 Task: Research Airbnb options in Dandenong, Australia from 2nd December, 2023 to 12th December, 2023 for 2 adults. Place can be private room with 1  bedroom having 1 bed and 1 bathroom. Property type can be hotel. Amenities needed are: washing machine, kitchen.
Action: Mouse moved to (420, 251)
Screenshot: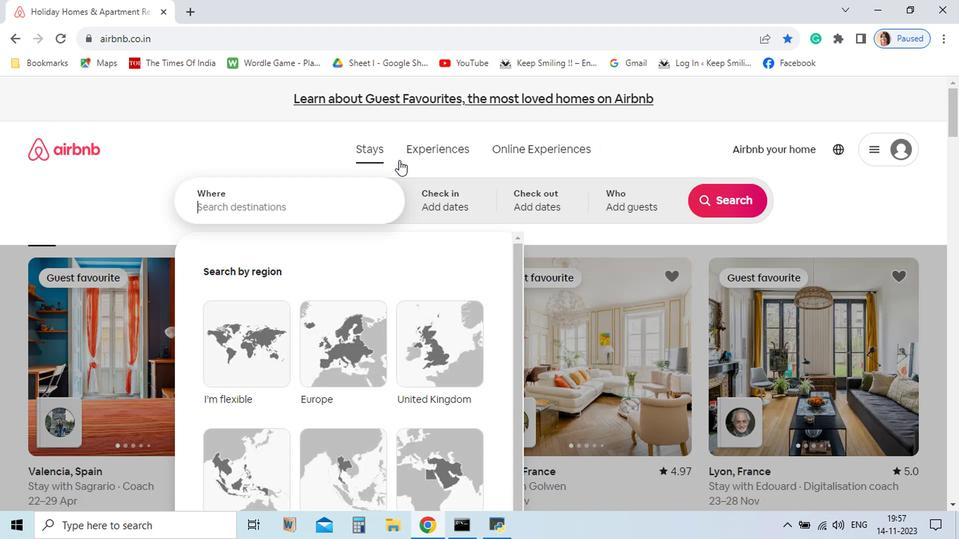 
Action: Mouse pressed left at (420, 251)
Screenshot: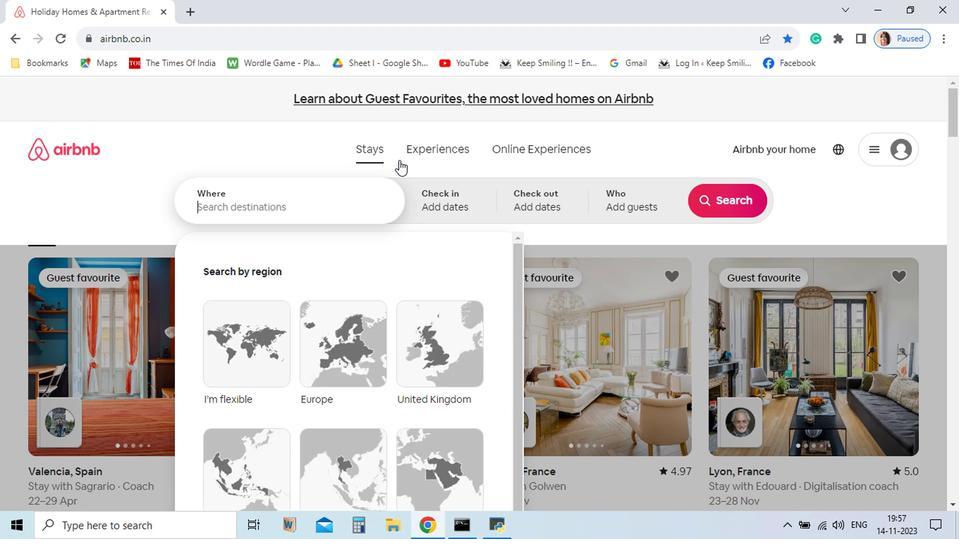 
Action: Mouse moved to (420, 251)
Screenshot: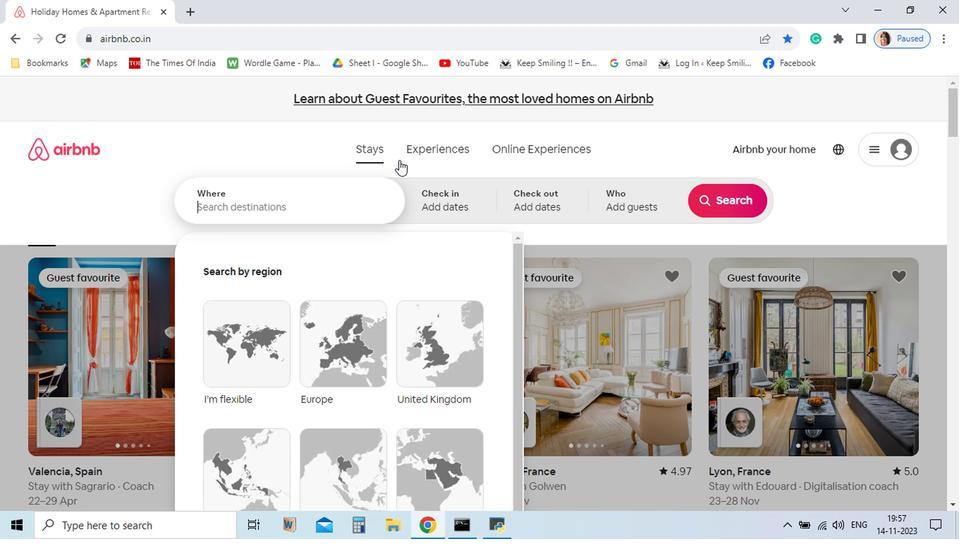 
Action: Key pressed <Key.shift>Dande
Screenshot: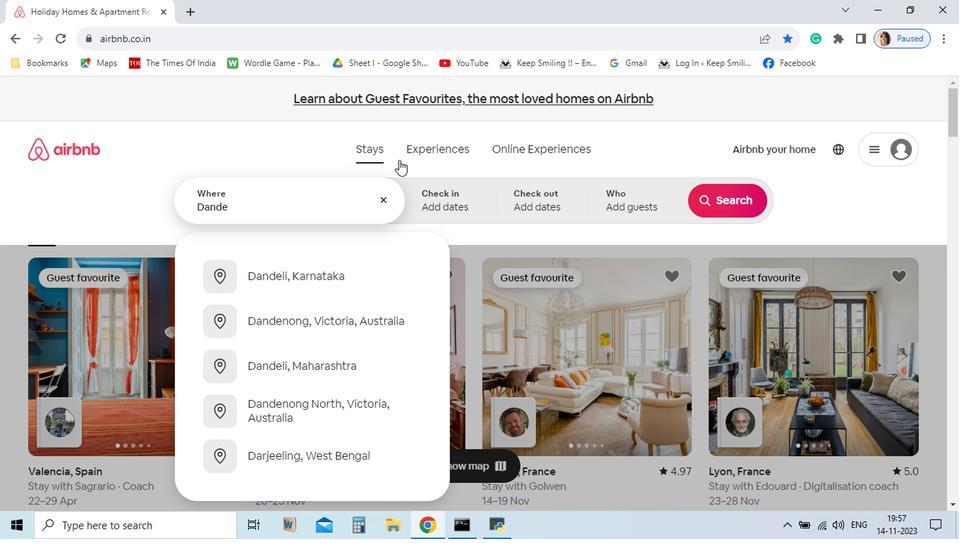 
Action: Mouse moved to (360, 367)
Screenshot: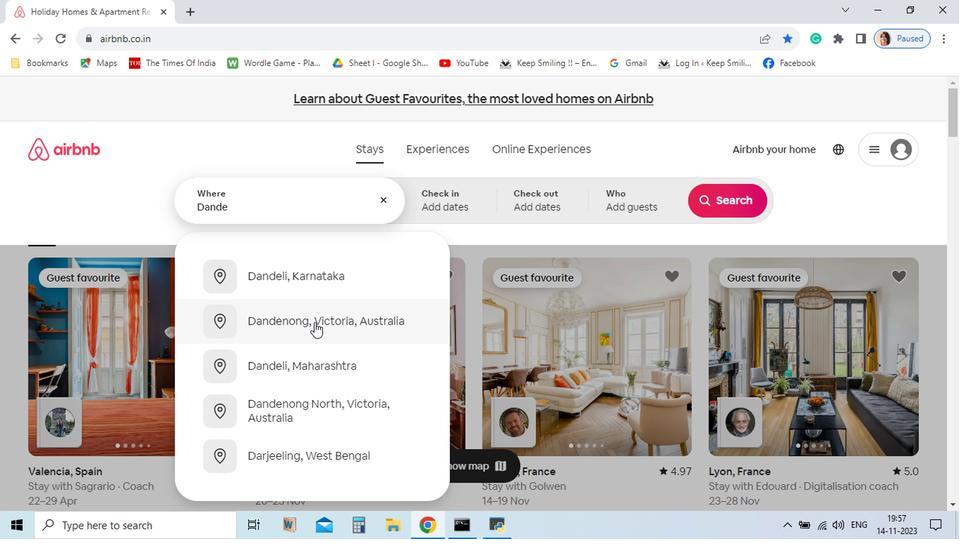 
Action: Mouse pressed left at (360, 367)
Screenshot: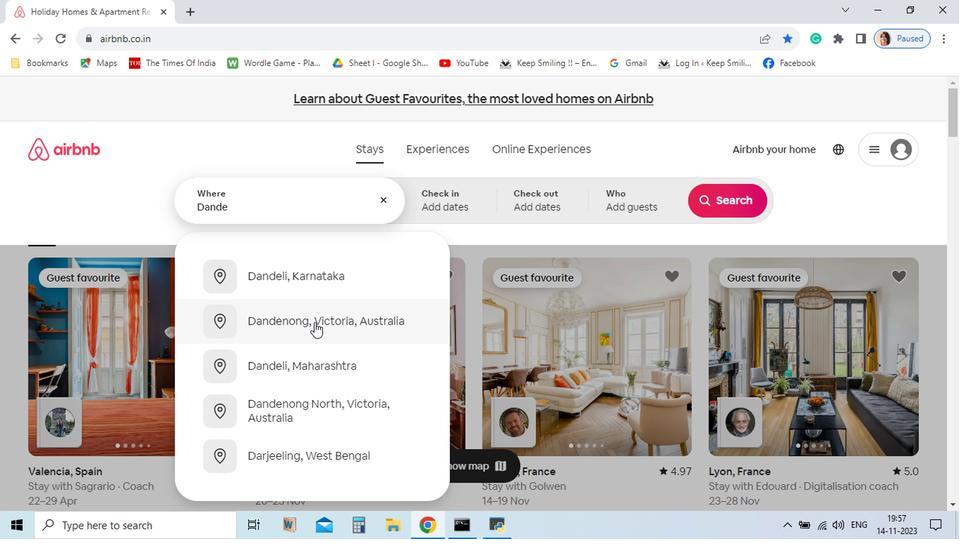 
Action: Mouse moved to (345, 286)
Screenshot: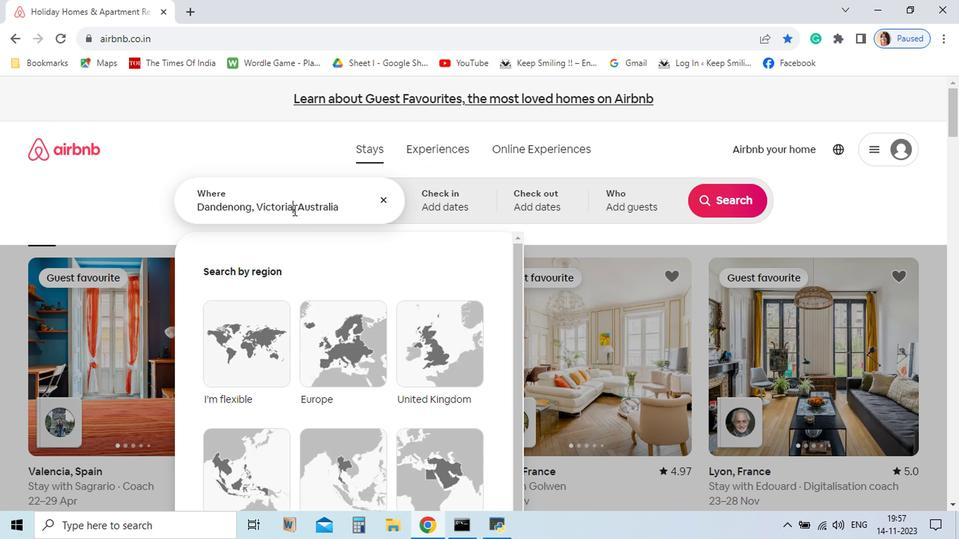 
Action: Mouse pressed left at (345, 286)
Screenshot: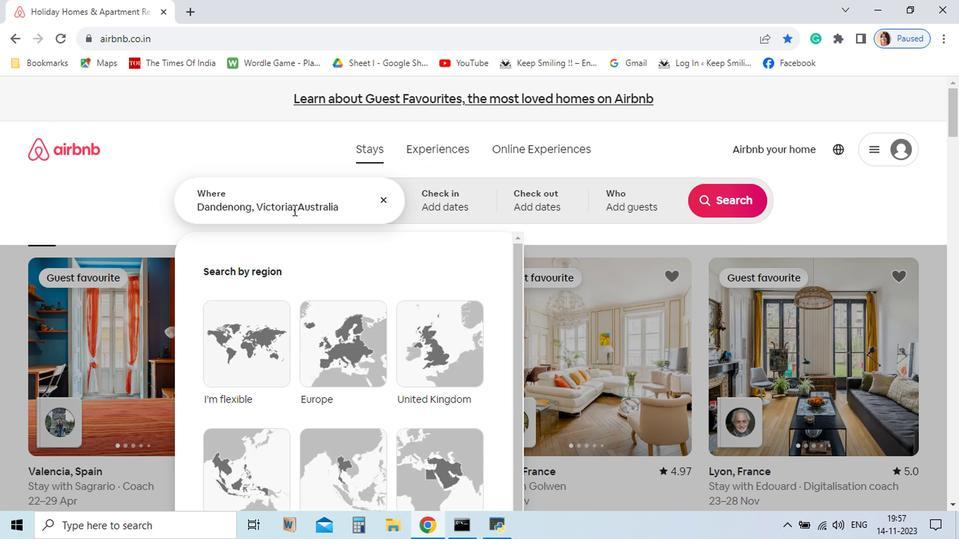 
Action: Key pressed <Key.backspace><Key.backspace><Key.backspace><Key.backspace><Key.backspace><Key.backspace><Key.backspace><Key.backspace><Key.backspace><Key.backspace>
Screenshot: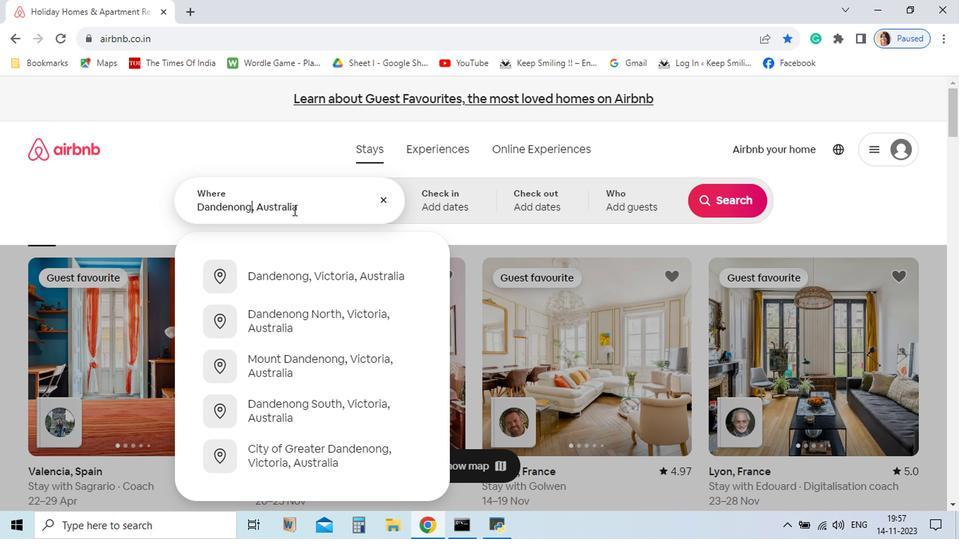 
Action: Mouse moved to (345, 286)
Screenshot: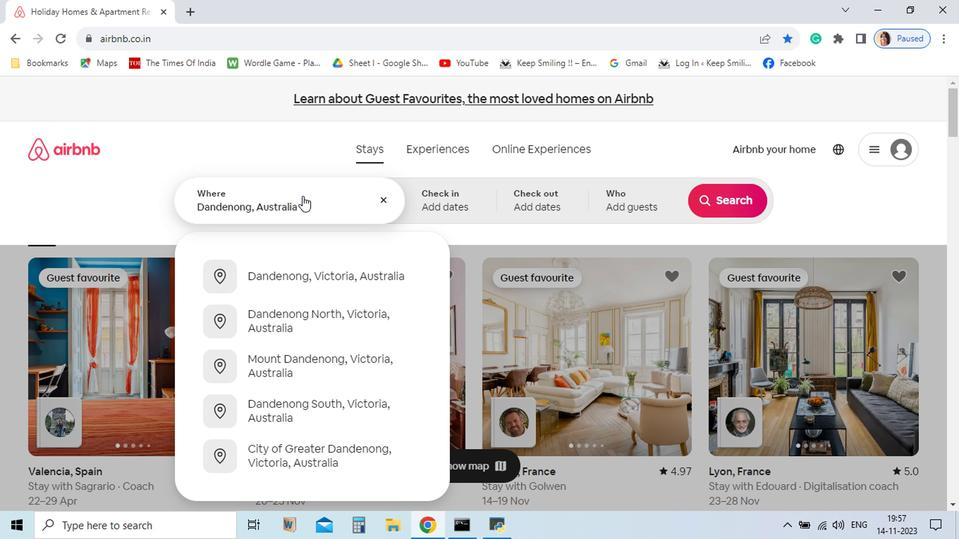 
Action: Mouse pressed left at (345, 286)
Screenshot: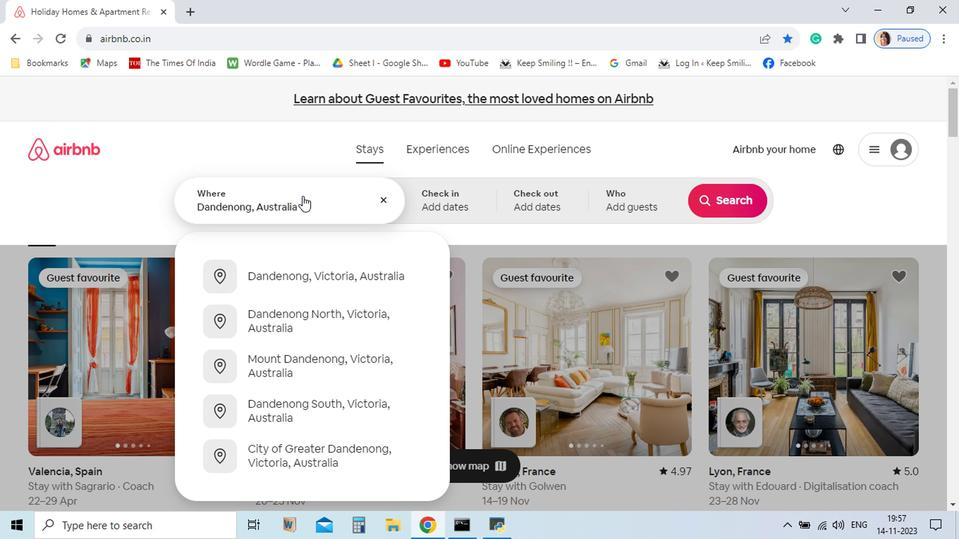
Action: Mouse moved to (351, 276)
Screenshot: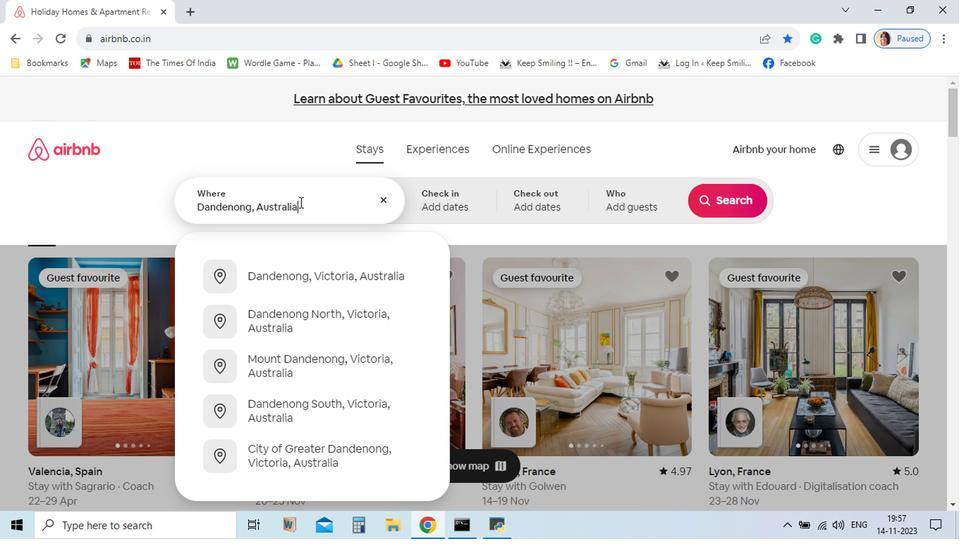 
Action: Mouse pressed left at (351, 276)
Screenshot: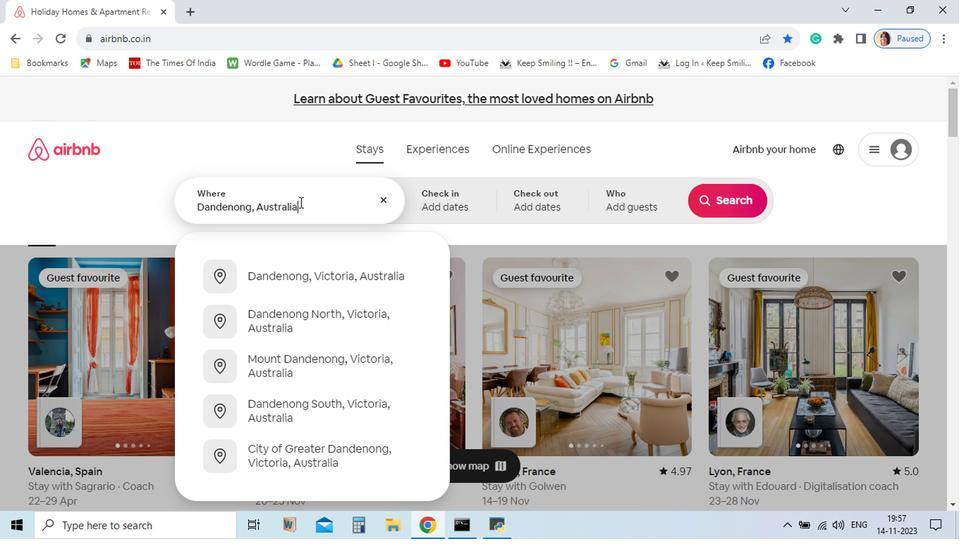 
Action: Mouse moved to (349, 281)
Screenshot: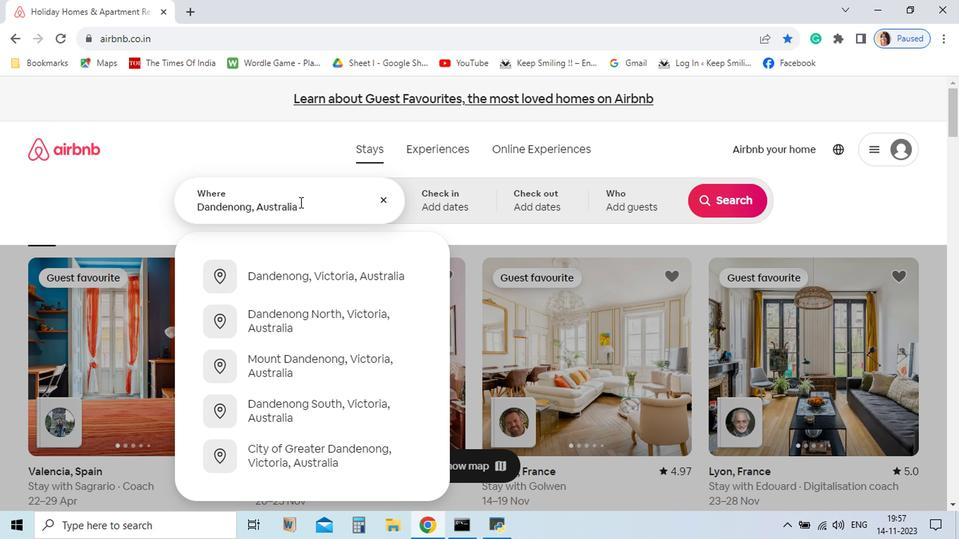
Action: Mouse pressed left at (349, 281)
Screenshot: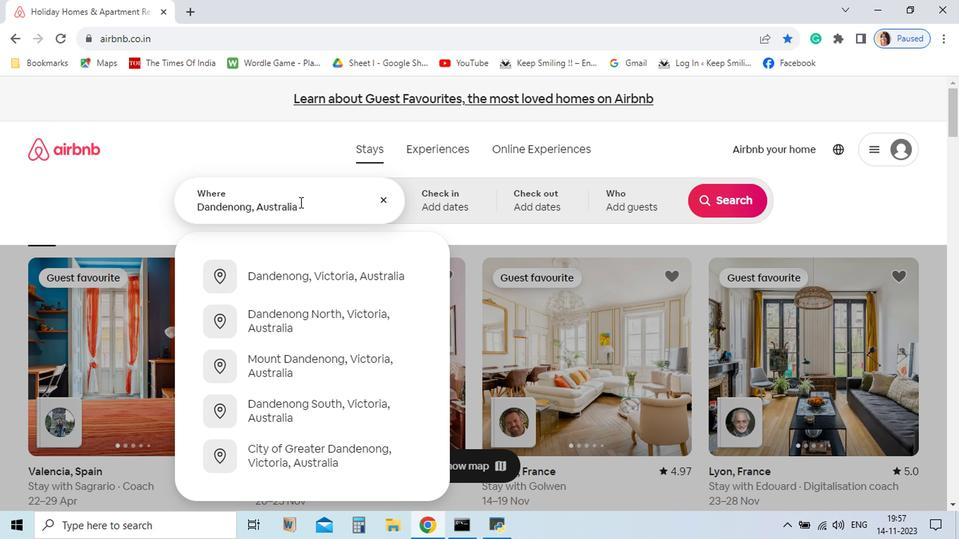 
Action: Key pressed <Key.enter>
Screenshot: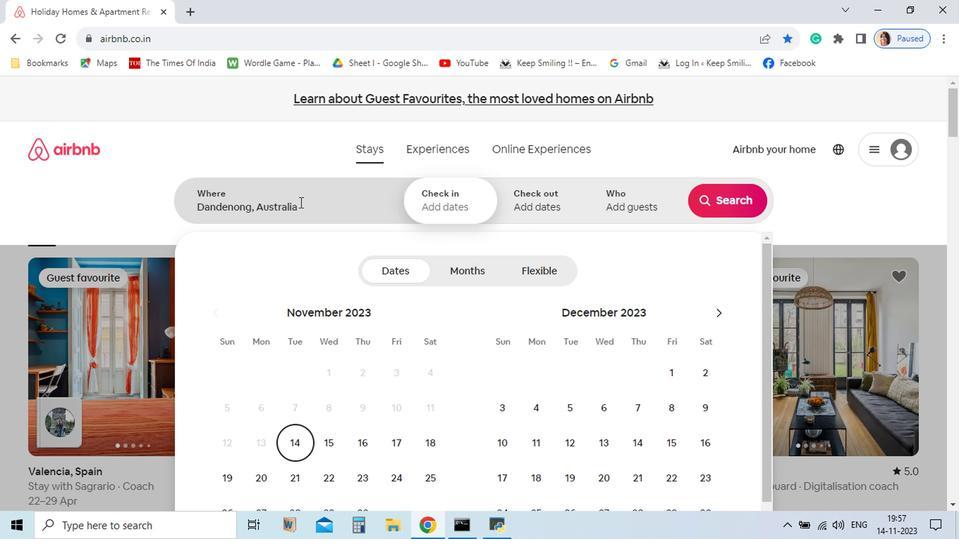 
Action: Mouse moved to (630, 404)
Screenshot: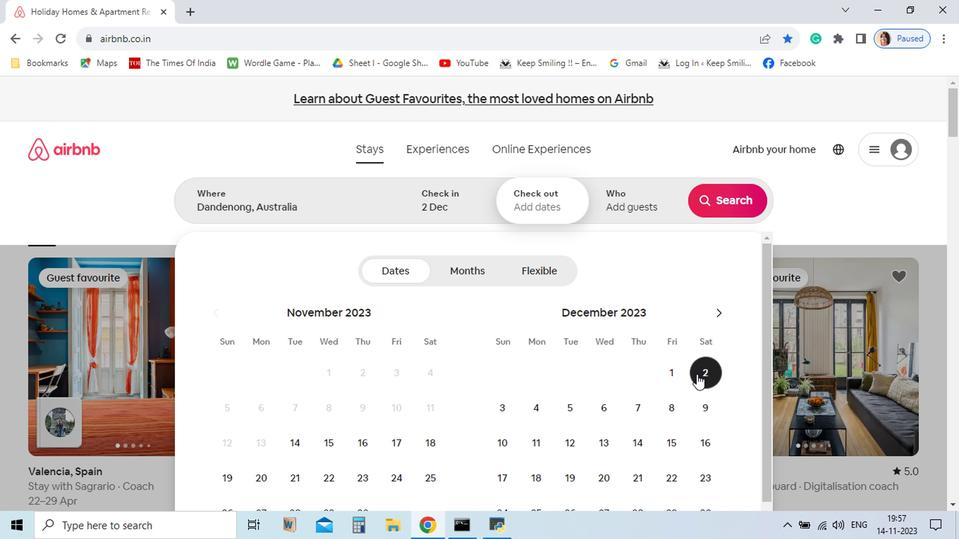 
Action: Mouse pressed left at (630, 404)
Screenshot: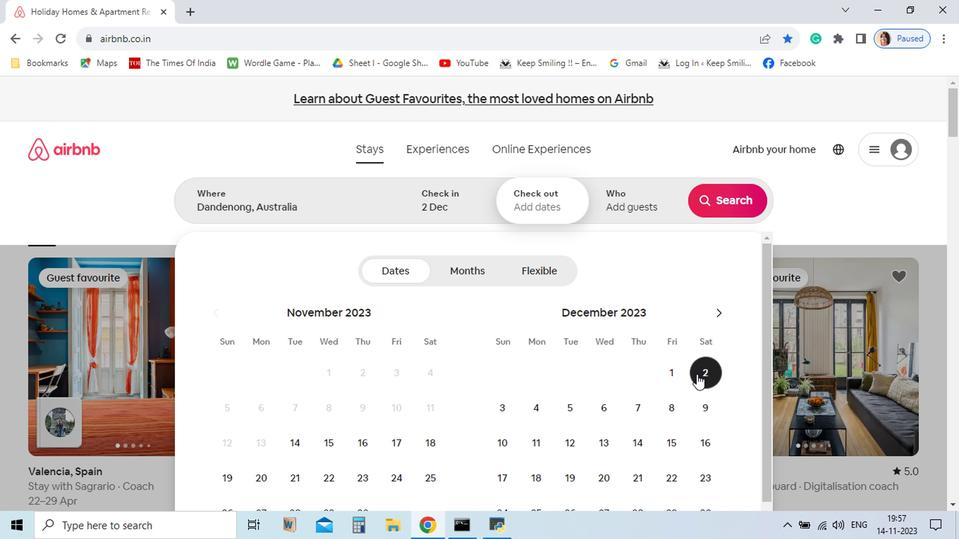 
Action: Mouse moved to (543, 454)
Screenshot: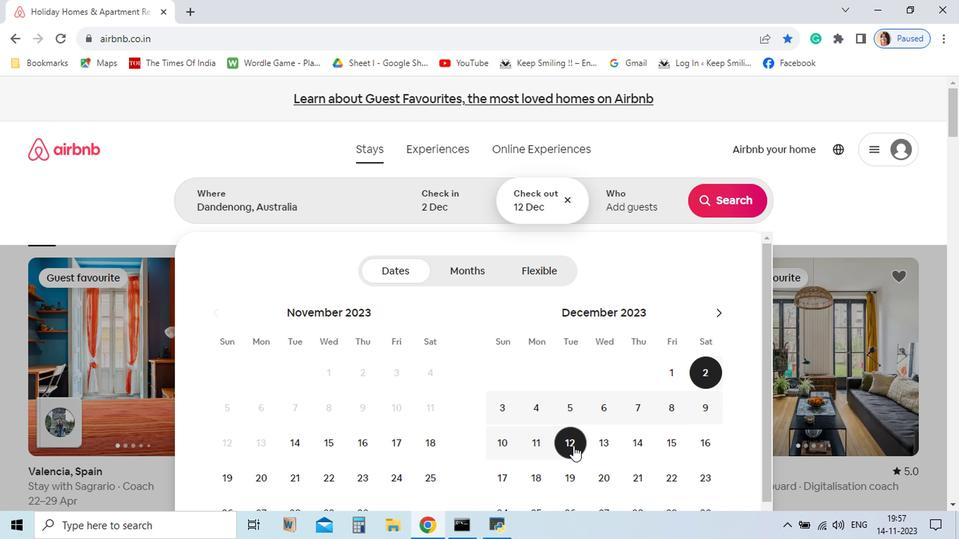 
Action: Mouse pressed left at (543, 454)
Screenshot: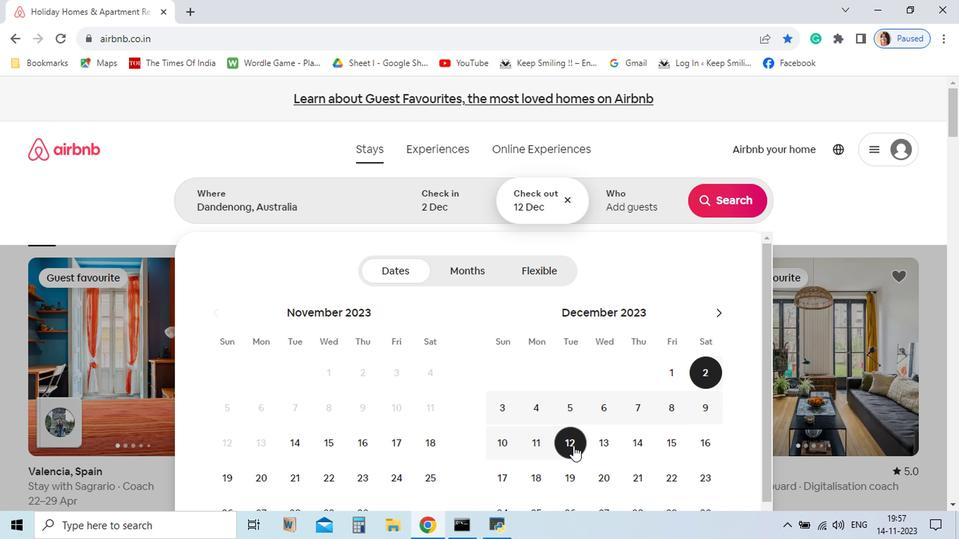 
Action: Mouse moved to (587, 284)
Screenshot: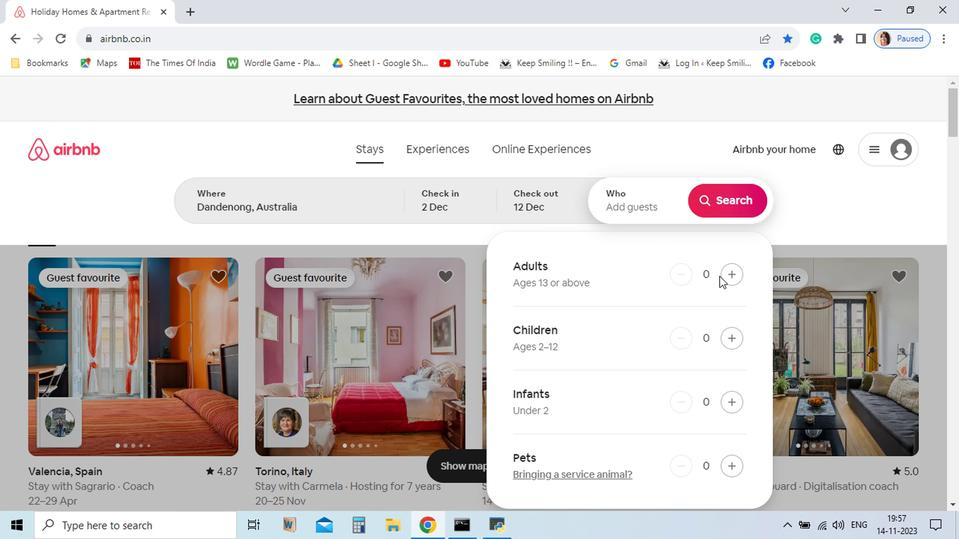 
Action: Mouse pressed left at (587, 284)
Screenshot: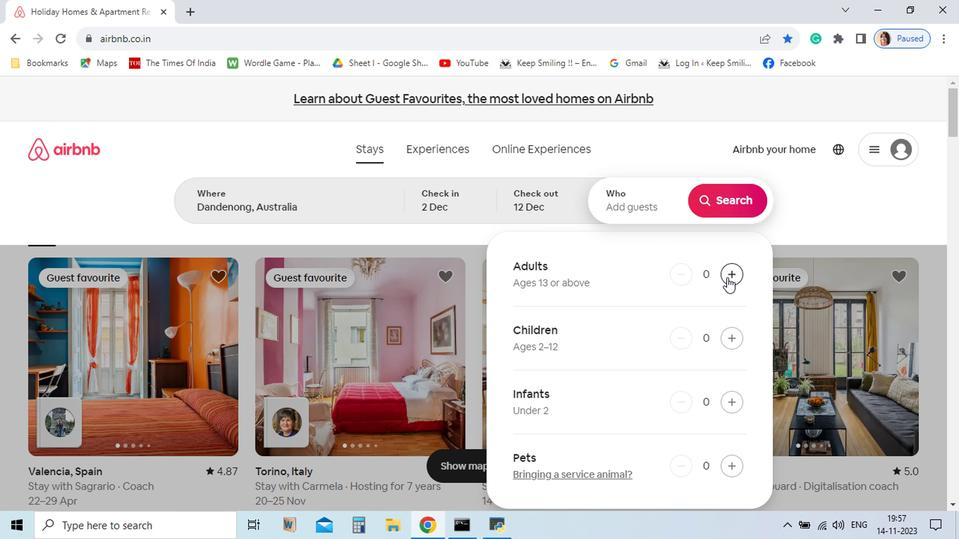 
Action: Mouse moved to (653, 334)
Screenshot: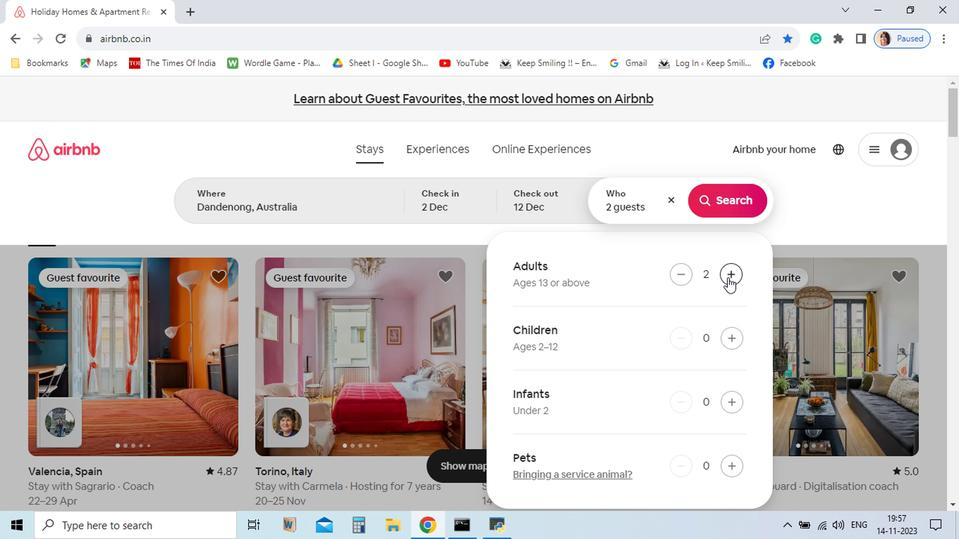 
Action: Mouse pressed left at (653, 334)
Screenshot: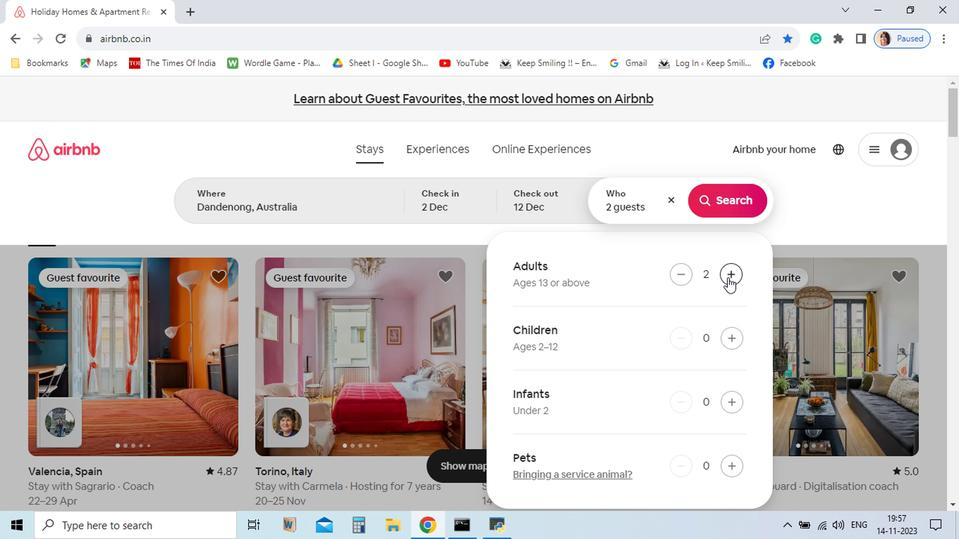 
Action: Mouse pressed left at (653, 334)
Screenshot: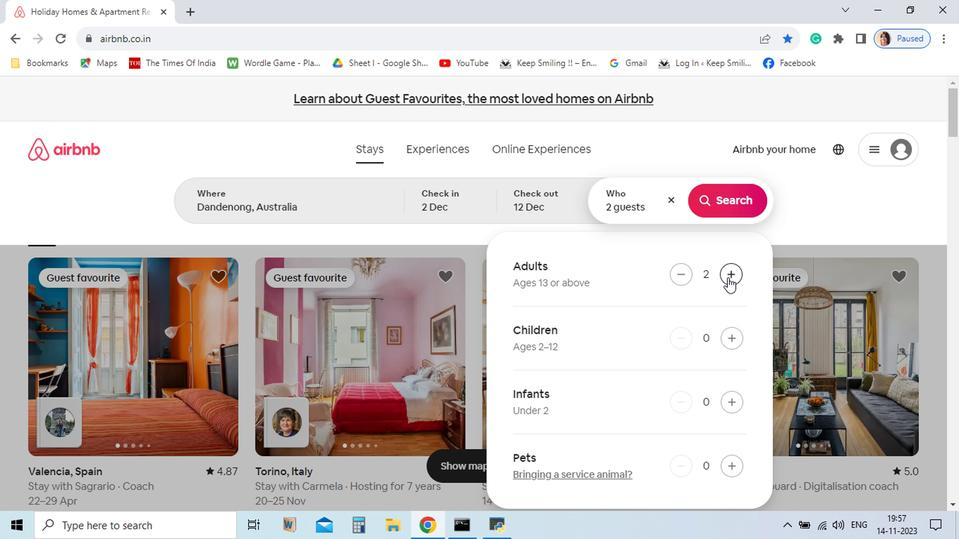 
Action: Mouse moved to (656, 282)
Screenshot: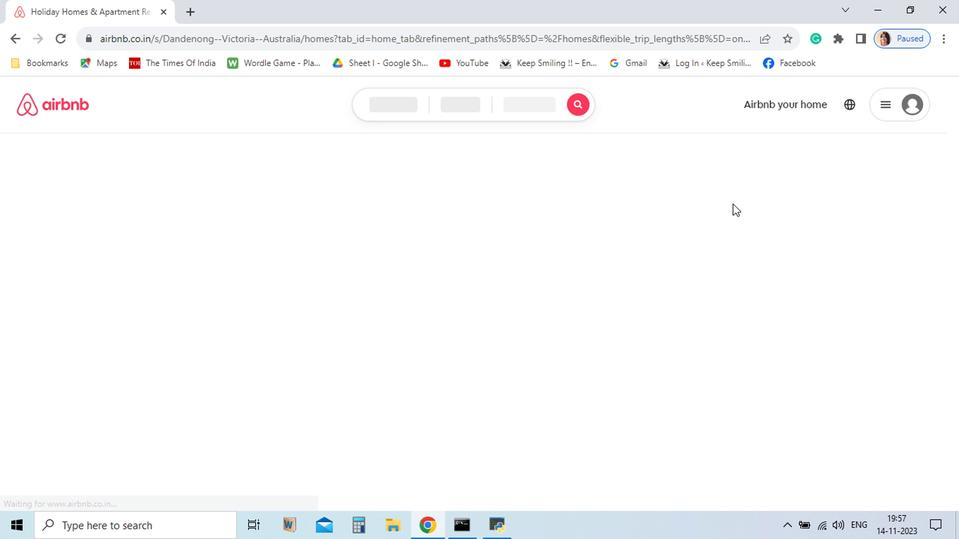 
Action: Mouse pressed left at (656, 282)
Screenshot: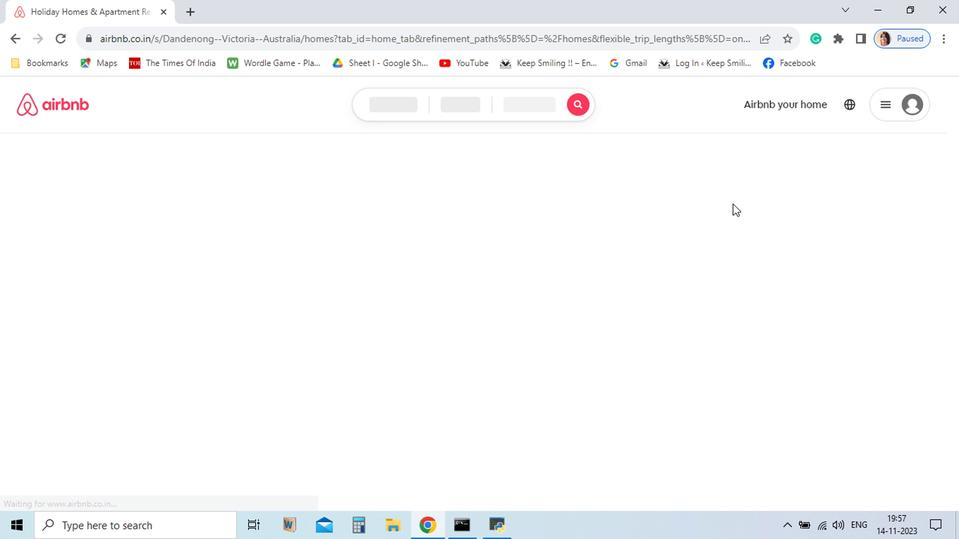
Action: Mouse moved to (657, 236)
Screenshot: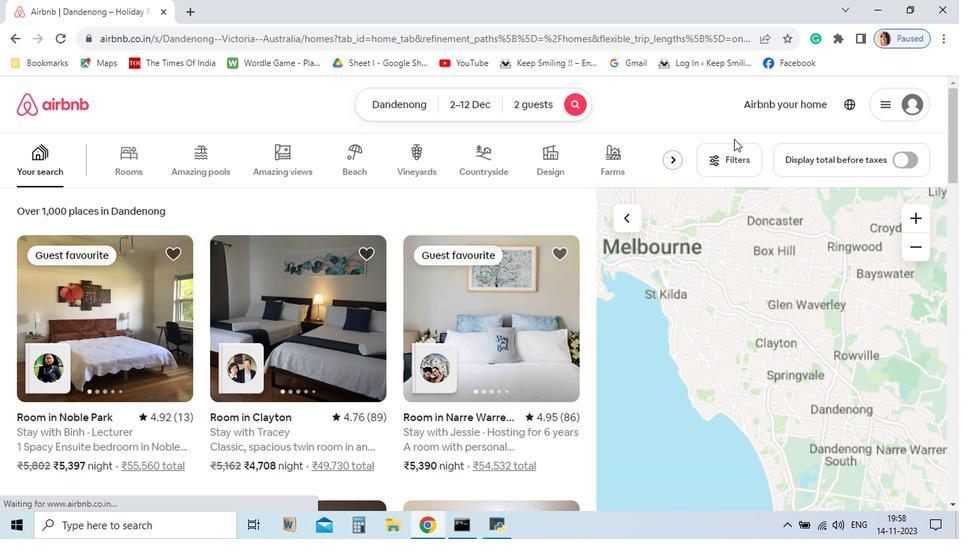 
Action: Mouse pressed left at (657, 236)
Screenshot: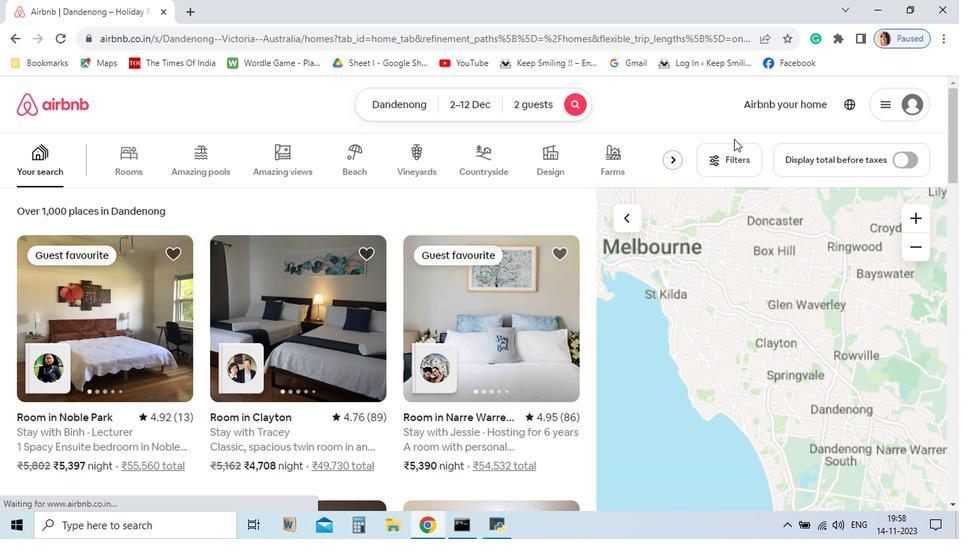 
Action: Mouse moved to (657, 250)
Screenshot: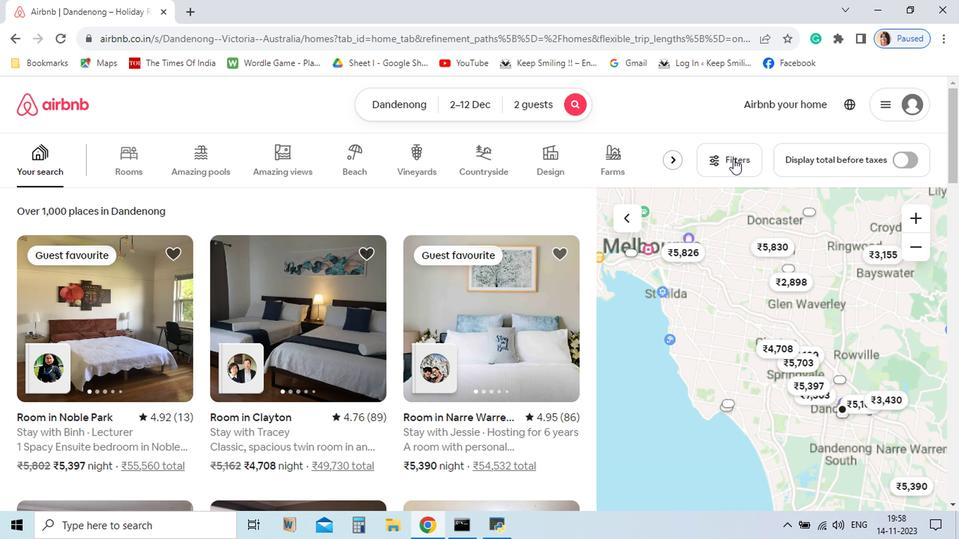 
Action: Mouse pressed left at (657, 250)
Screenshot: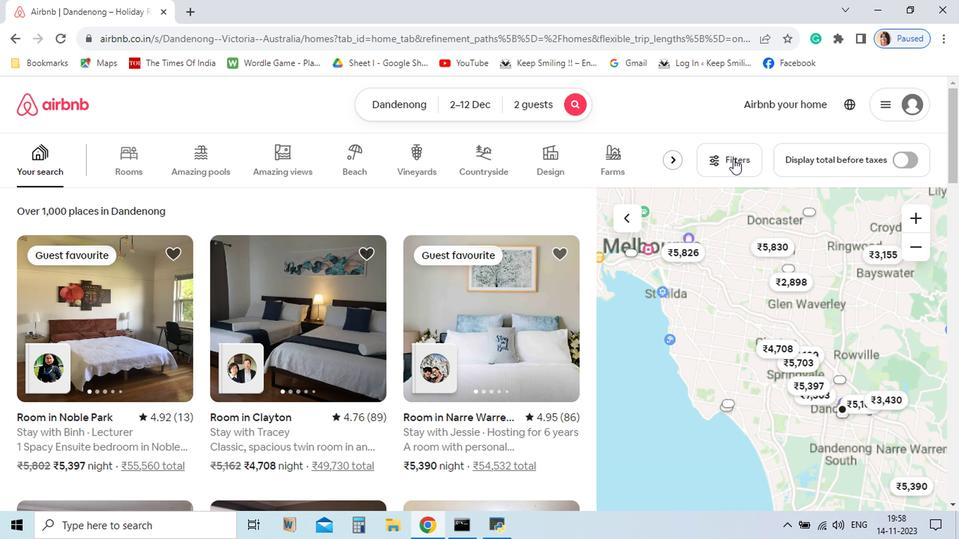 
Action: Mouse moved to (668, 269)
Screenshot: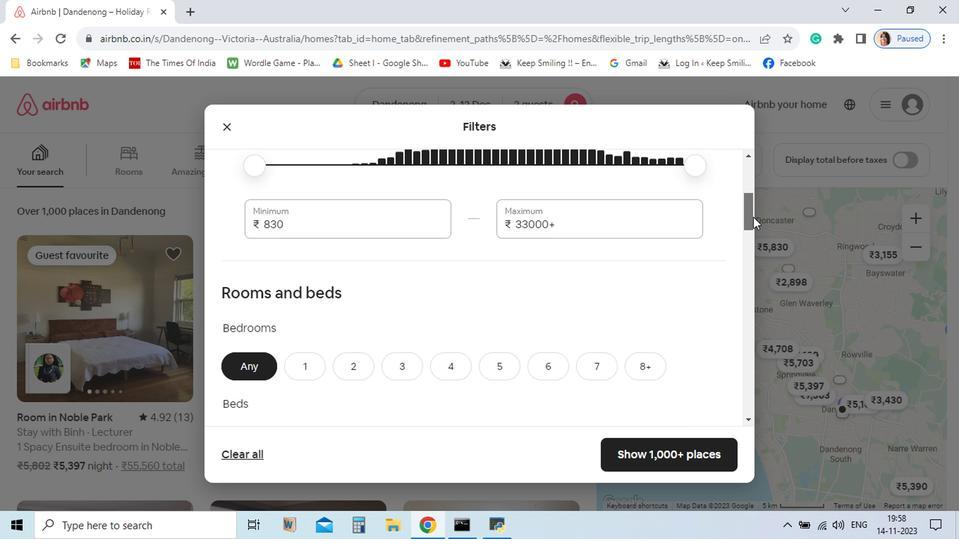 
Action: Mouse pressed left at (668, 269)
Screenshot: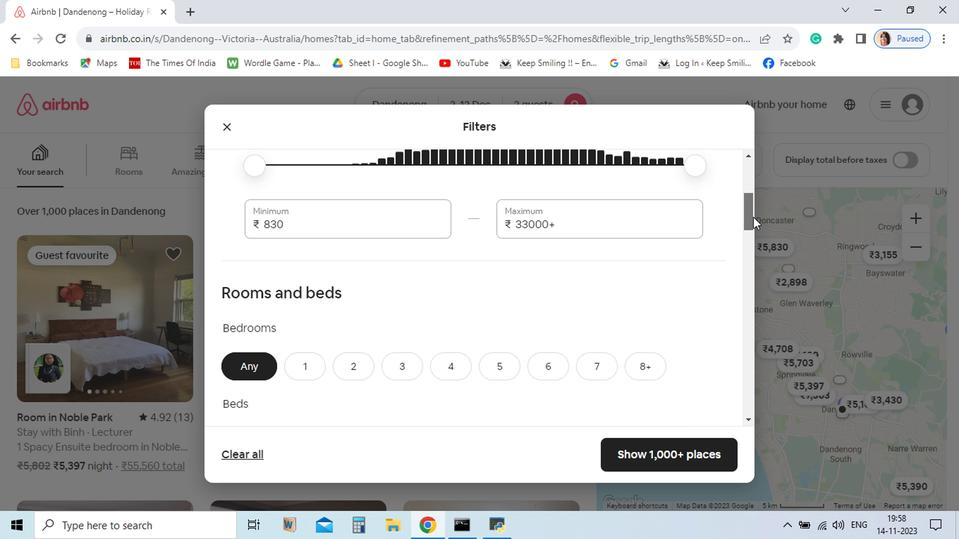 
Action: Mouse moved to (341, 225)
Screenshot: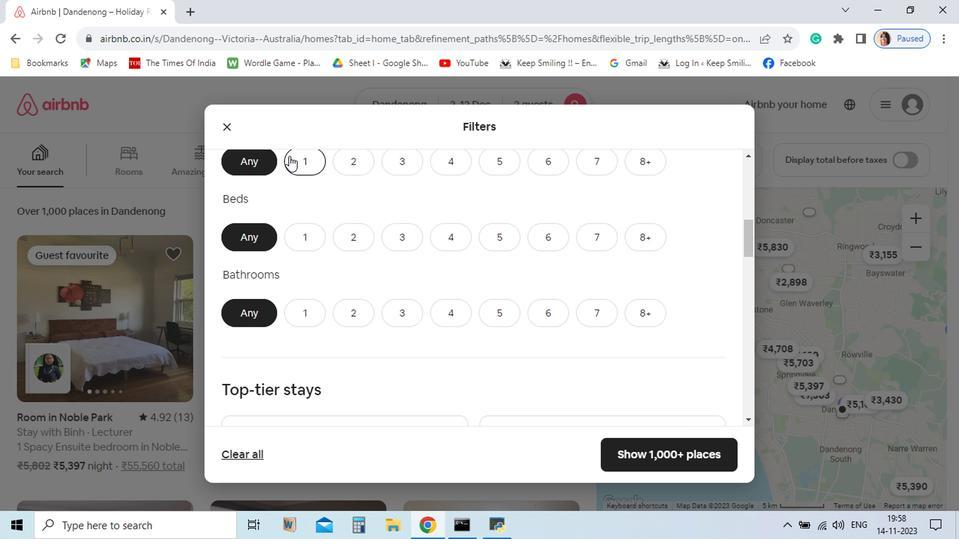 
Action: Mouse pressed left at (341, 225)
Screenshot: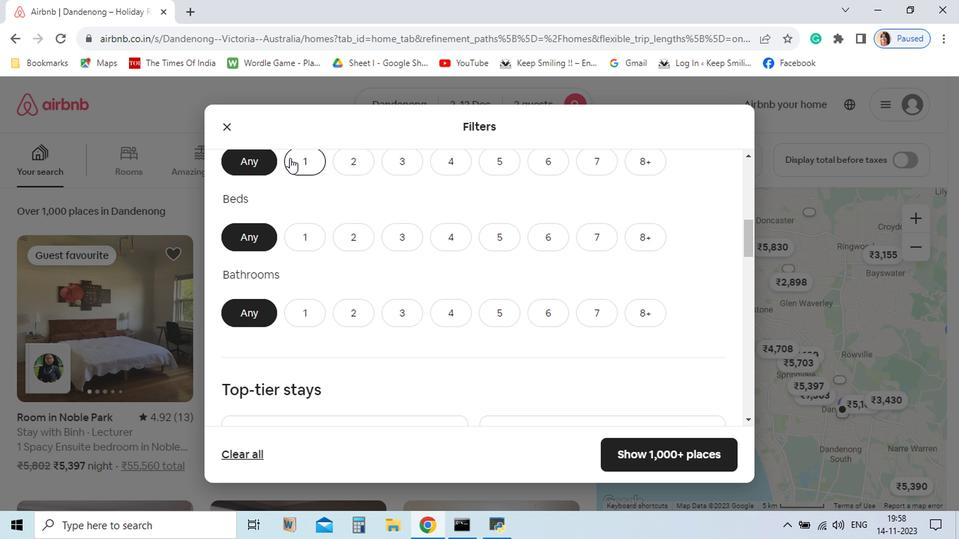 
Action: Mouse moved to (342, 249)
Screenshot: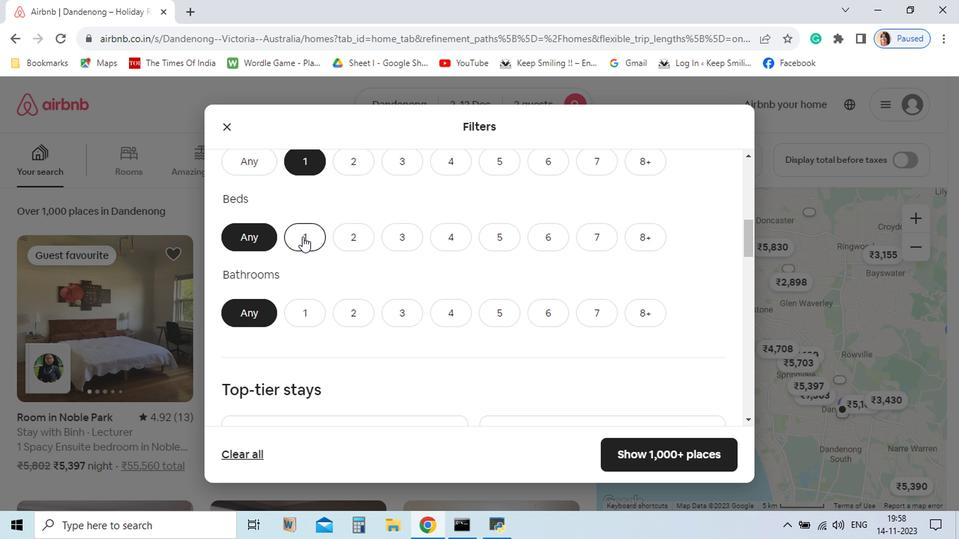 
Action: Mouse pressed left at (342, 249)
Screenshot: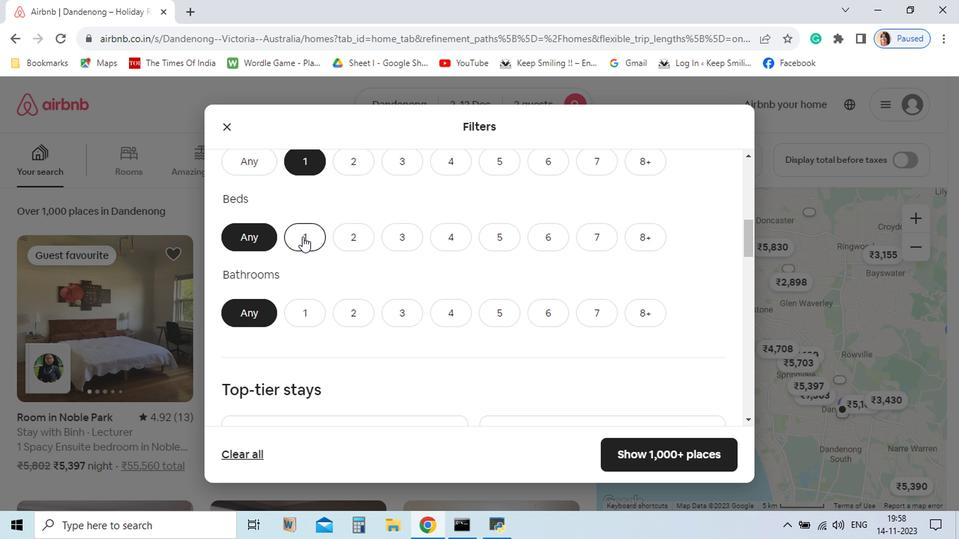 
Action: Mouse moved to (351, 305)
Screenshot: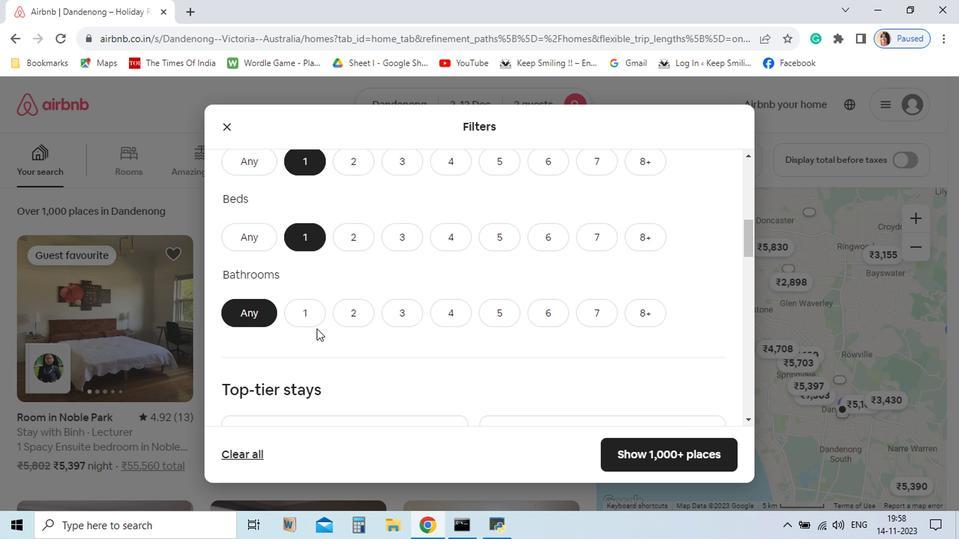 
Action: Mouse pressed left at (351, 305)
Screenshot: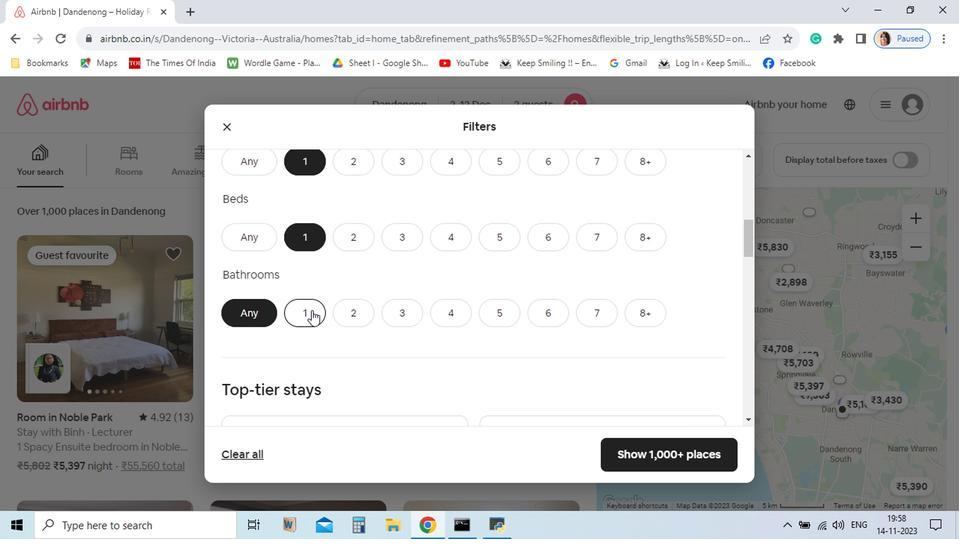 
Action: Mouse moved to (355, 355)
Screenshot: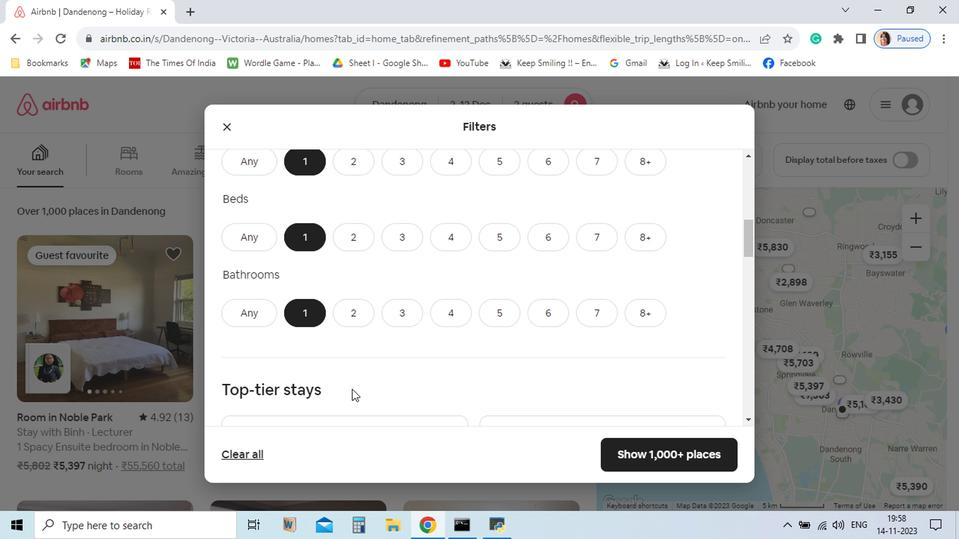 
Action: Mouse pressed left at (355, 355)
Screenshot: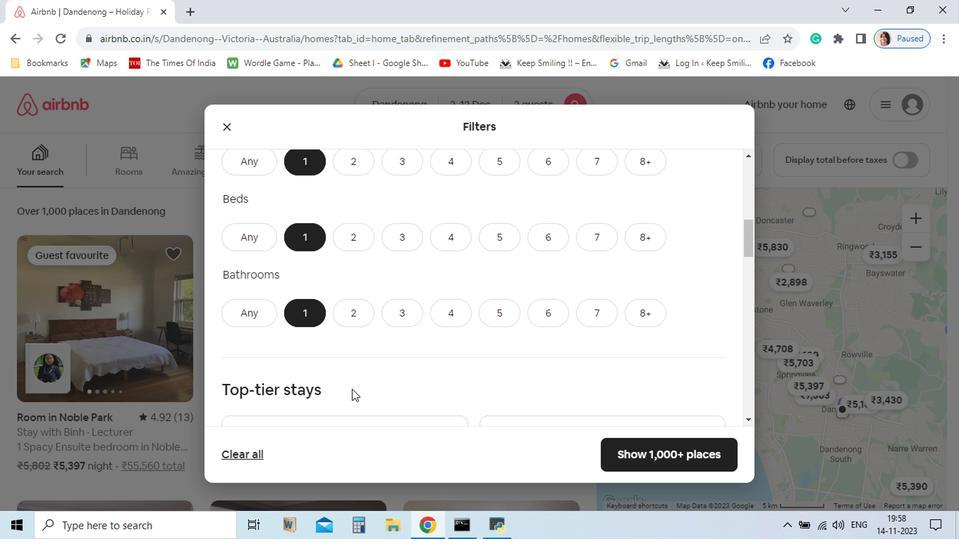 
Action: Mouse moved to (412, 396)
Screenshot: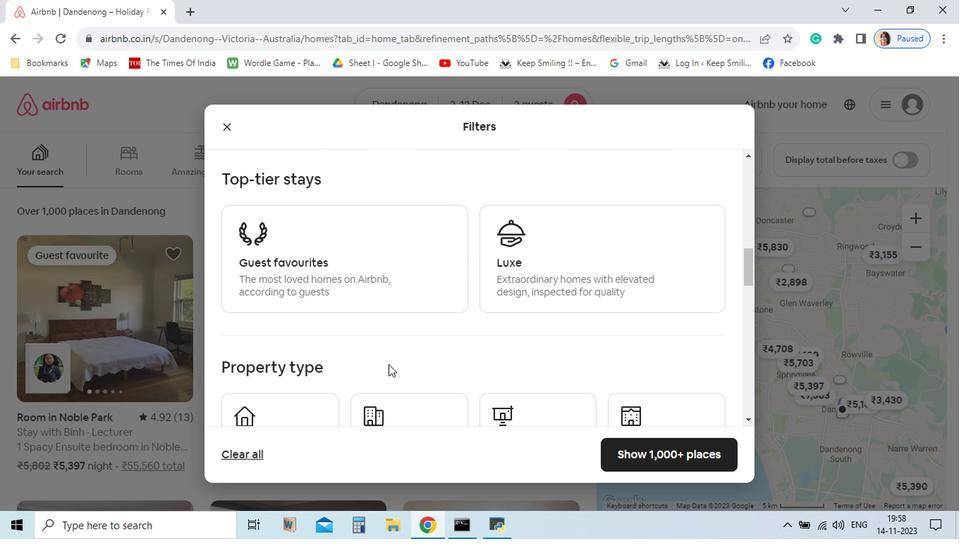 
Action: Mouse scrolled (412, 396) with delta (0, 0)
Screenshot: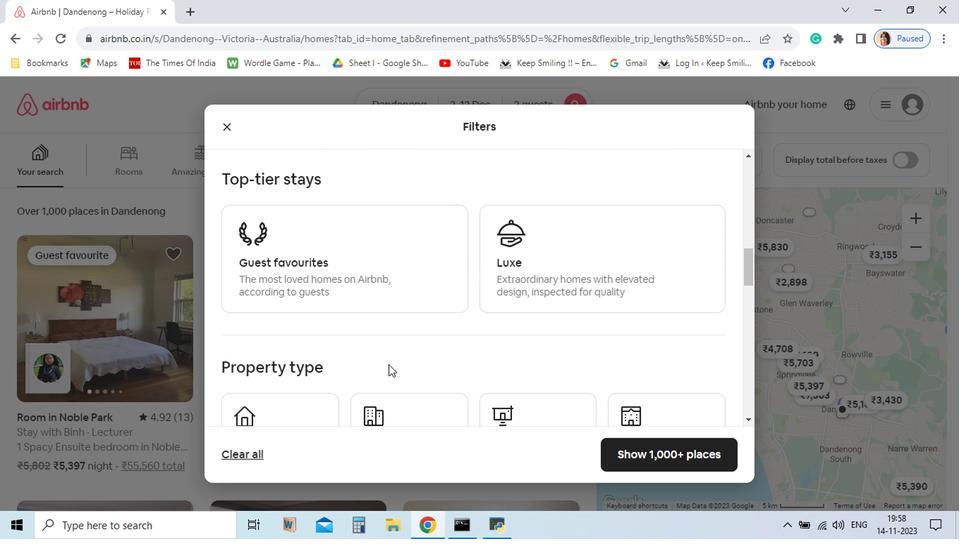 
Action: Mouse scrolled (412, 396) with delta (0, 0)
Screenshot: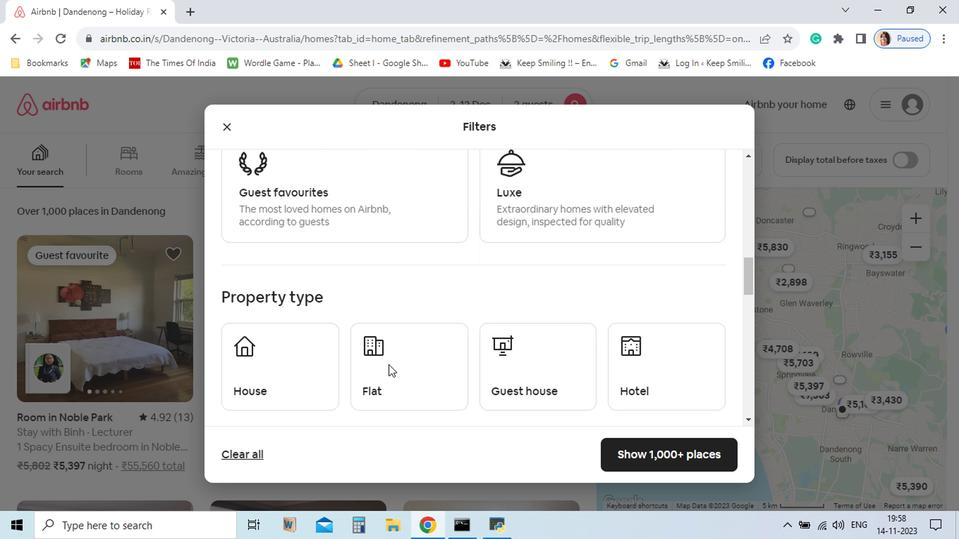 
Action: Mouse scrolled (412, 396) with delta (0, 0)
Screenshot: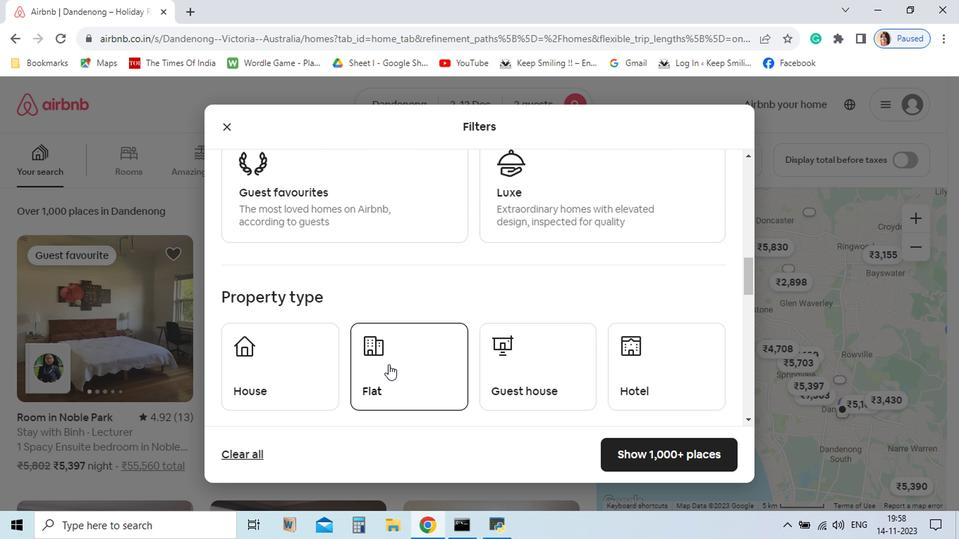 
Action: Mouse scrolled (412, 396) with delta (0, 0)
Screenshot: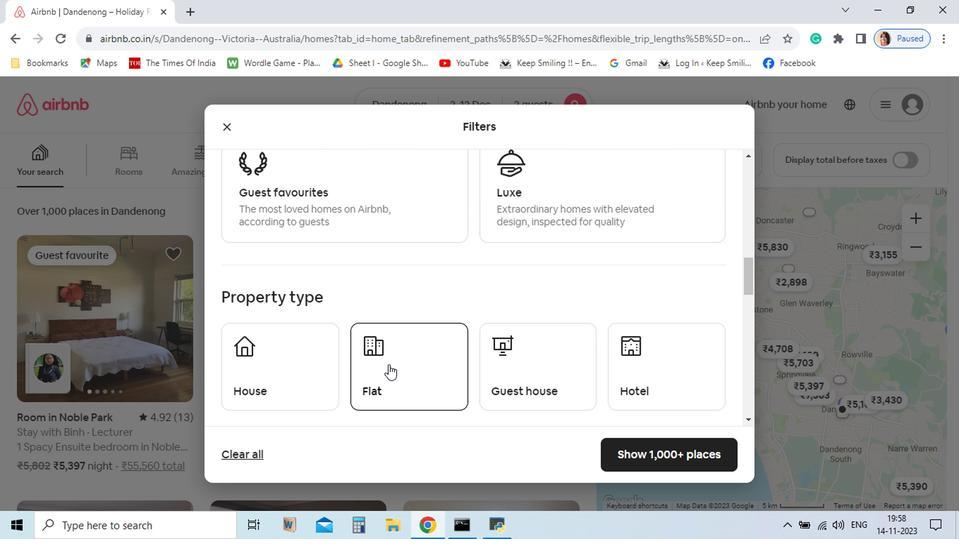
Action: Mouse moved to (582, 399)
Screenshot: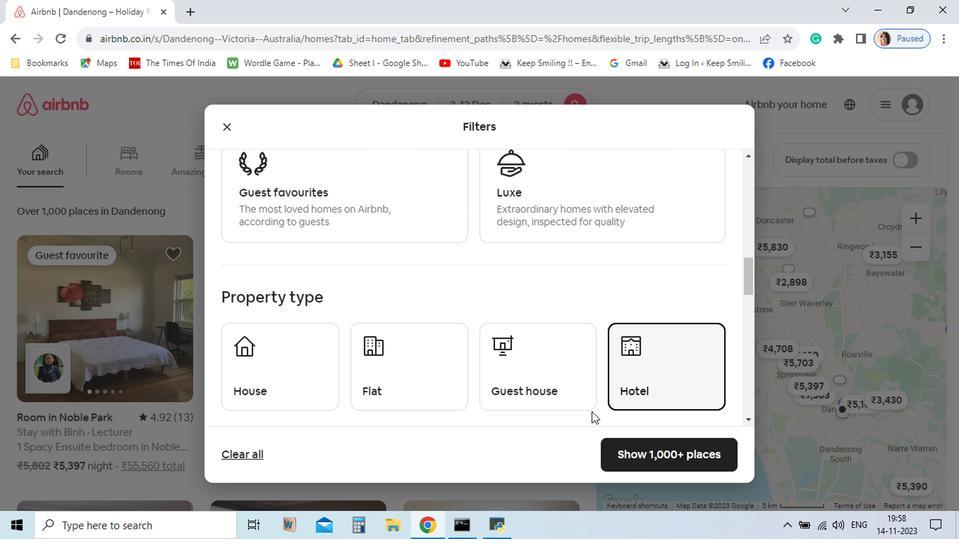 
Action: Mouse pressed left at (582, 399)
Screenshot: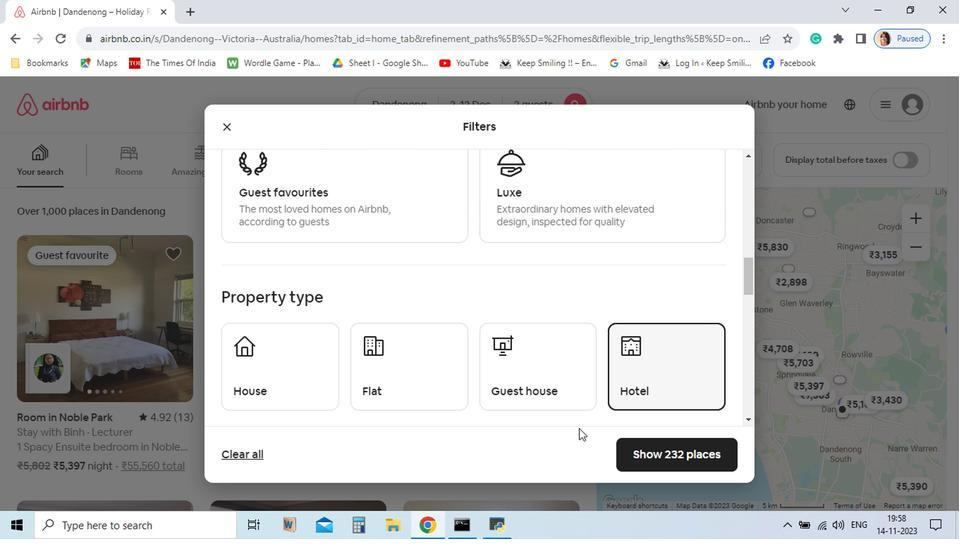 
Action: Mouse moved to (506, 434)
Screenshot: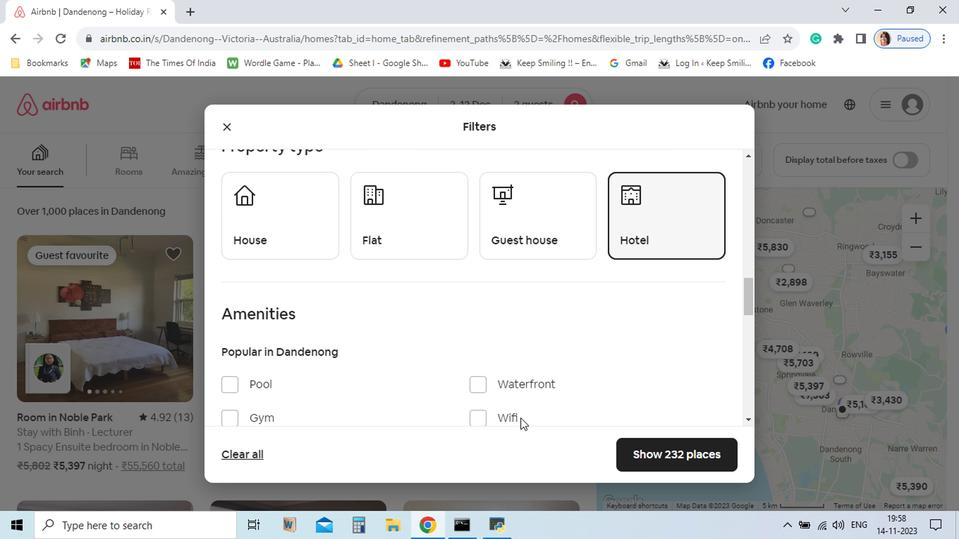 
Action: Mouse scrolled (506, 434) with delta (0, 0)
Screenshot: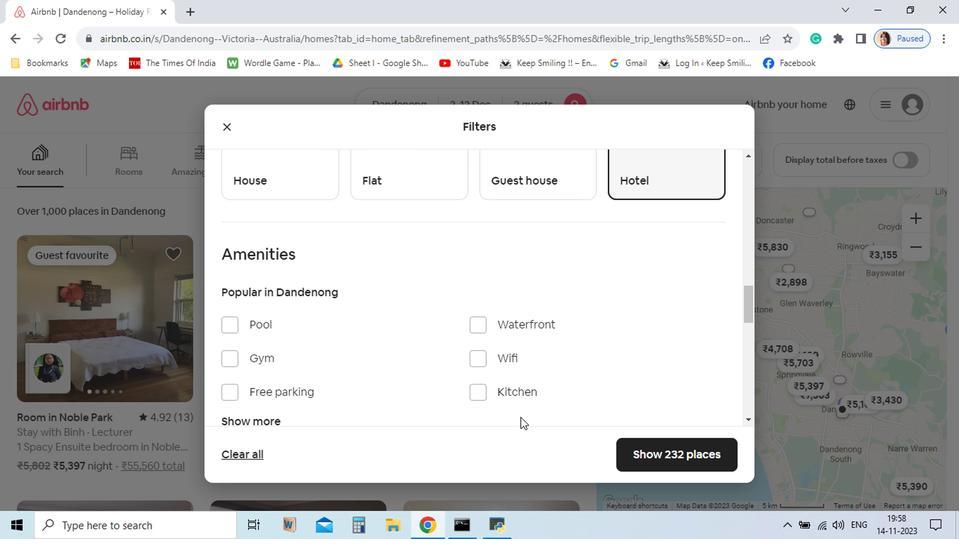 
Action: Mouse scrolled (506, 434) with delta (0, 0)
Screenshot: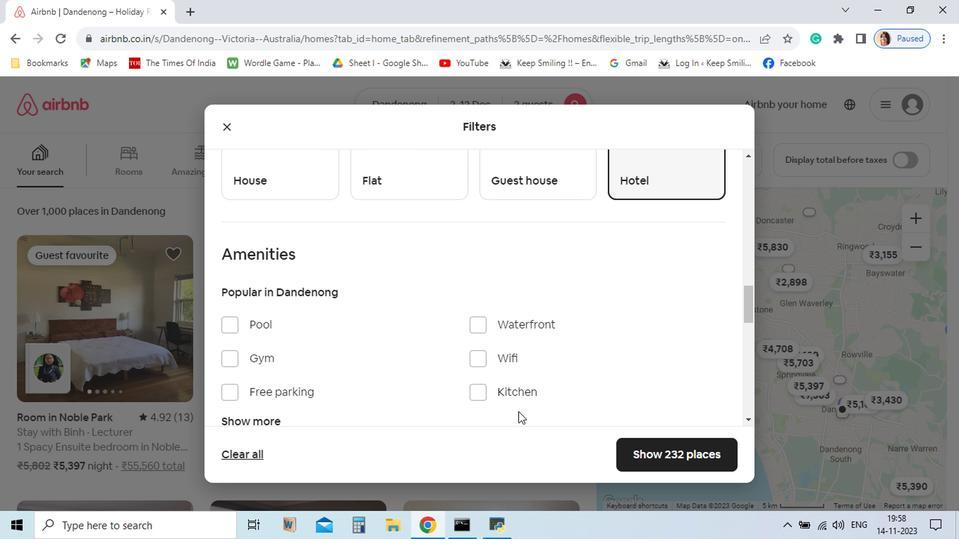 
Action: Mouse scrolled (506, 434) with delta (0, 0)
Screenshot: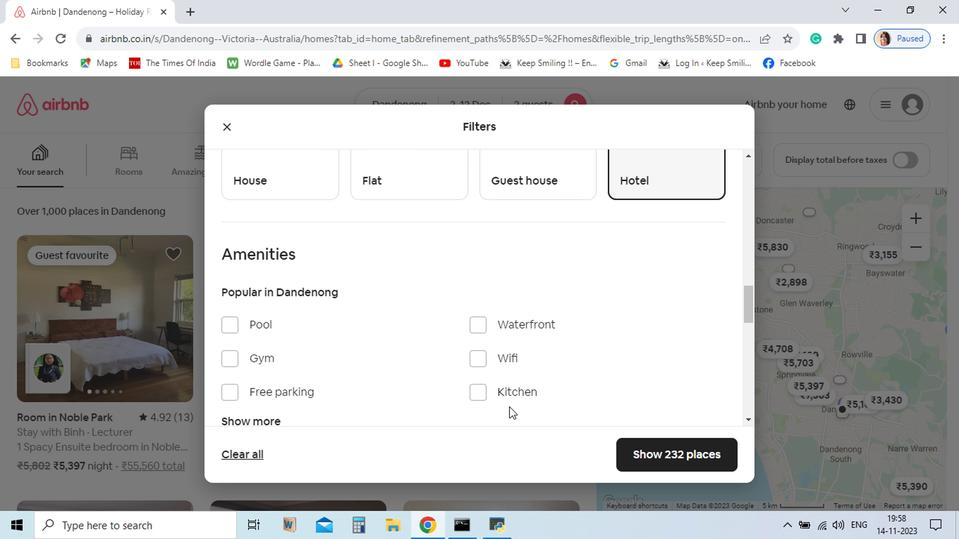 
Action: Mouse moved to (476, 417)
Screenshot: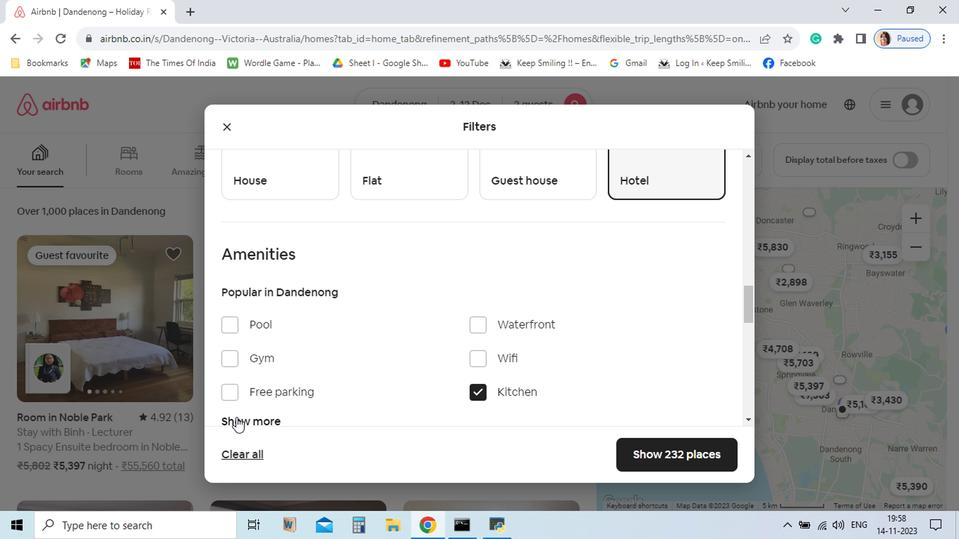 
Action: Mouse pressed left at (476, 417)
Screenshot: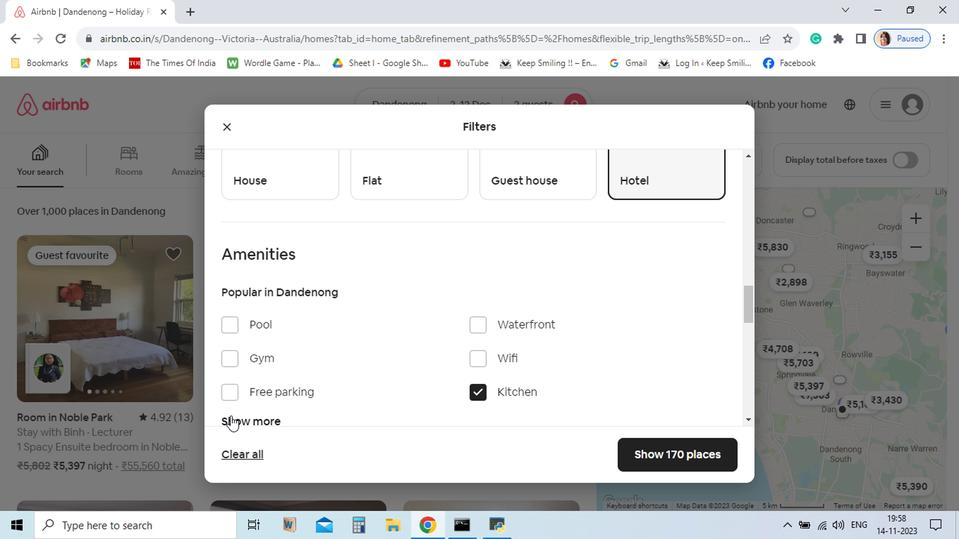 
Action: Mouse moved to (300, 433)
Screenshot: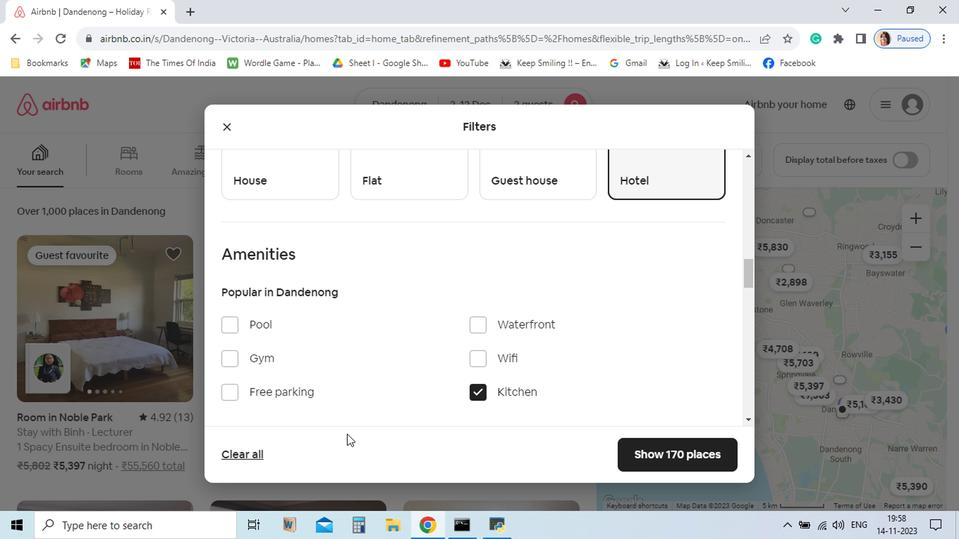 
Action: Mouse pressed left at (300, 433)
Screenshot: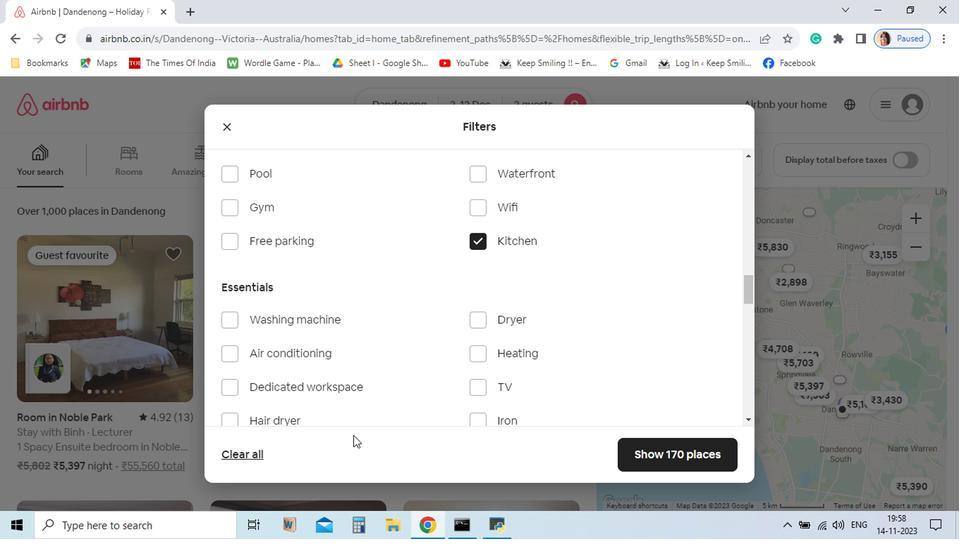 
Action: Mouse moved to (387, 447)
Screenshot: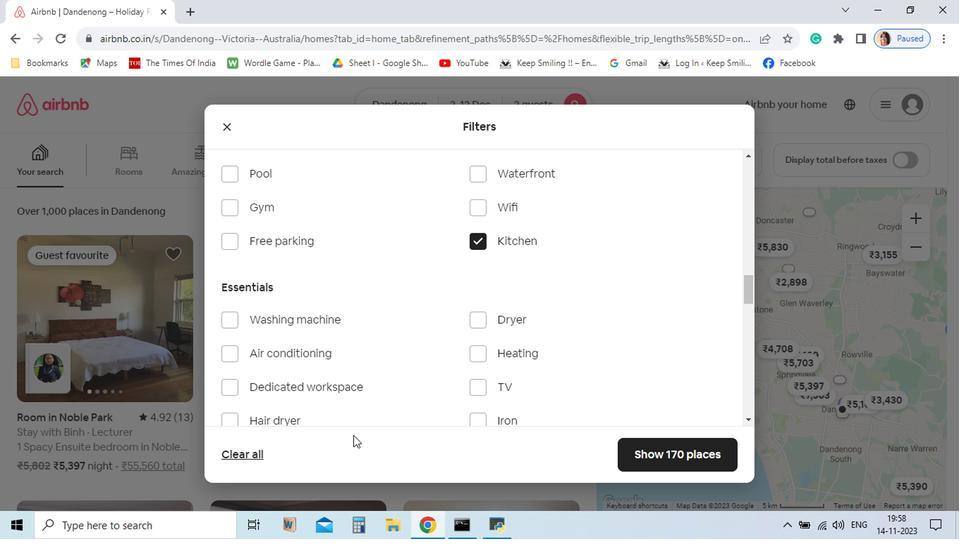 
Action: Mouse scrolled (387, 446) with delta (0, 0)
Screenshot: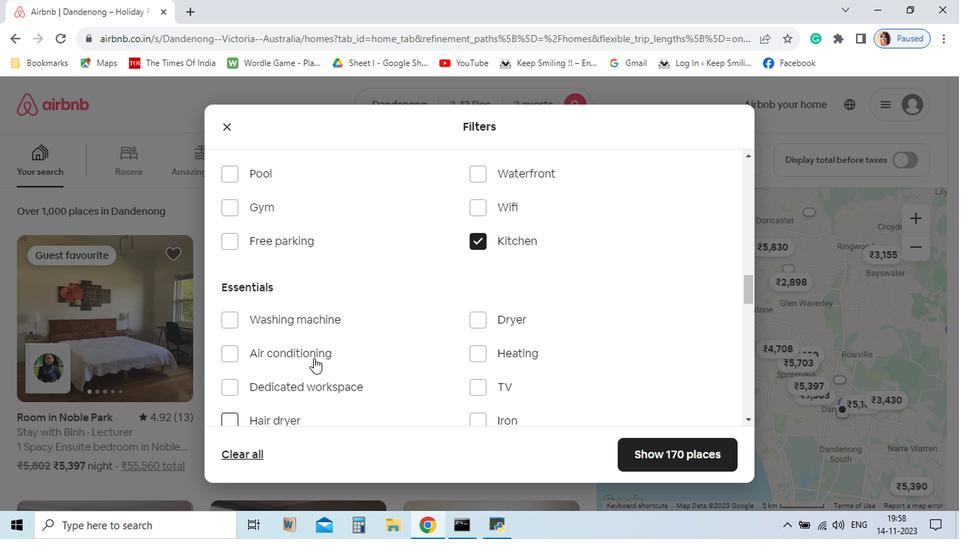 
Action: Mouse moved to (301, 364)
Screenshot: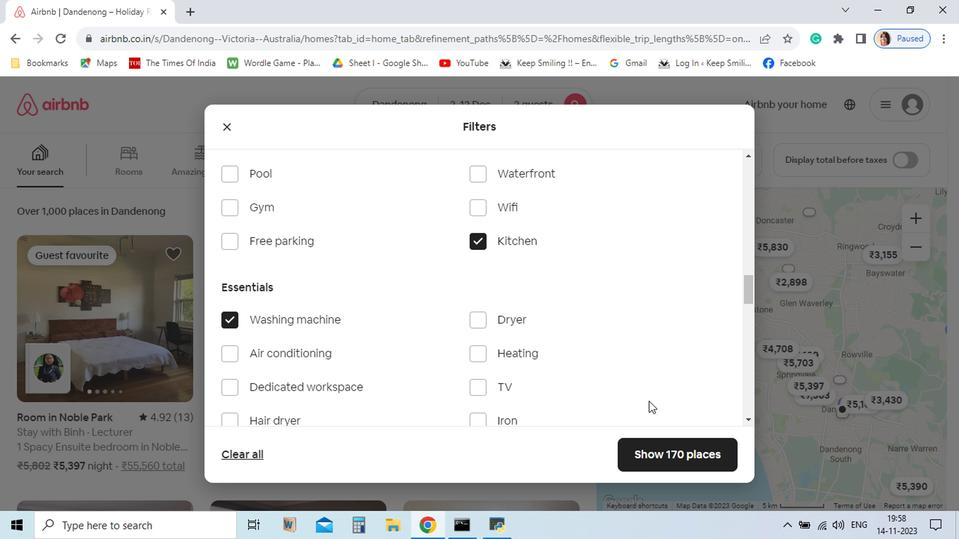 
Action: Mouse pressed left at (301, 364)
Screenshot: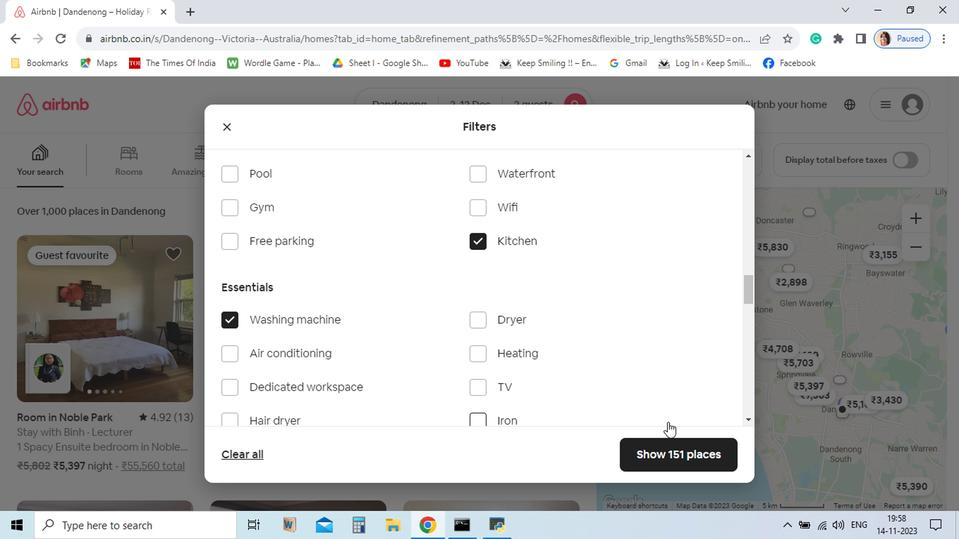 
Action: Mouse moved to (611, 453)
Screenshot: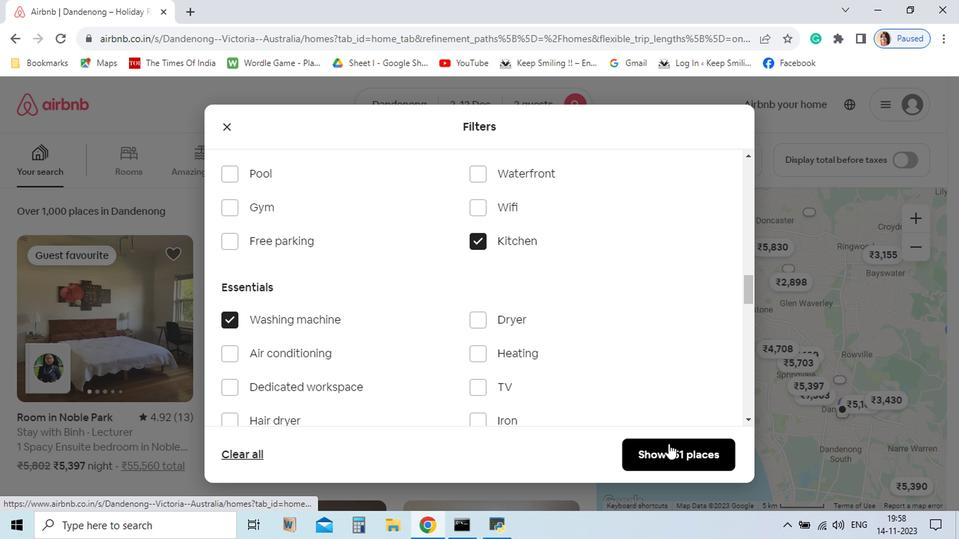 
Action: Mouse pressed left at (611, 453)
Screenshot: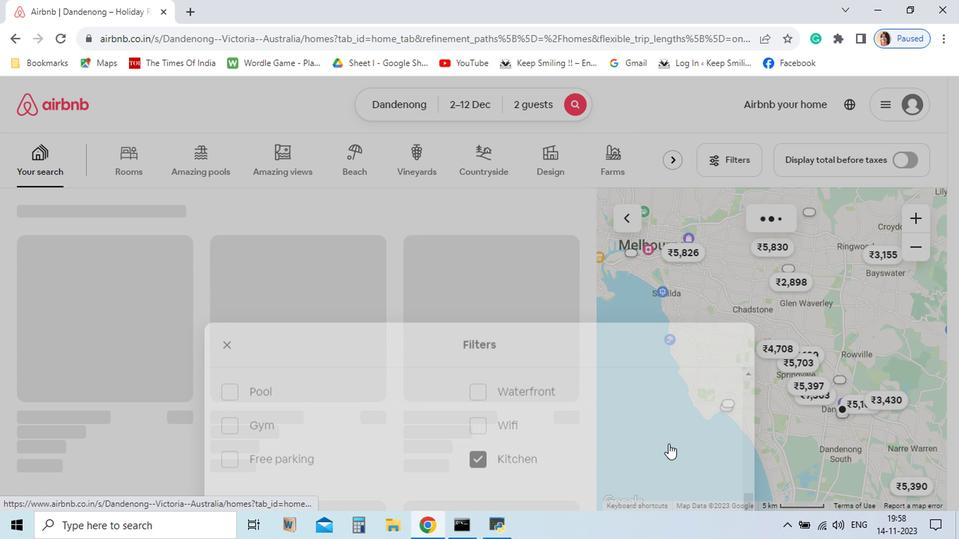 
Action: Mouse moved to (516, 455)
Screenshot: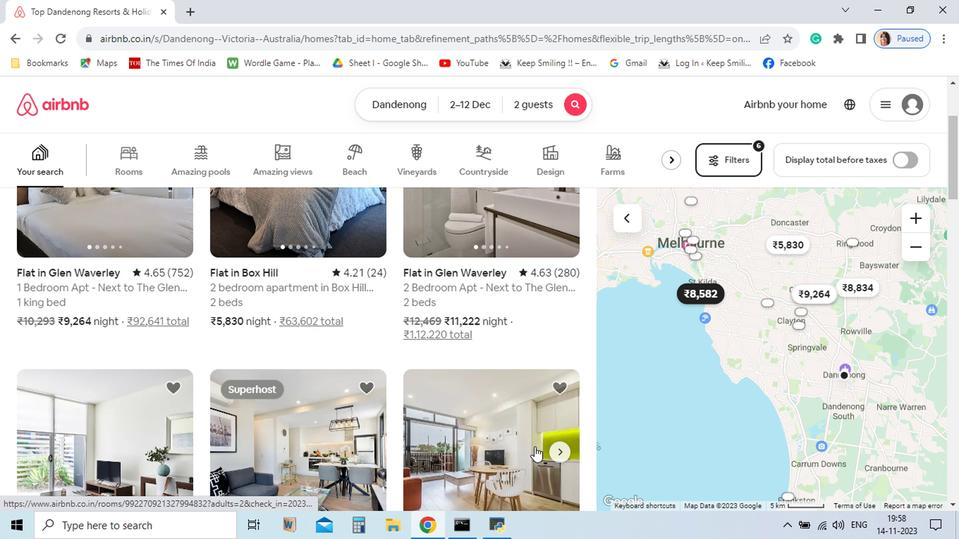 
Action: Mouse scrolled (516, 454) with delta (0, 0)
Screenshot: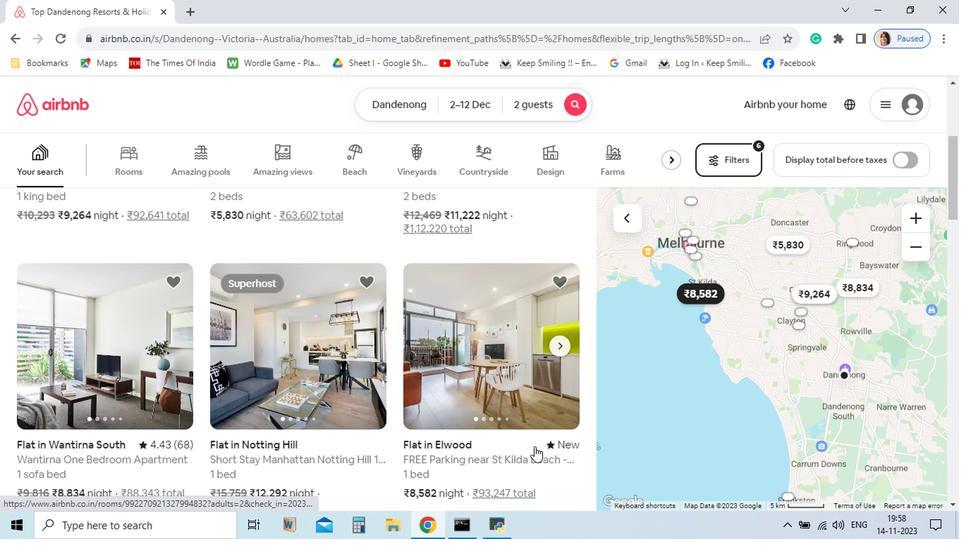 
Action: Mouse moved to (516, 455)
Screenshot: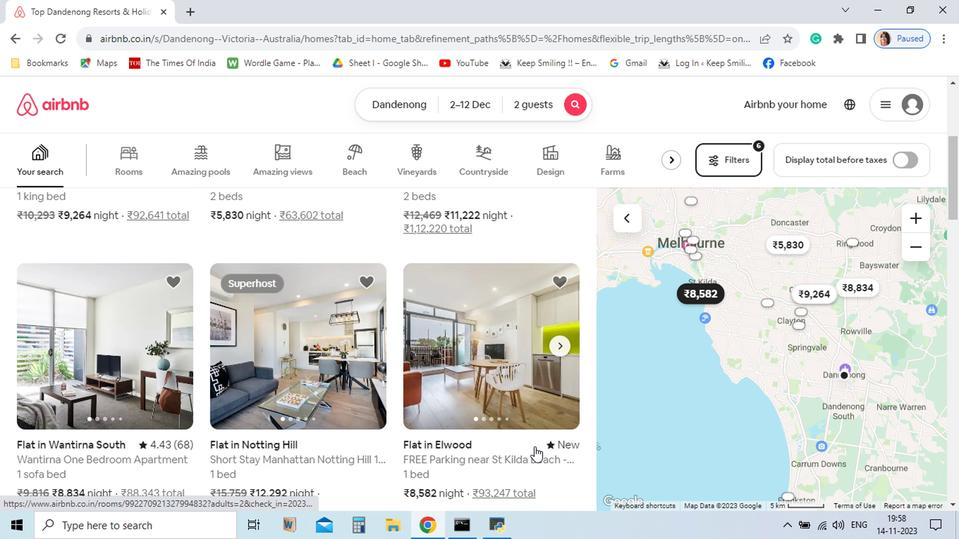 
Action: Mouse scrolled (516, 454) with delta (0, 0)
Screenshot: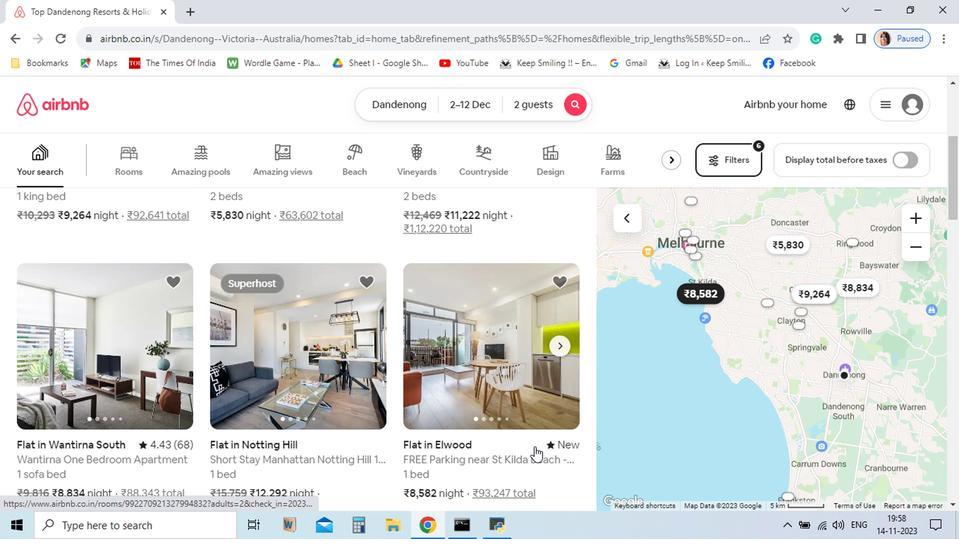 
Action: Mouse scrolled (516, 454) with delta (0, 0)
Screenshot: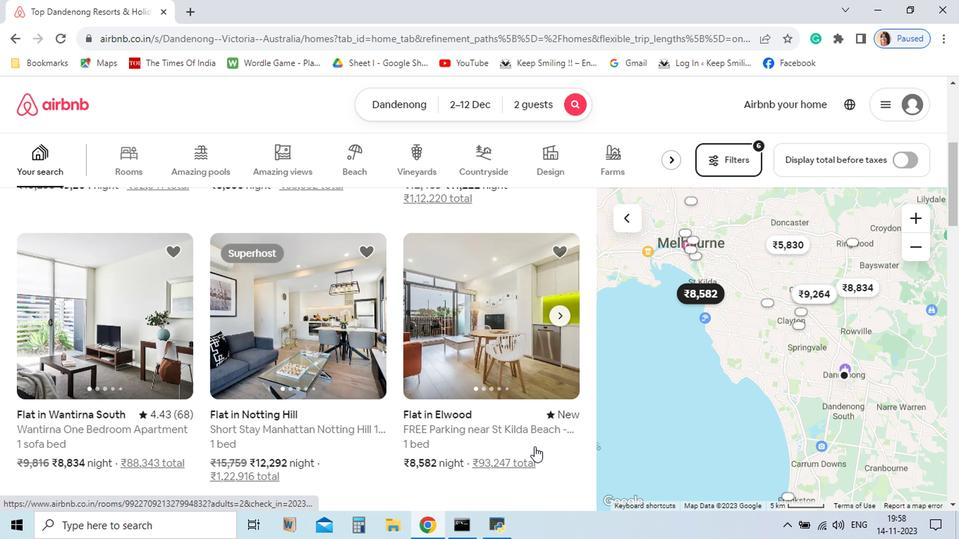 
Action: Mouse scrolled (516, 454) with delta (0, 0)
Screenshot: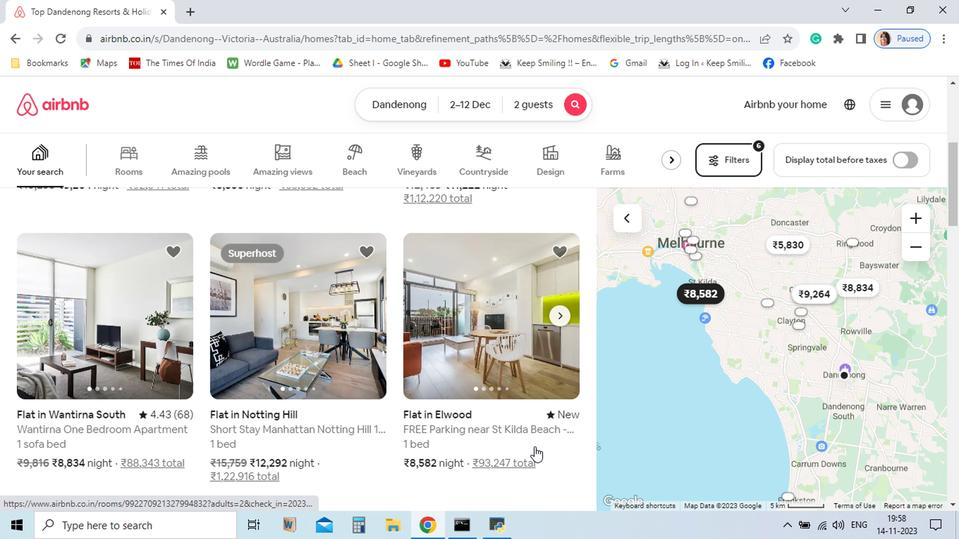 
Action: Mouse scrolled (516, 454) with delta (0, 0)
Screenshot: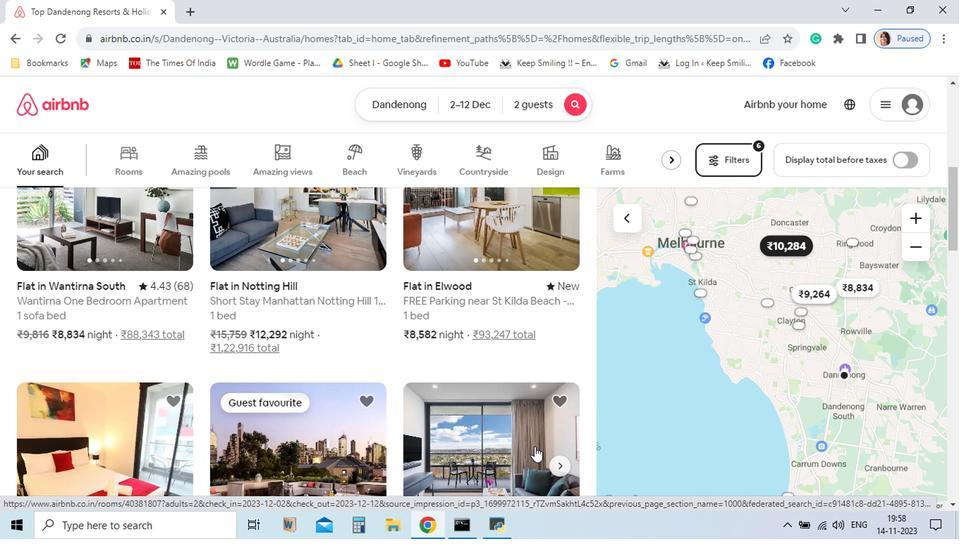 
Action: Mouse scrolled (516, 454) with delta (0, 0)
Screenshot: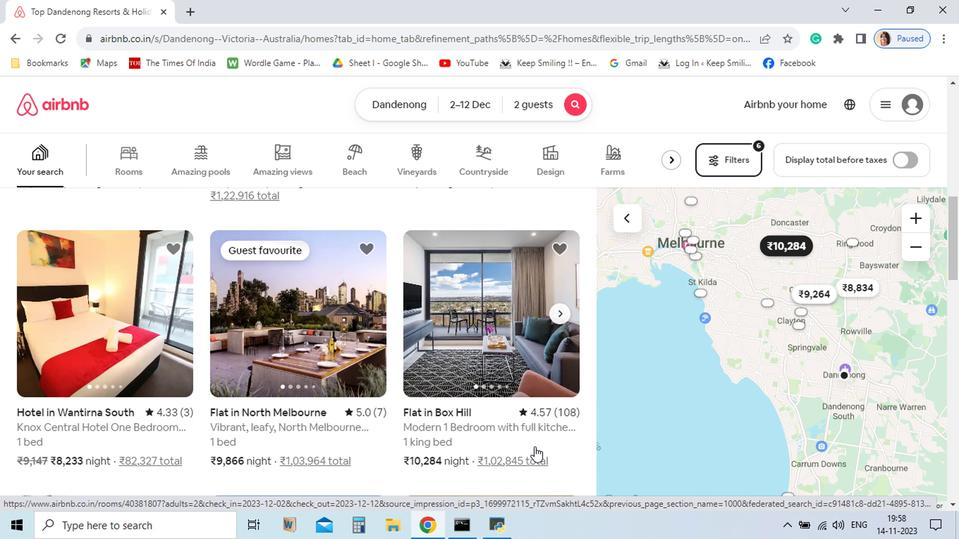 
Action: Mouse scrolled (516, 454) with delta (0, 0)
Screenshot: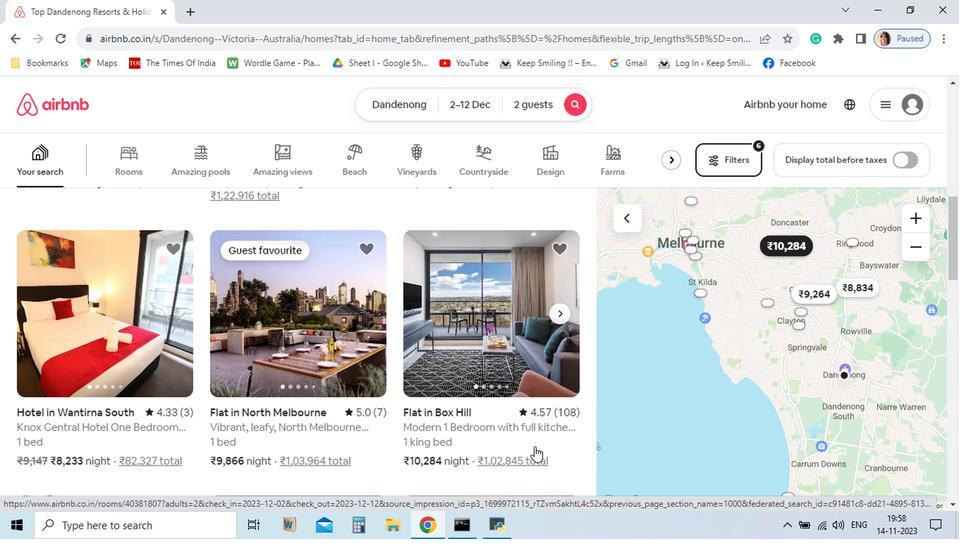 
Action: Mouse scrolled (516, 454) with delta (0, 0)
Screenshot: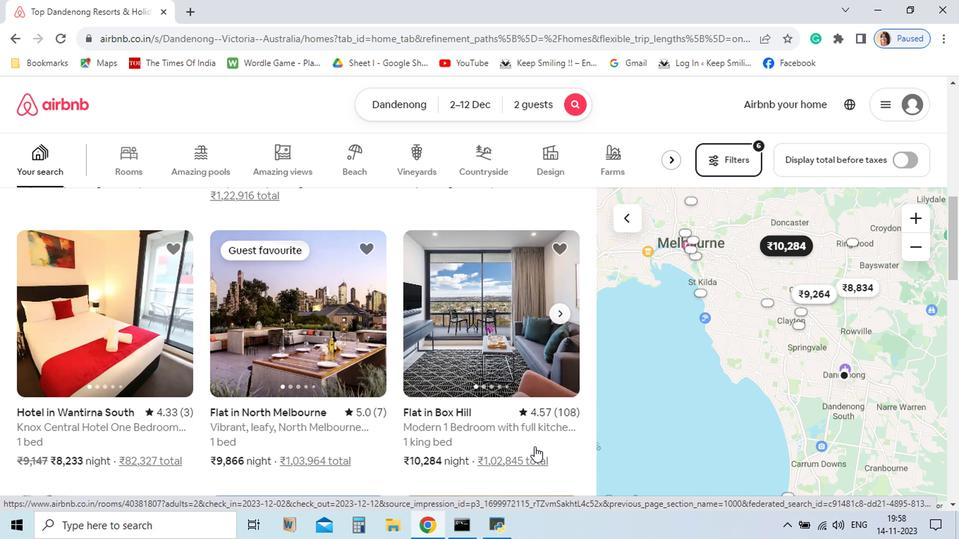 
Action: Mouse moved to (303, 428)
Screenshot: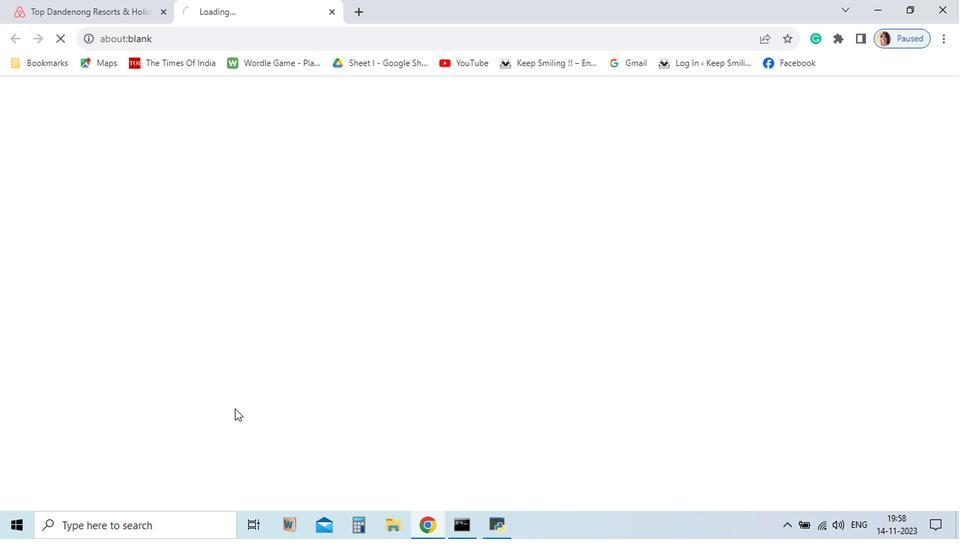 
Action: Mouse pressed left at (303, 428)
Screenshot: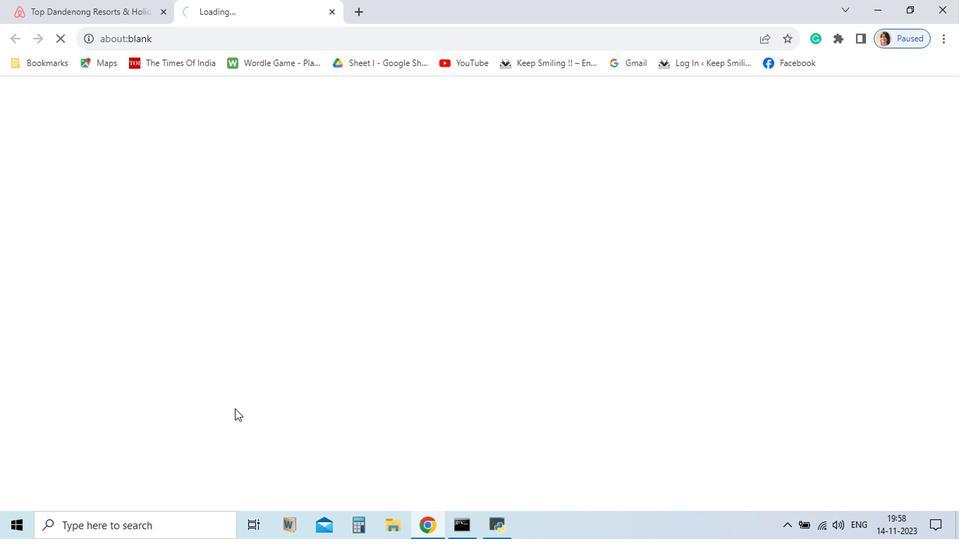 
Action: Mouse moved to (730, 399)
Screenshot: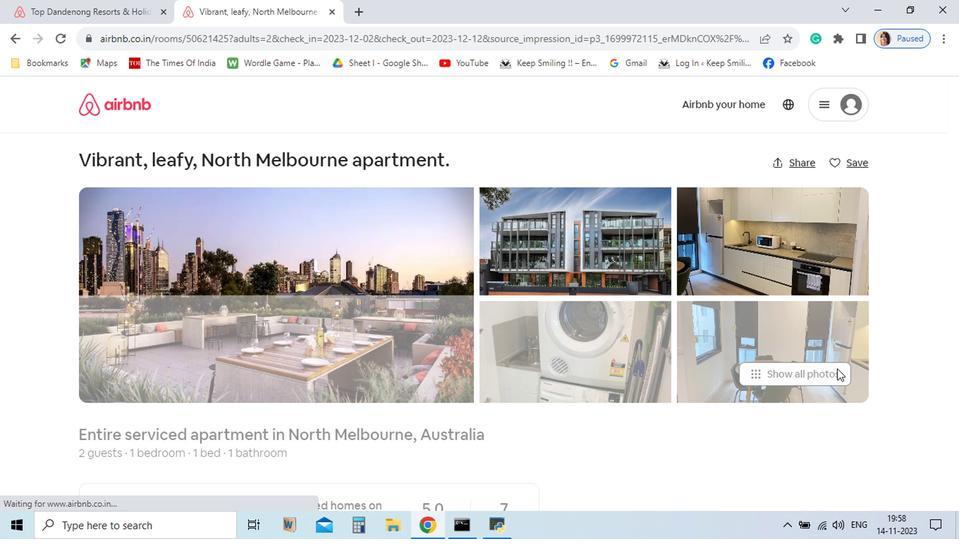 
Action: Mouse pressed left at (730, 399)
Screenshot: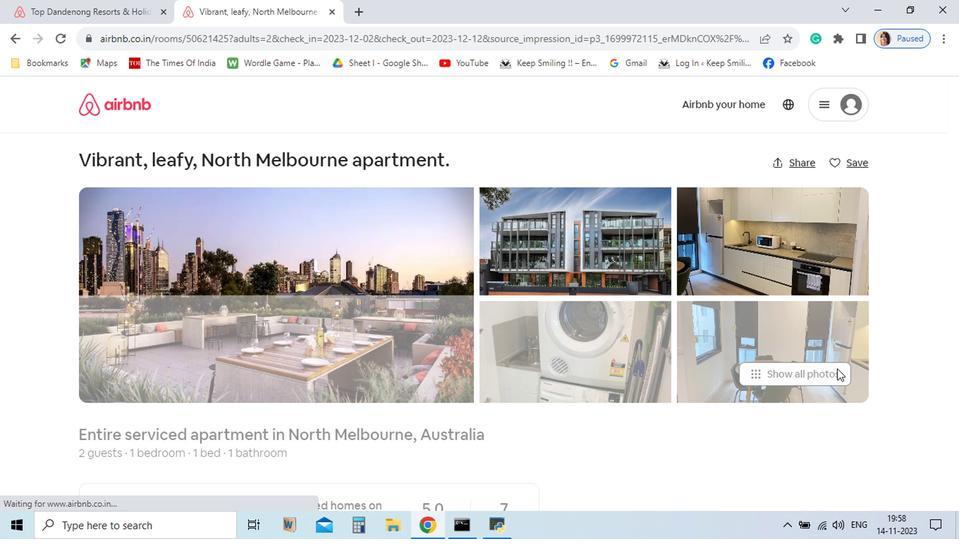 
Action: Mouse scrolled (730, 399) with delta (0, 0)
Screenshot: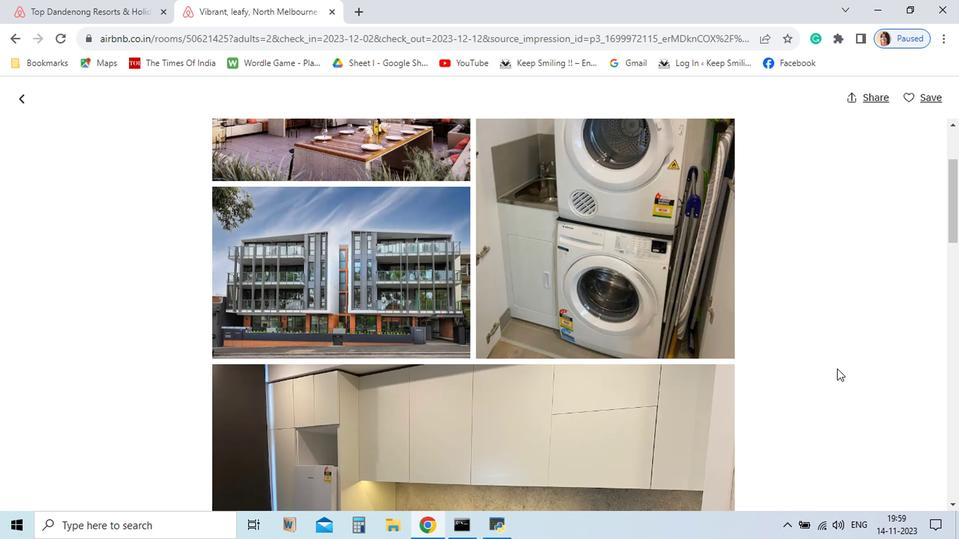 
Action: Mouse scrolled (730, 399) with delta (0, 0)
Screenshot: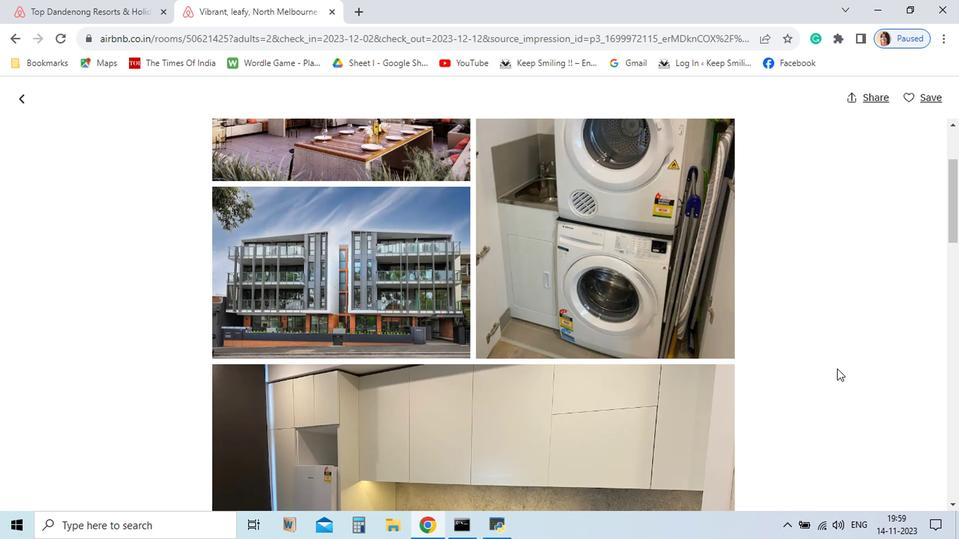 
Action: Mouse scrolled (730, 399) with delta (0, 0)
Screenshot: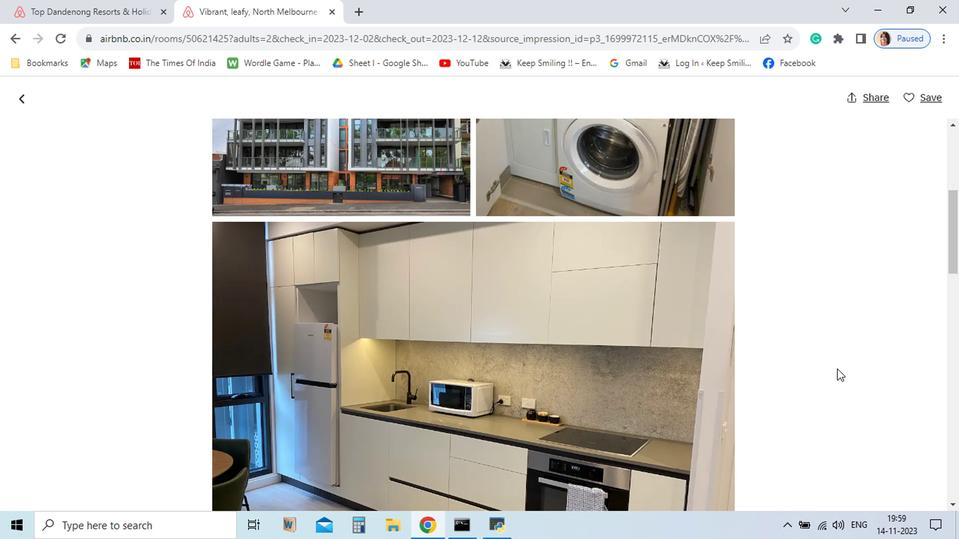 
Action: Mouse scrolled (730, 399) with delta (0, 0)
Screenshot: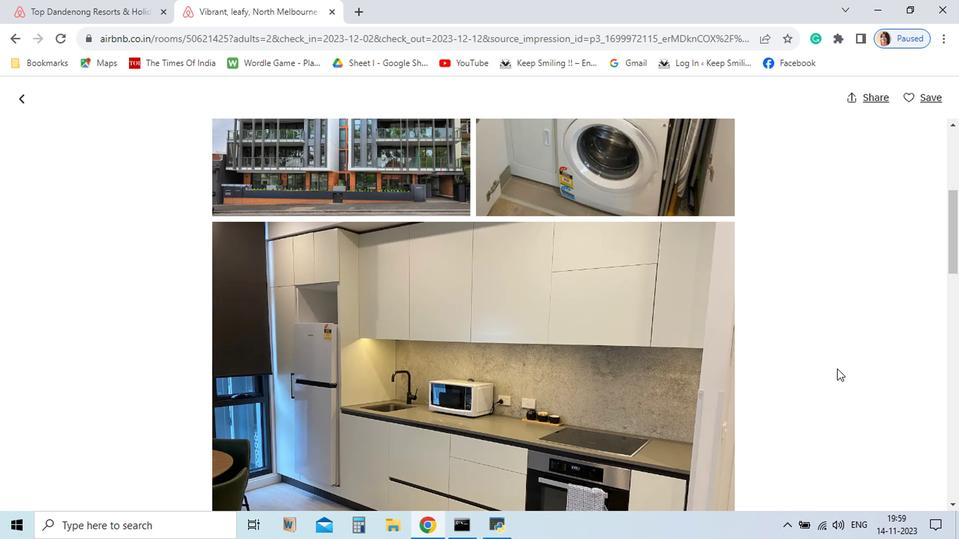 
Action: Mouse scrolled (730, 399) with delta (0, 0)
Screenshot: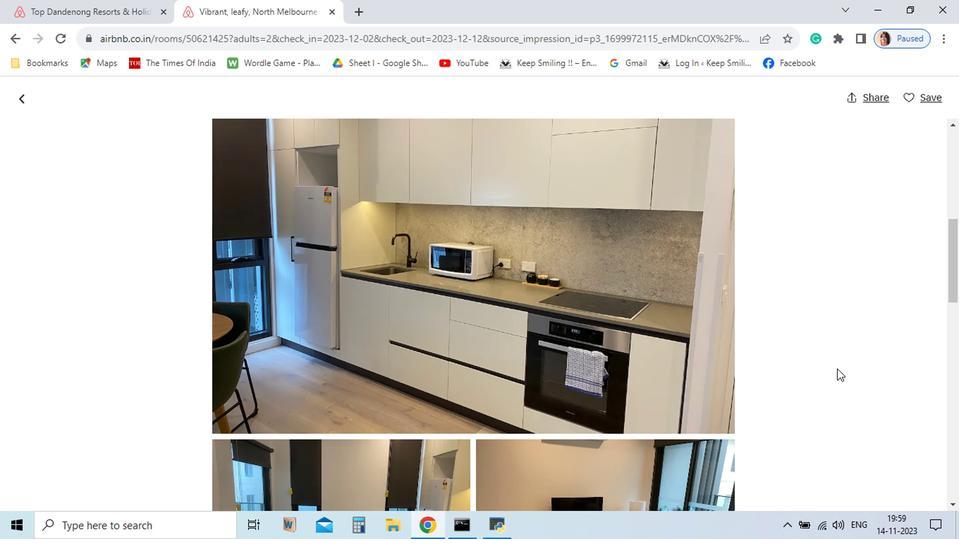 
Action: Mouse scrolled (730, 399) with delta (0, 0)
Screenshot: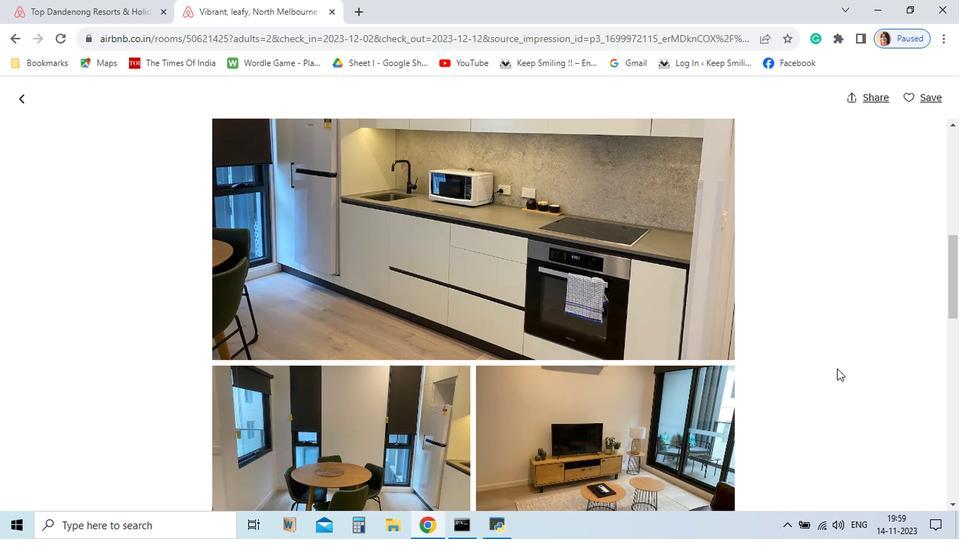 
Action: Mouse scrolled (730, 399) with delta (0, 0)
Screenshot: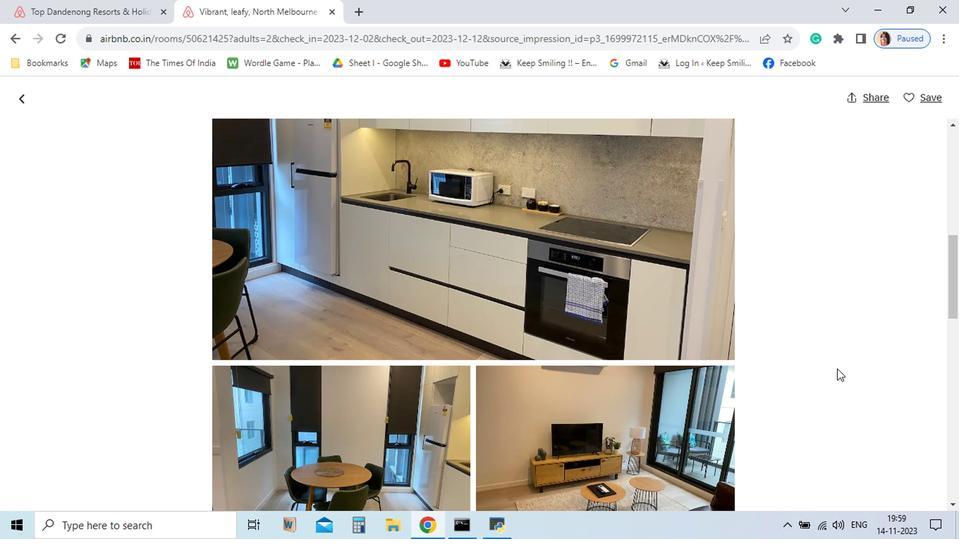 
Action: Mouse scrolled (730, 399) with delta (0, 0)
Screenshot: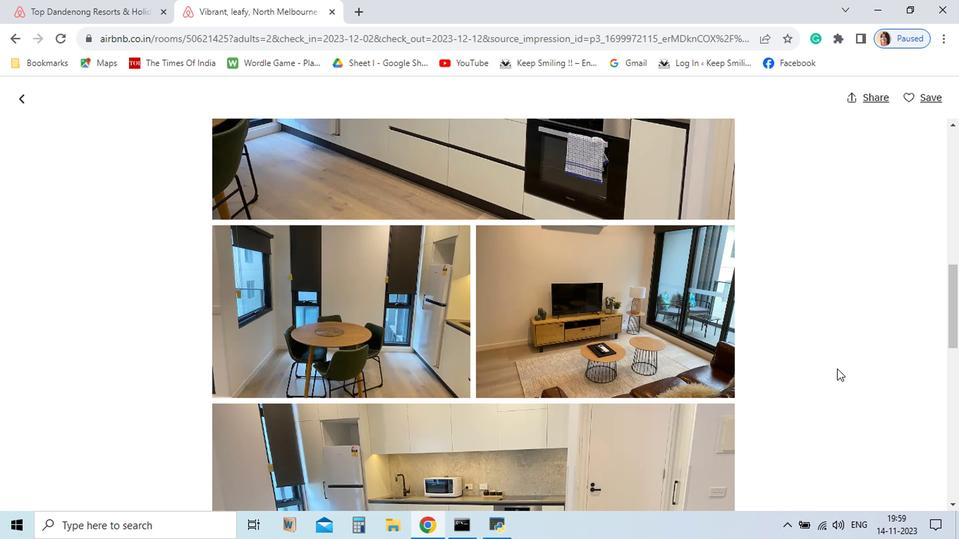 
Action: Mouse scrolled (730, 399) with delta (0, 0)
Screenshot: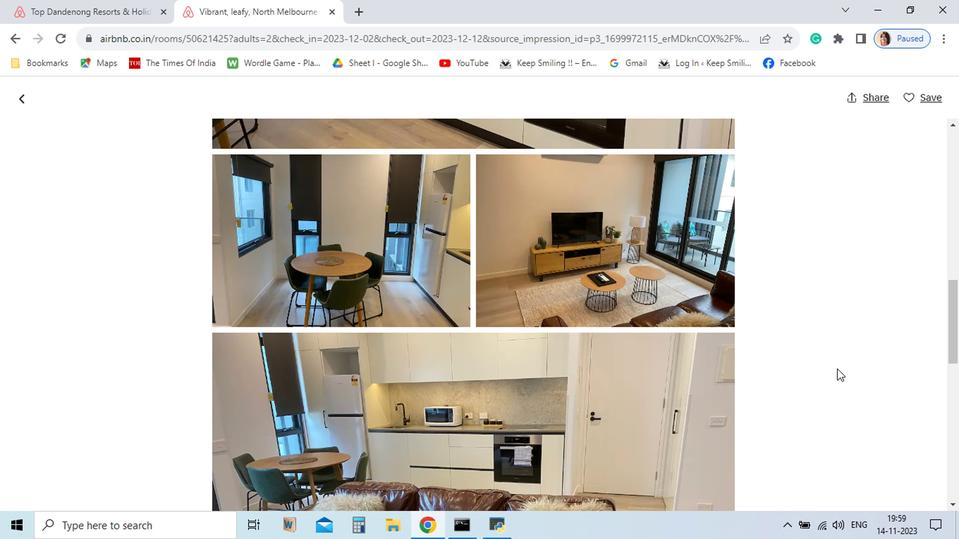 
Action: Mouse scrolled (730, 399) with delta (0, 0)
Screenshot: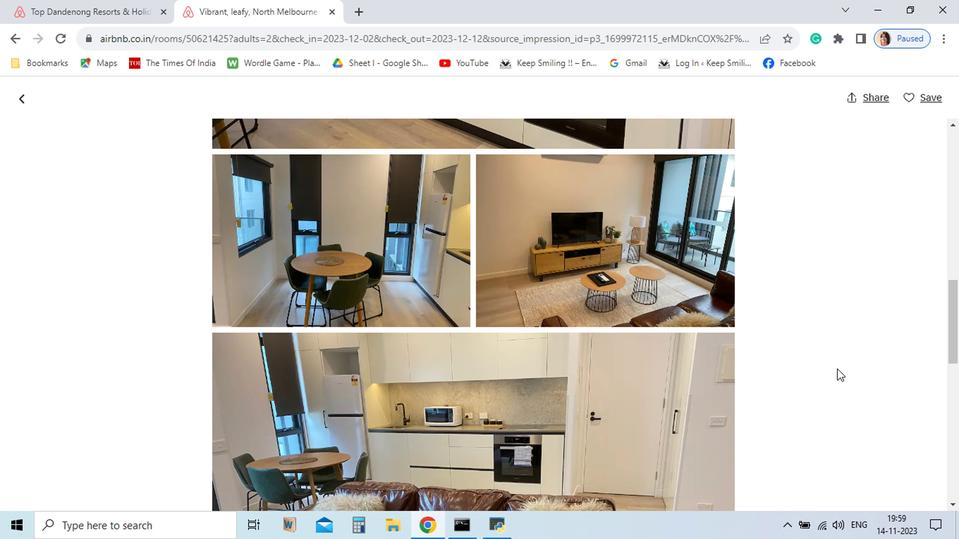 
Action: Mouse scrolled (730, 399) with delta (0, 0)
Screenshot: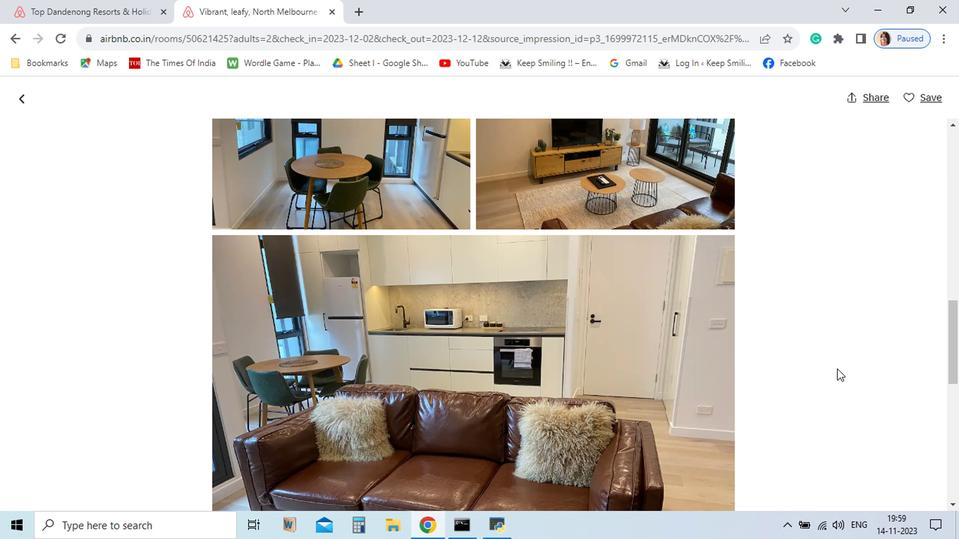 
Action: Mouse scrolled (730, 399) with delta (0, 0)
Screenshot: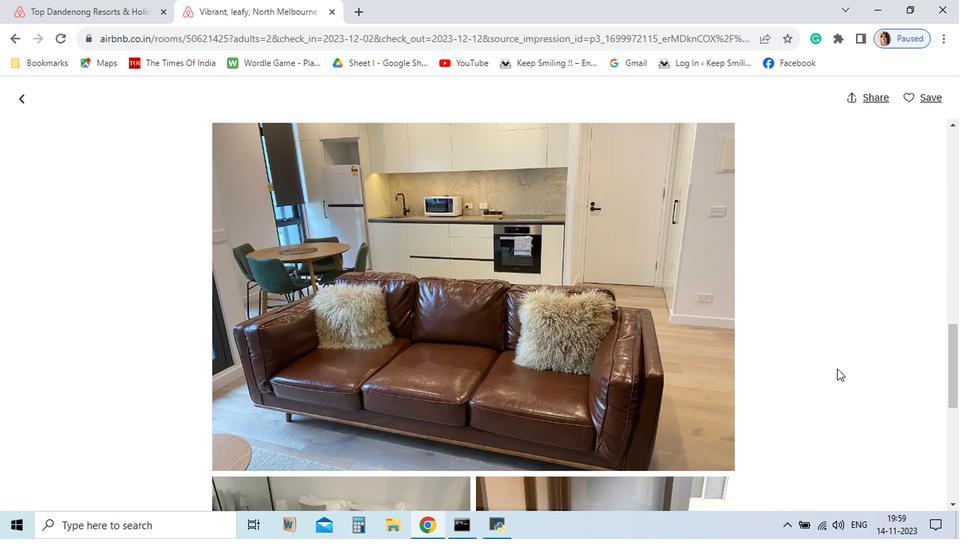 
Action: Mouse scrolled (730, 399) with delta (0, 0)
Screenshot: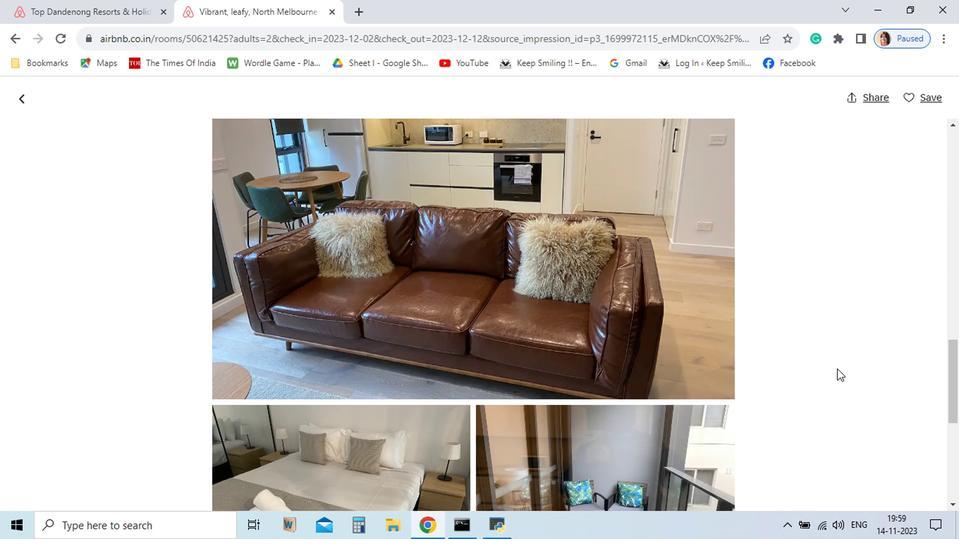 
Action: Mouse scrolled (730, 399) with delta (0, 0)
Screenshot: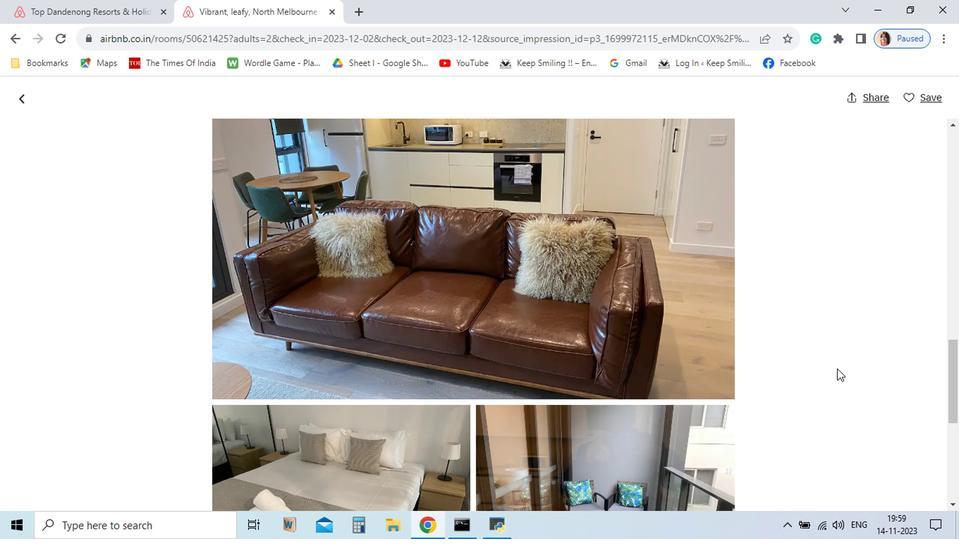 
Action: Mouse scrolled (730, 399) with delta (0, 0)
Screenshot: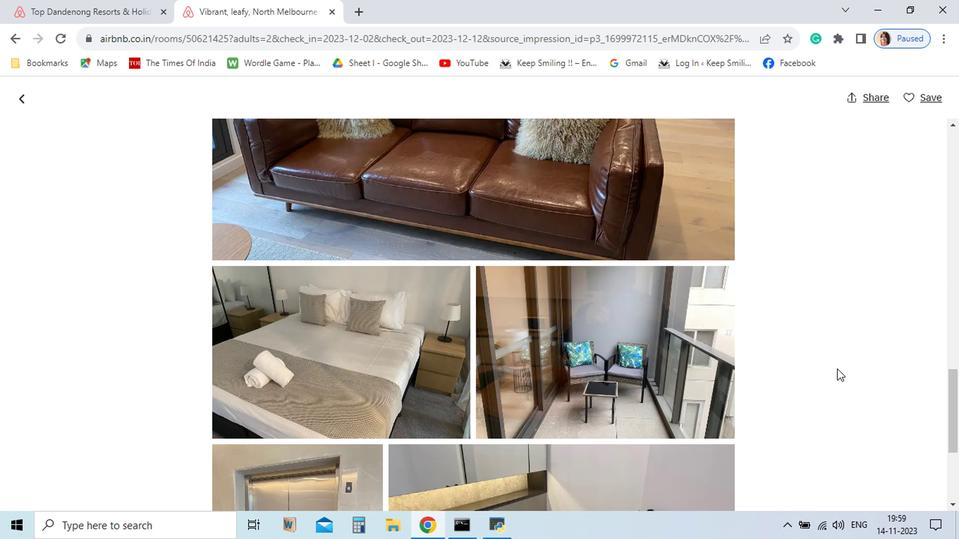 
Action: Mouse scrolled (730, 399) with delta (0, 0)
Screenshot: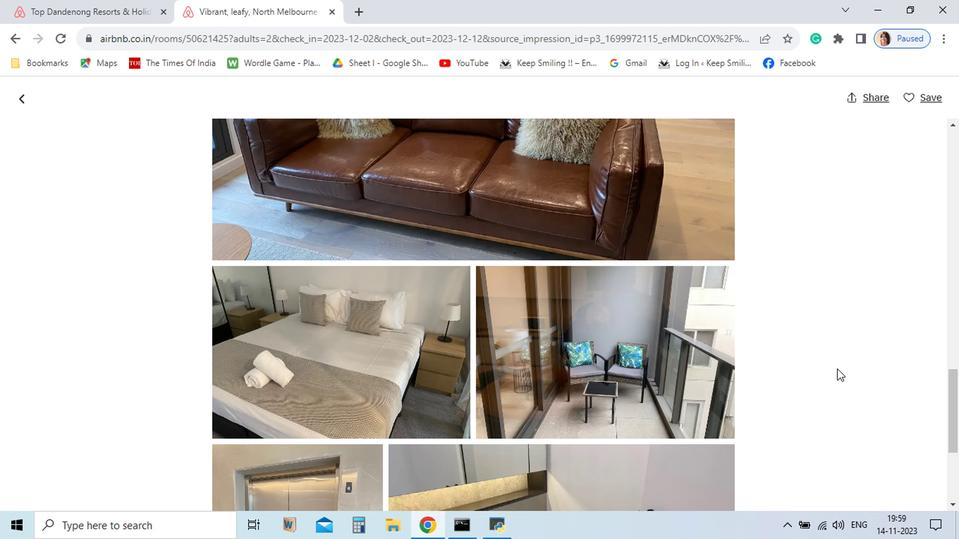 
Action: Mouse scrolled (730, 399) with delta (0, 0)
Screenshot: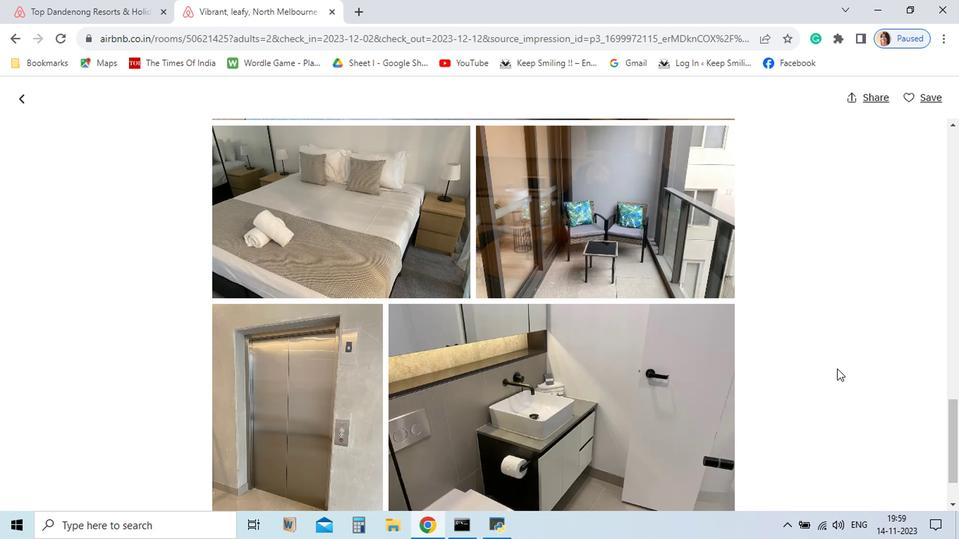 
Action: Mouse scrolled (730, 399) with delta (0, 0)
Screenshot: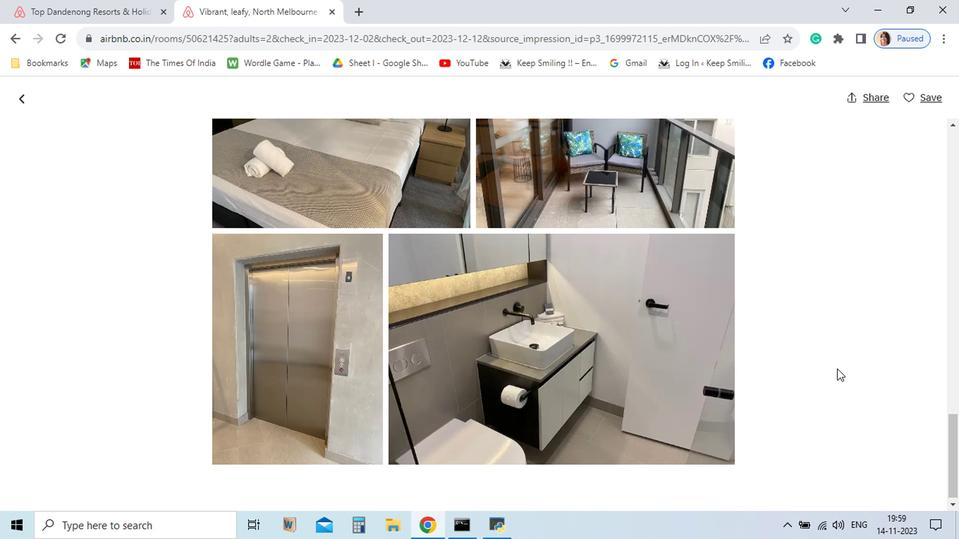 
Action: Mouse scrolled (730, 399) with delta (0, 0)
Screenshot: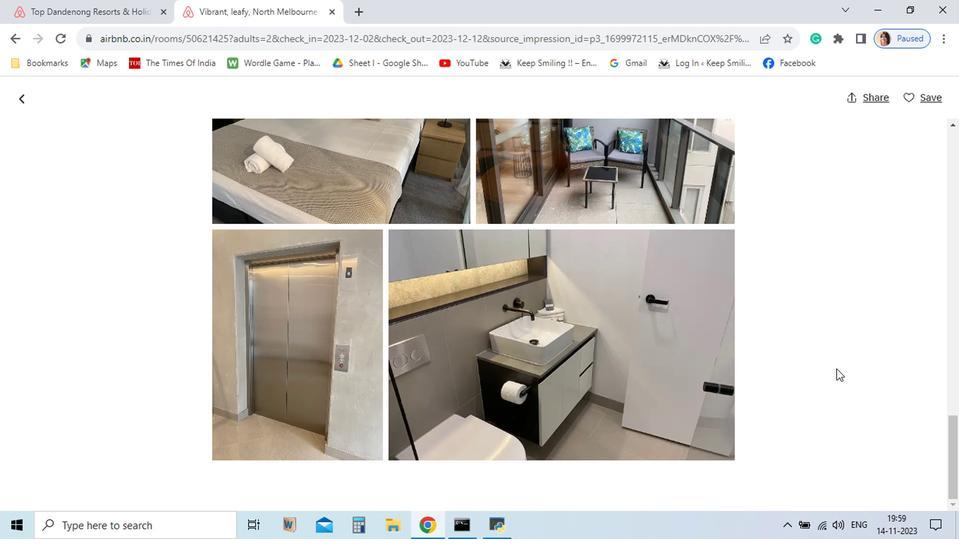 
Action: Mouse scrolled (730, 399) with delta (0, 0)
Screenshot: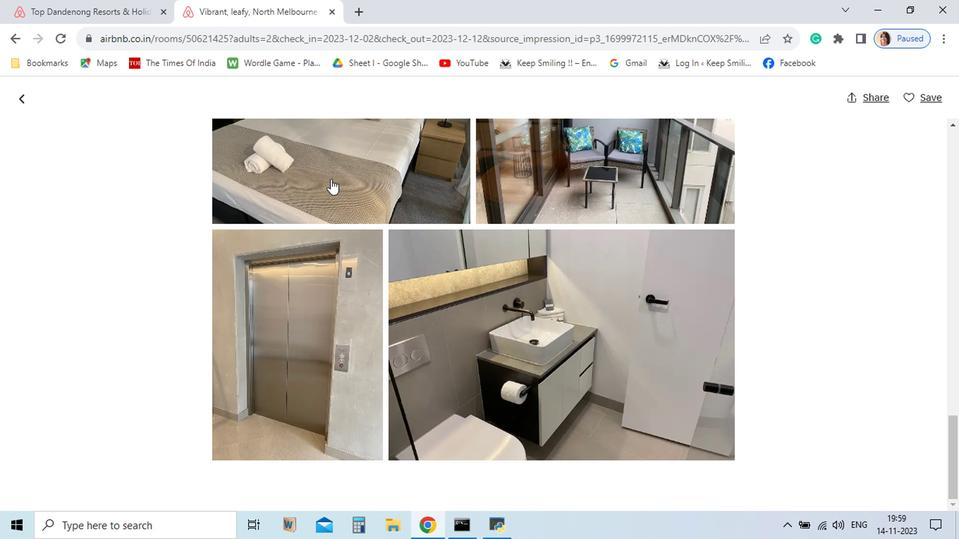 
Action: Mouse moved to (730, 399)
Screenshot: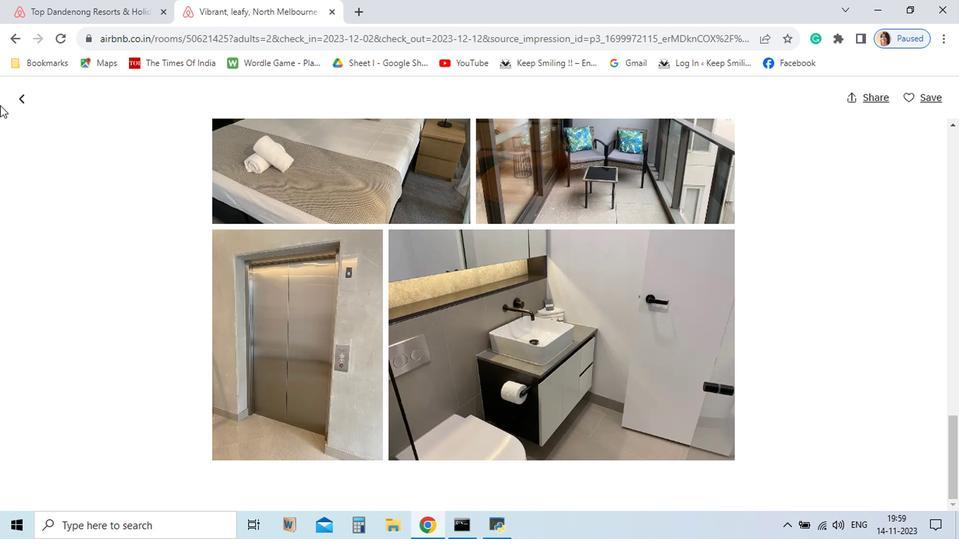 
Action: Mouse scrolled (730, 399) with delta (0, 0)
Screenshot: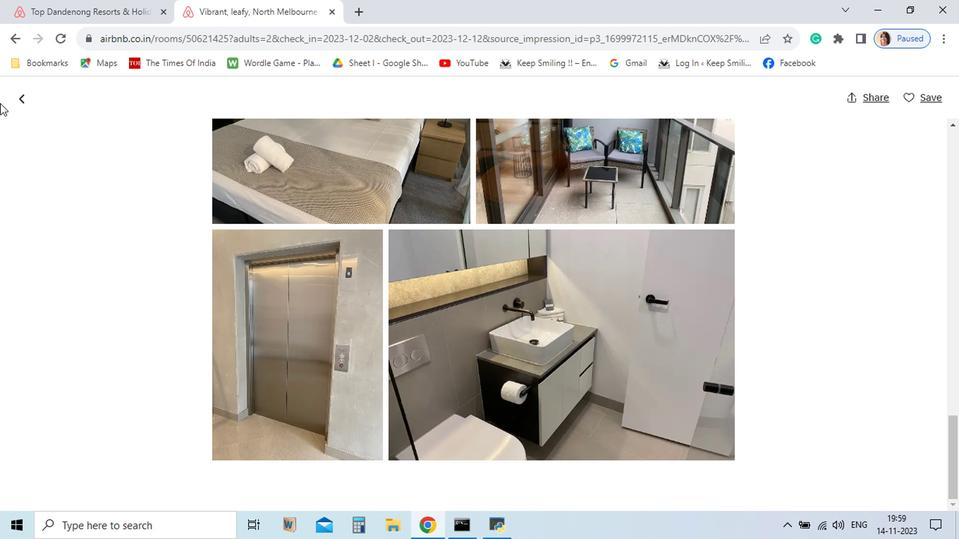 
Action: Mouse moved to (150, 207)
Screenshot: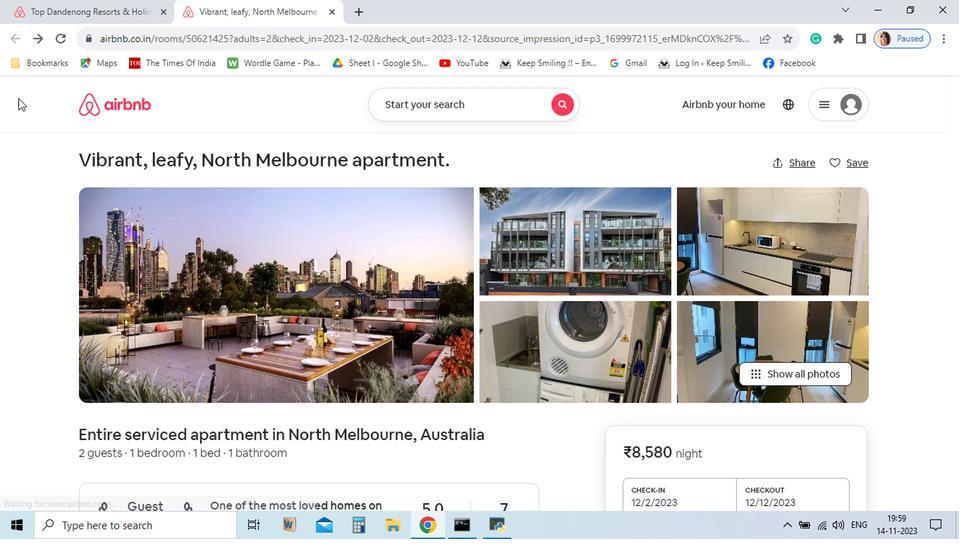 
Action: Mouse pressed left at (150, 207)
Screenshot: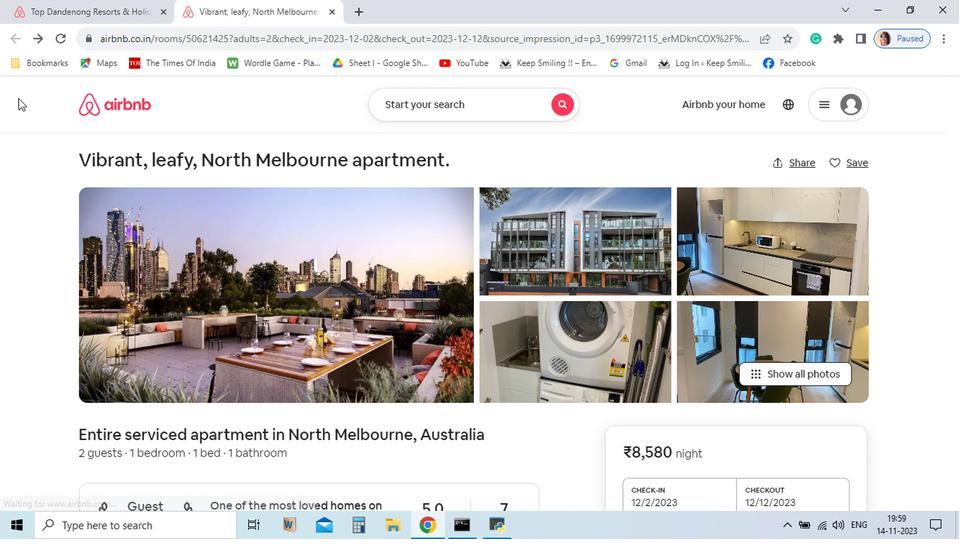 
Action: Mouse moved to (782, 355)
Screenshot: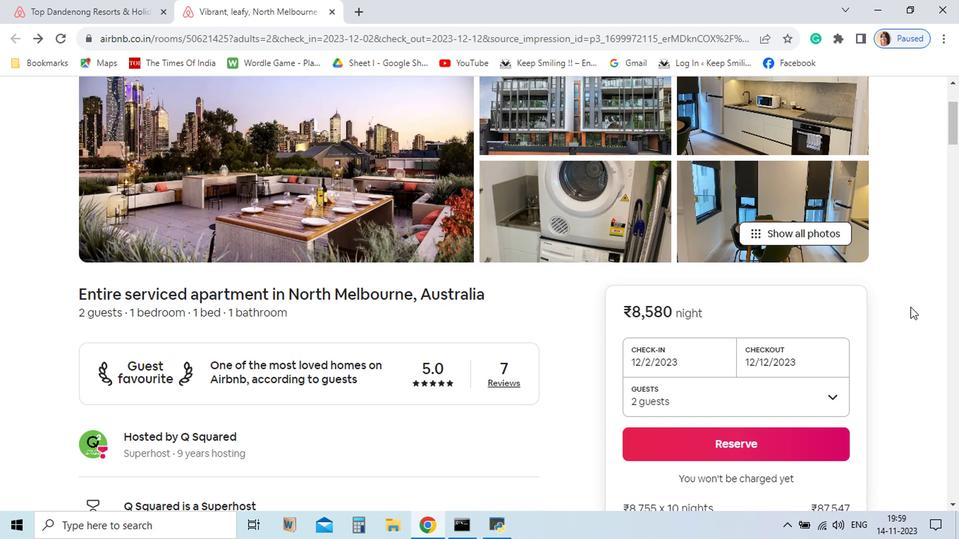 
Action: Mouse scrolled (782, 355) with delta (0, 0)
Screenshot: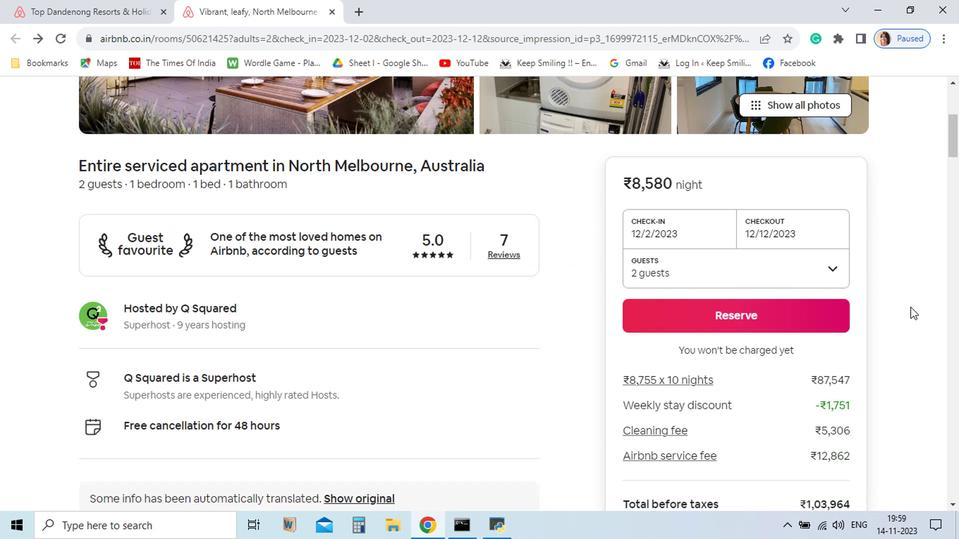 
Action: Mouse scrolled (782, 355) with delta (0, 0)
Screenshot: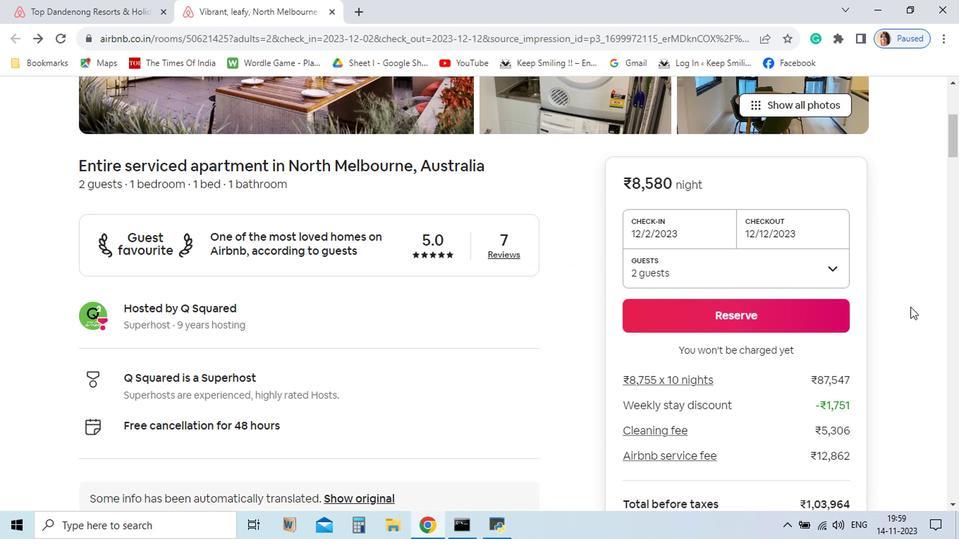 
Action: Mouse scrolled (782, 355) with delta (0, 0)
Screenshot: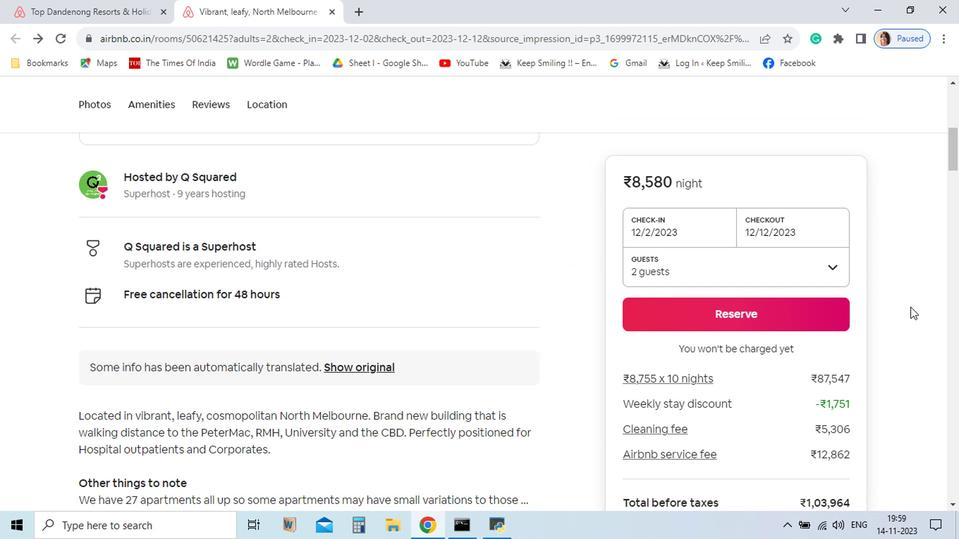 
Action: Mouse scrolled (782, 355) with delta (0, 0)
Screenshot: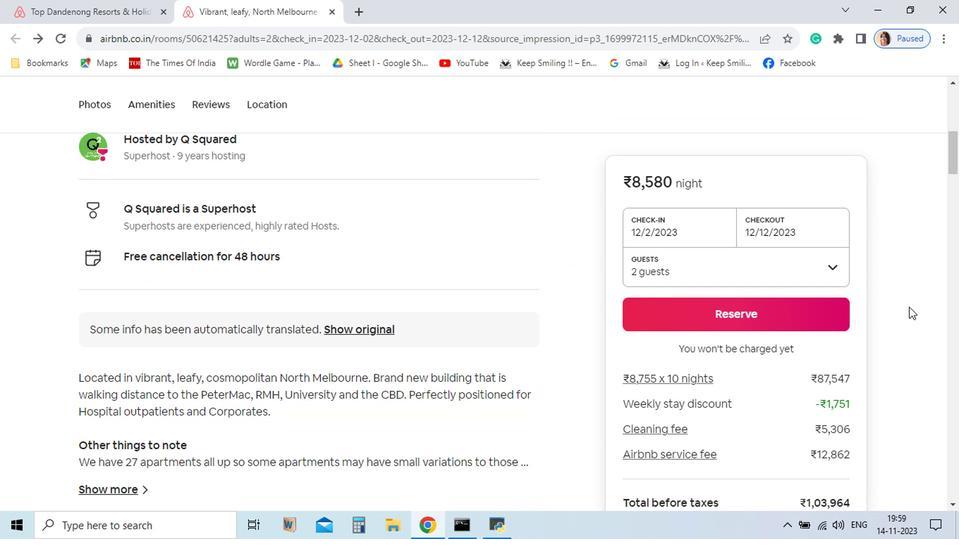 
Action: Mouse scrolled (782, 355) with delta (0, 0)
Screenshot: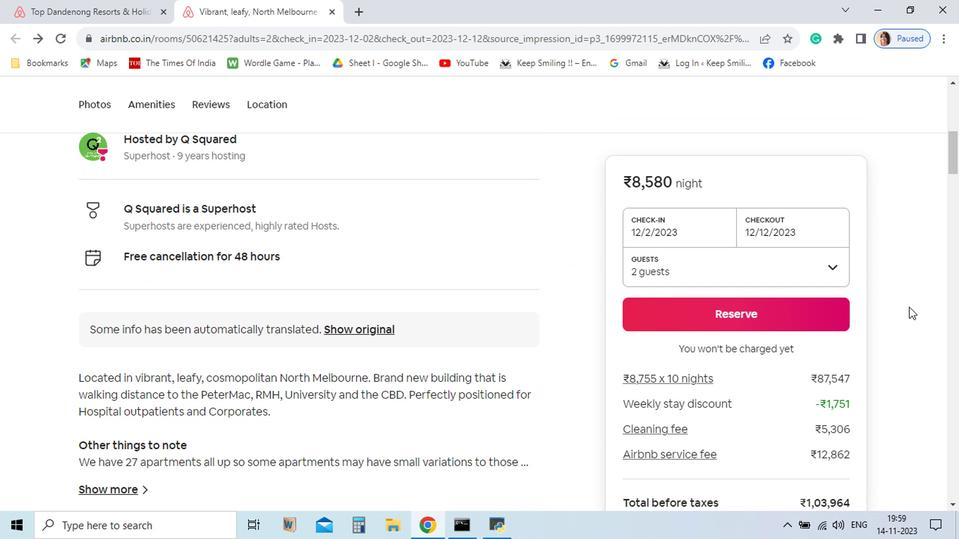 
Action: Mouse scrolled (782, 355) with delta (0, 0)
Screenshot: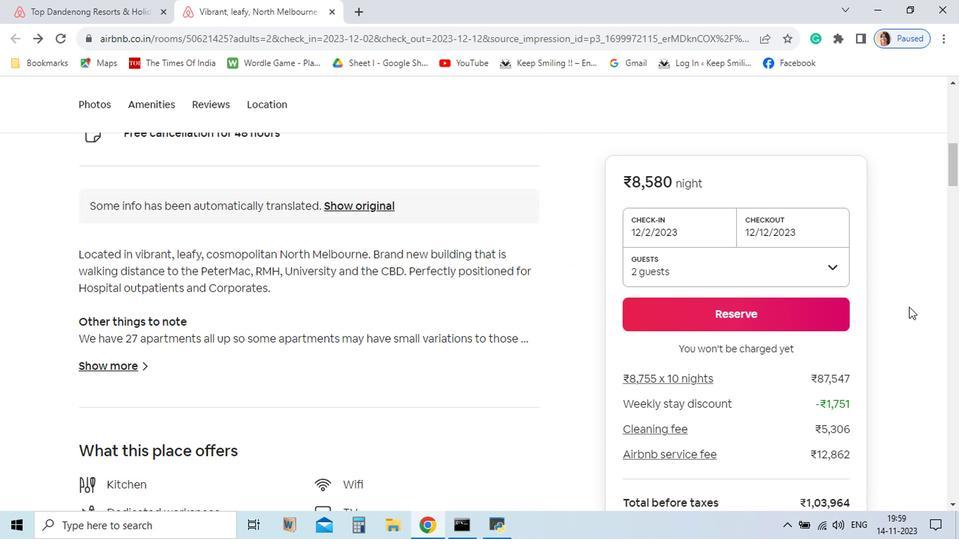 
Action: Mouse moved to (781, 355)
Screenshot: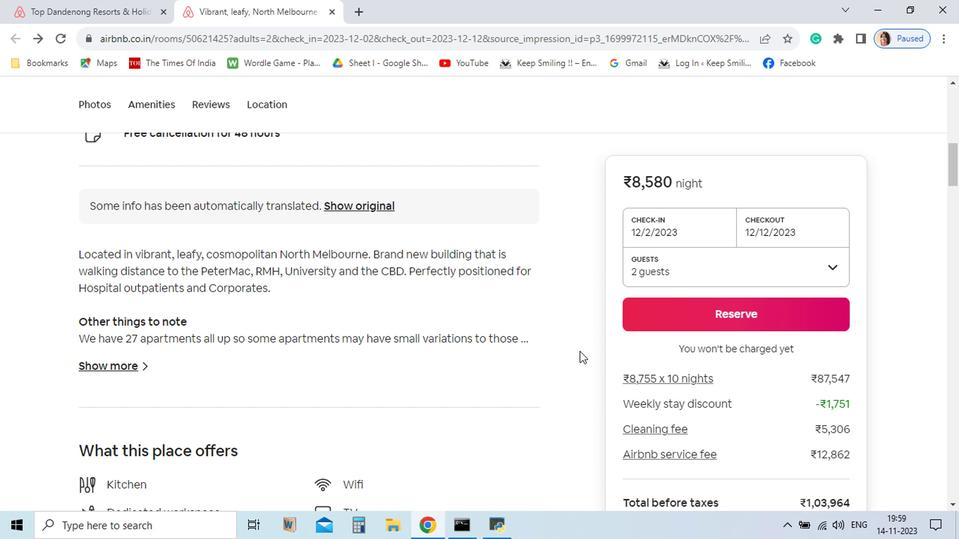 
Action: Mouse scrolled (781, 355) with delta (0, 0)
Screenshot: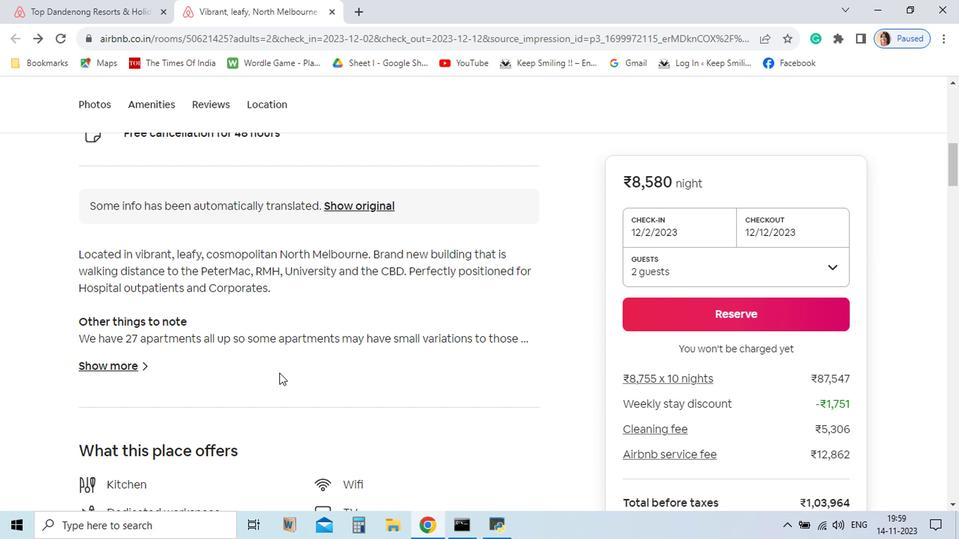 
Action: Mouse scrolled (781, 355) with delta (0, 0)
Screenshot: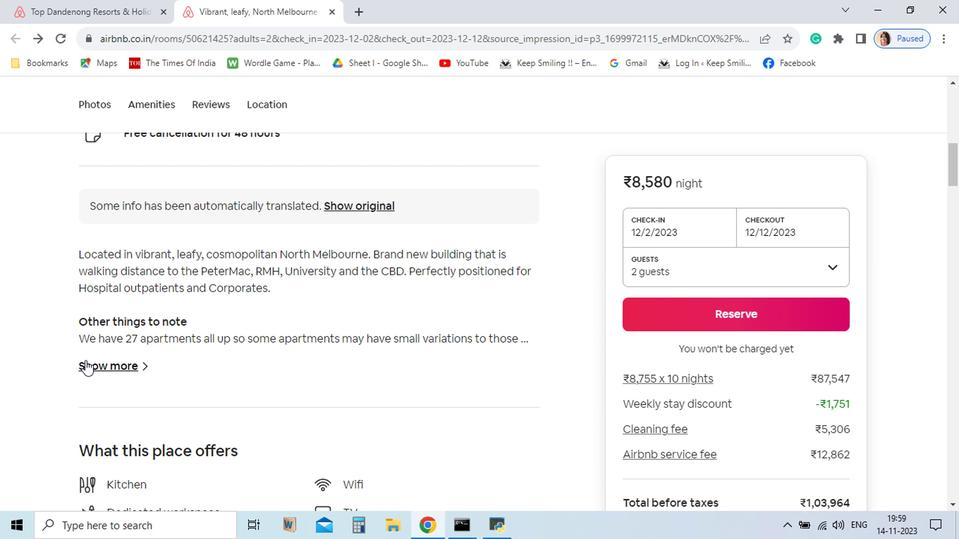 
Action: Mouse moved to (197, 393)
Screenshot: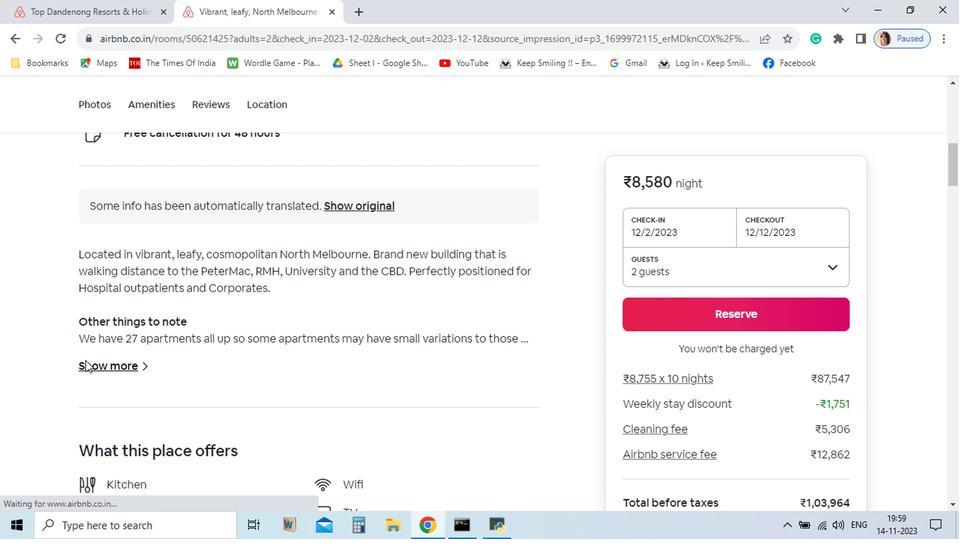 
Action: Mouse pressed left at (197, 393)
Screenshot: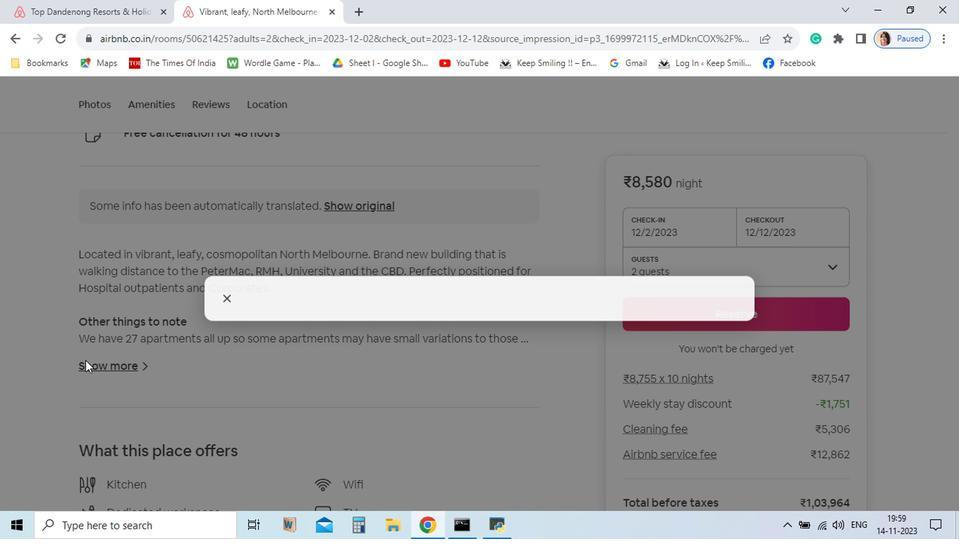 
Action: Mouse moved to (294, 257)
Screenshot: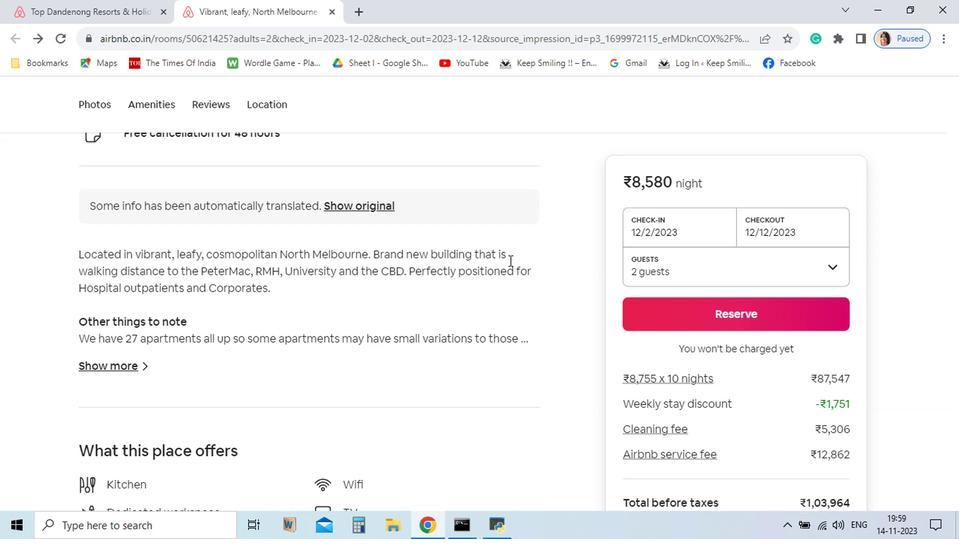 
Action: Mouse pressed left at (294, 257)
Screenshot: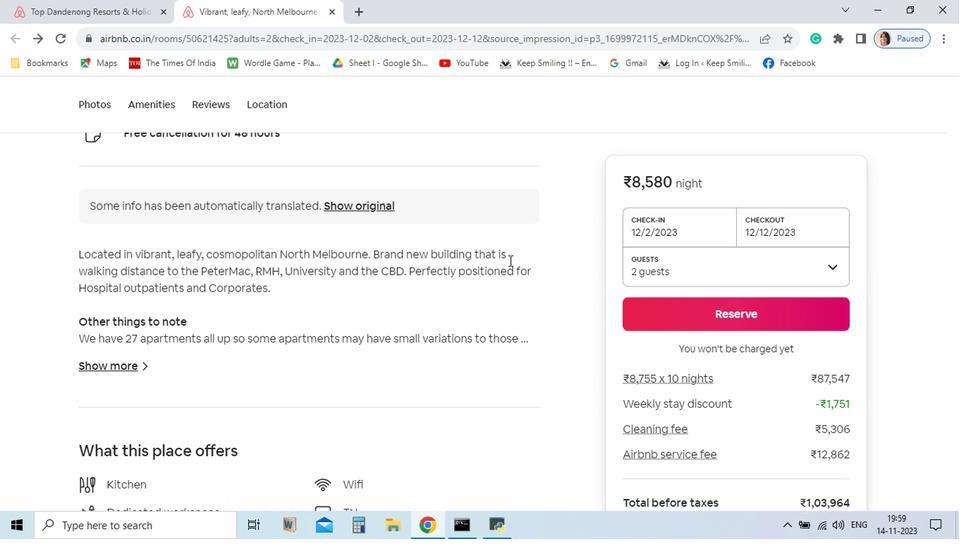 
Action: Mouse moved to (793, 350)
Screenshot: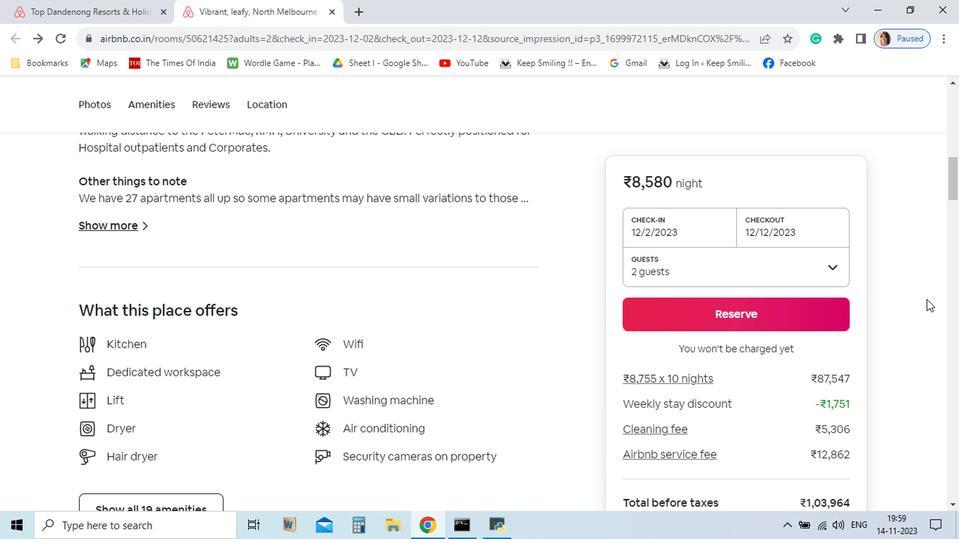 
Action: Mouse scrolled (793, 349) with delta (0, 0)
Screenshot: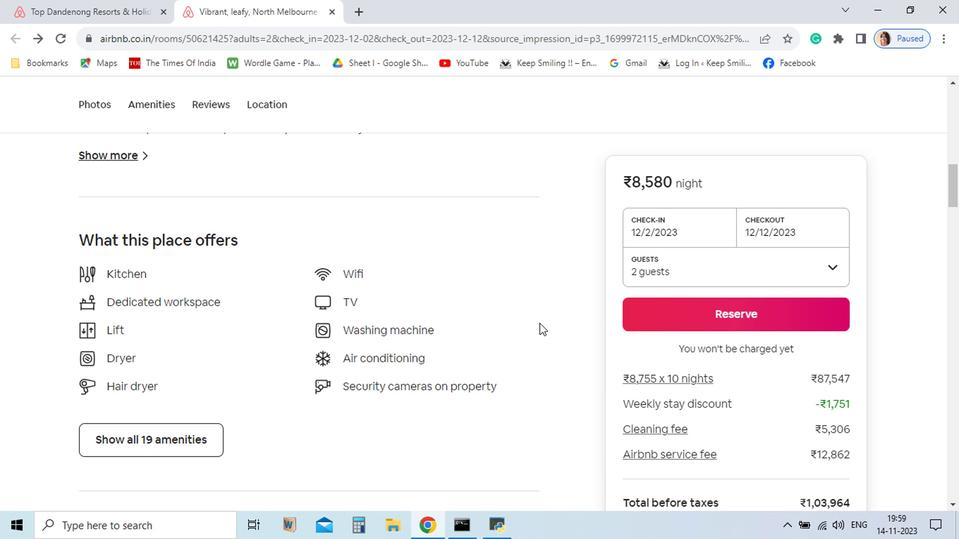 
Action: Mouse scrolled (793, 349) with delta (0, 0)
Screenshot: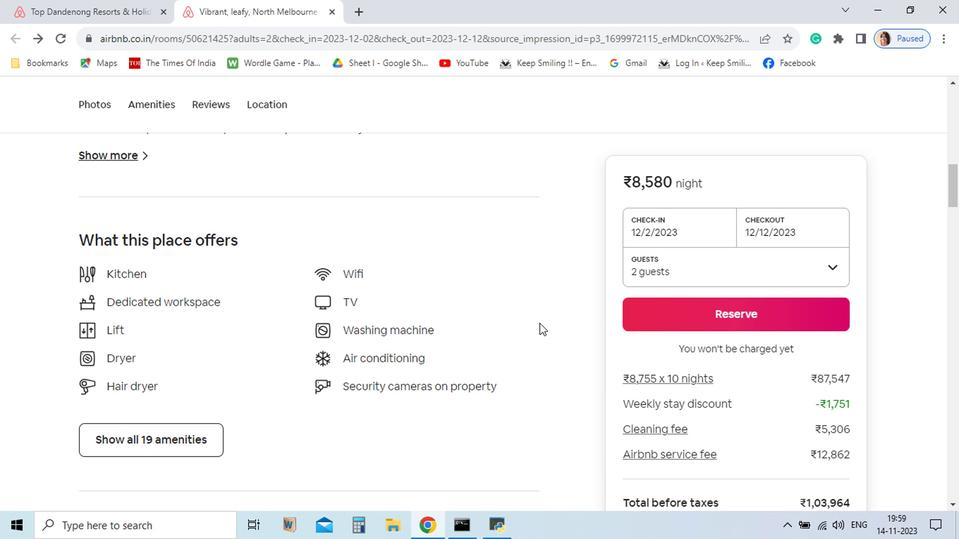 
Action: Mouse scrolled (793, 349) with delta (0, 0)
Screenshot: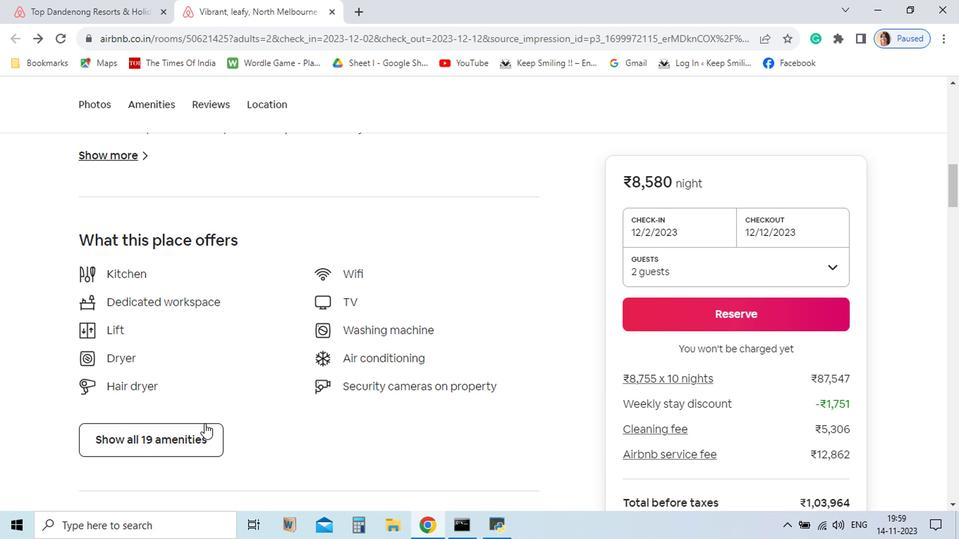 
Action: Mouse moved to (266, 445)
Screenshot: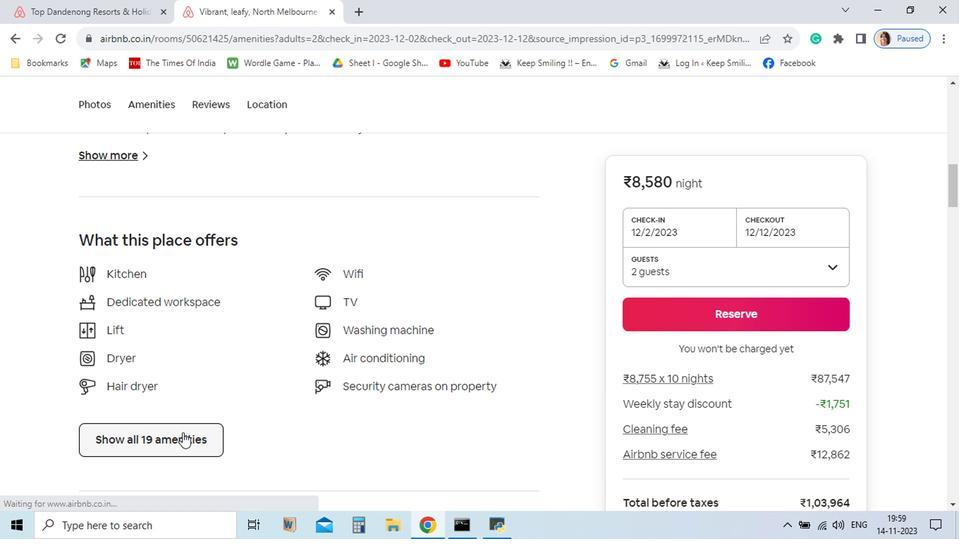 
Action: Mouse pressed left at (266, 445)
Screenshot: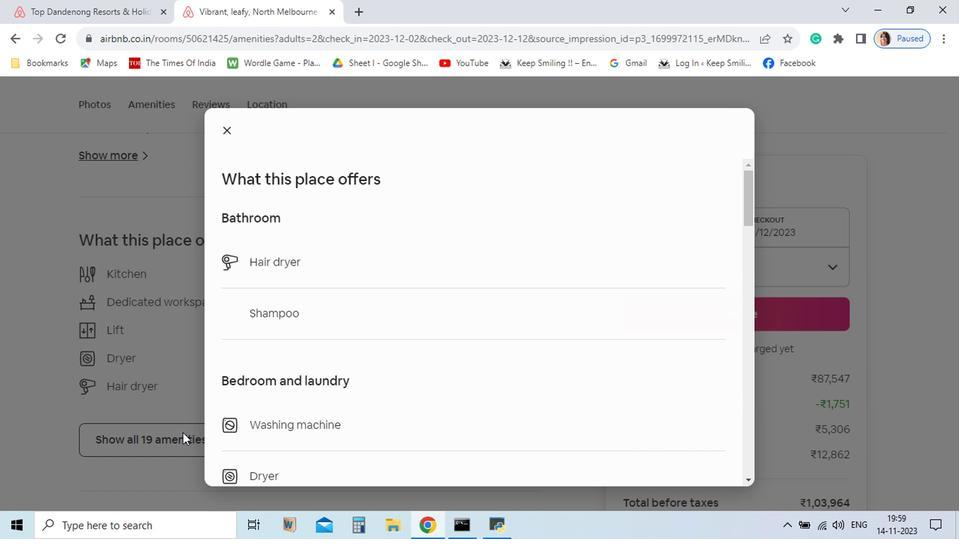 
Action: Mouse moved to (668, 472)
Screenshot: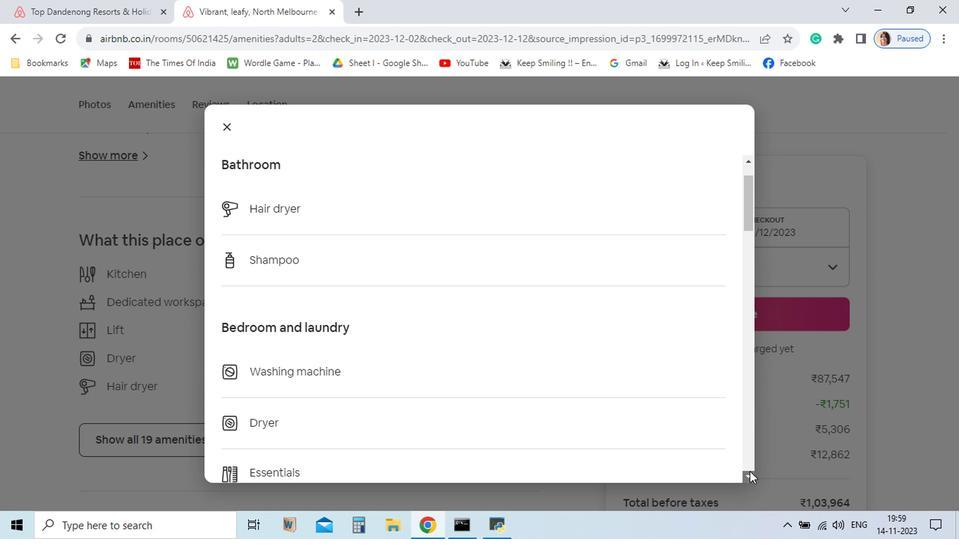 
Action: Mouse pressed left at (668, 472)
Screenshot: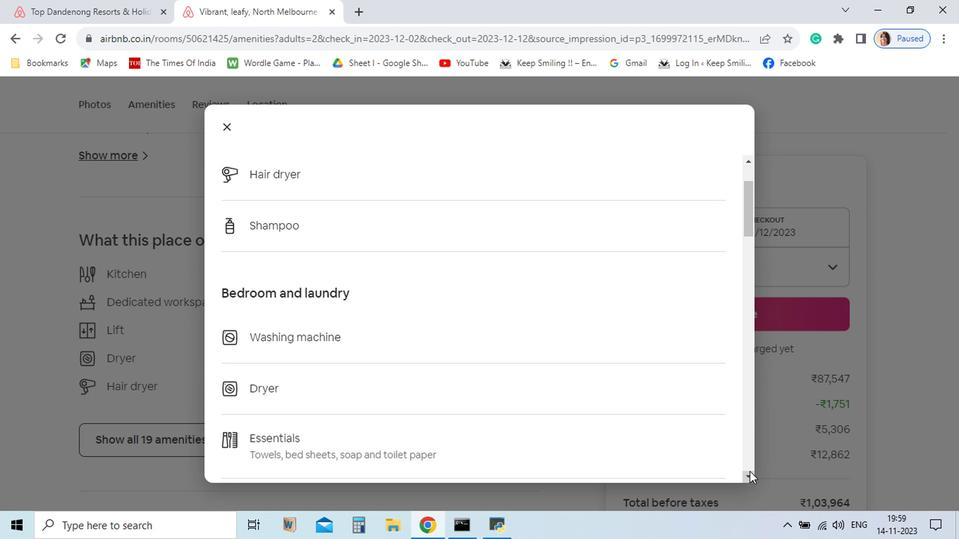 
Action: Mouse pressed left at (668, 472)
Screenshot: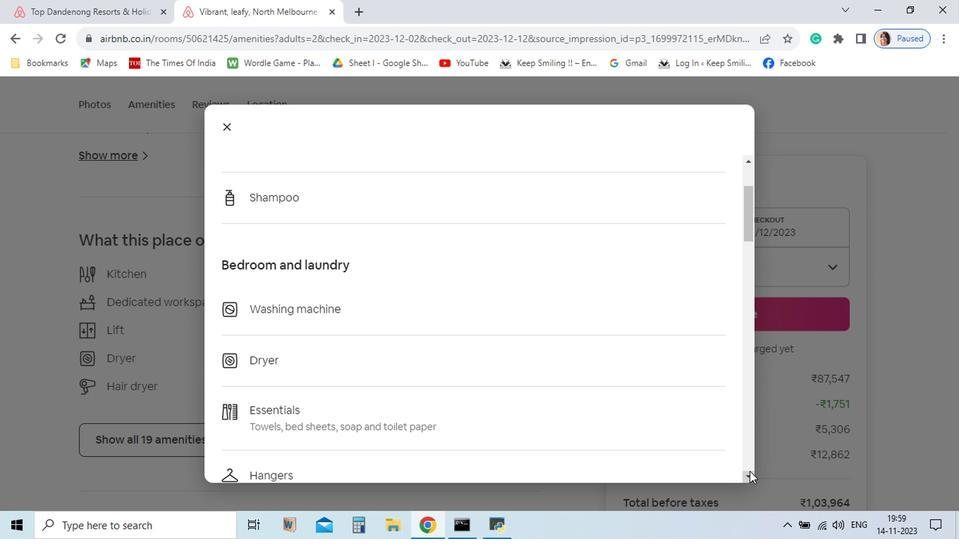 
Action: Mouse pressed left at (668, 472)
Screenshot: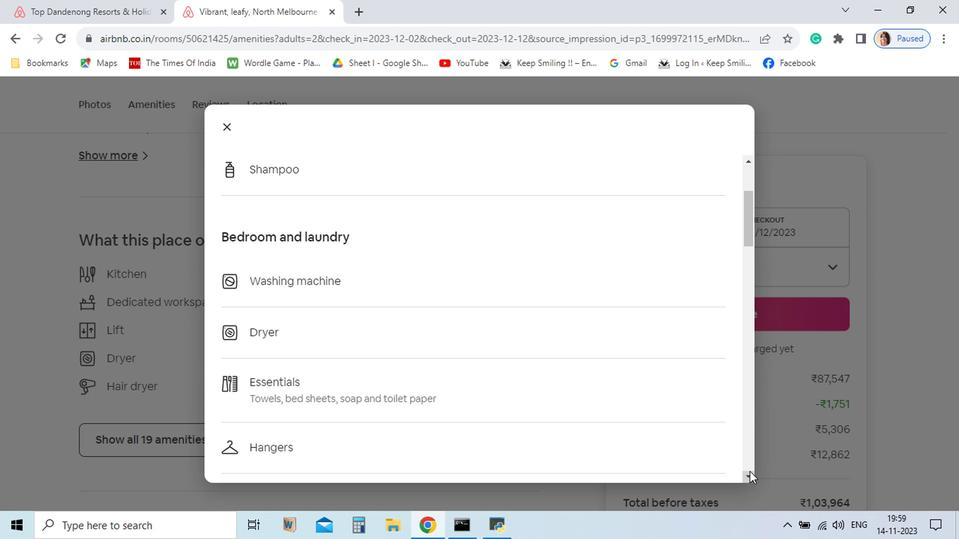 
Action: Mouse pressed left at (668, 472)
Screenshot: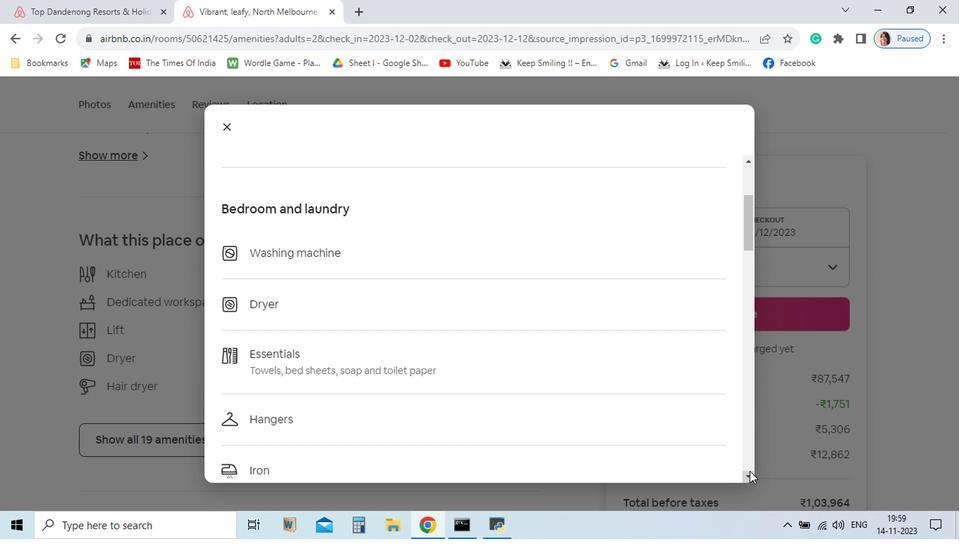 
Action: Mouse pressed left at (668, 472)
Screenshot: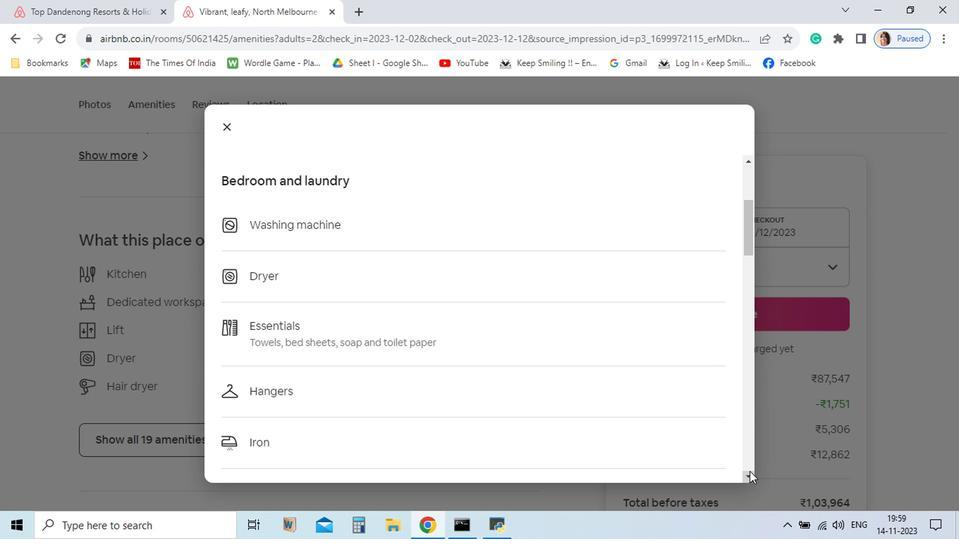 
Action: Mouse pressed left at (668, 472)
Screenshot: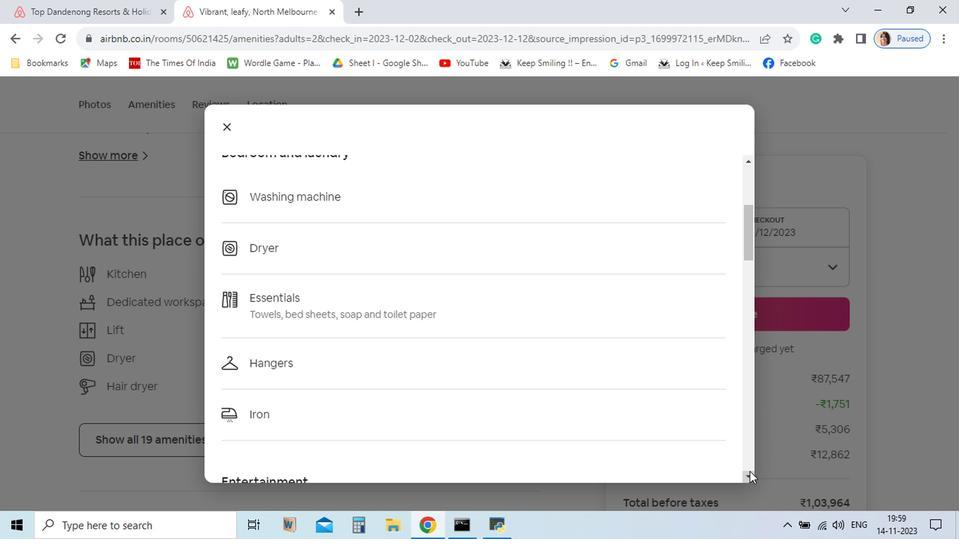 
Action: Mouse pressed left at (668, 472)
Screenshot: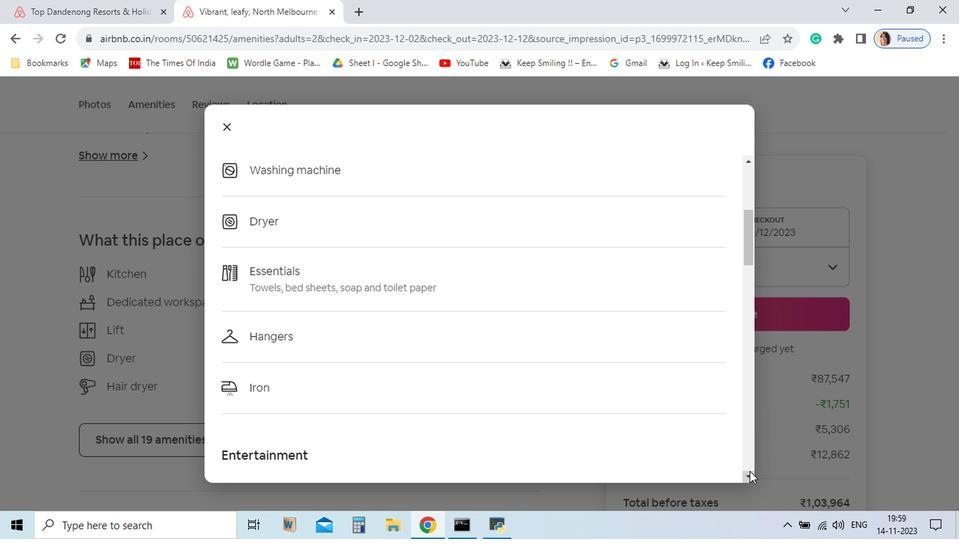 
Action: Mouse pressed left at (668, 472)
Screenshot: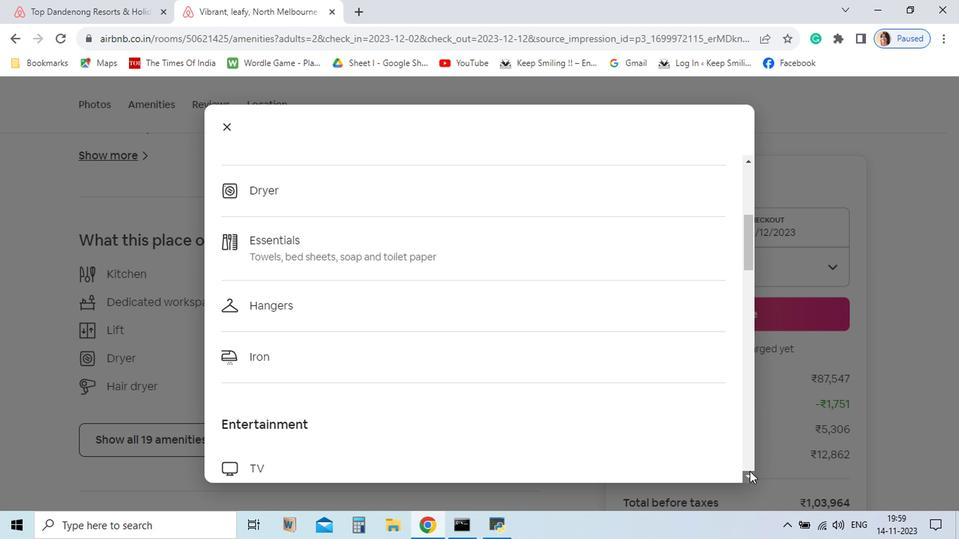 
Action: Mouse pressed left at (668, 472)
Screenshot: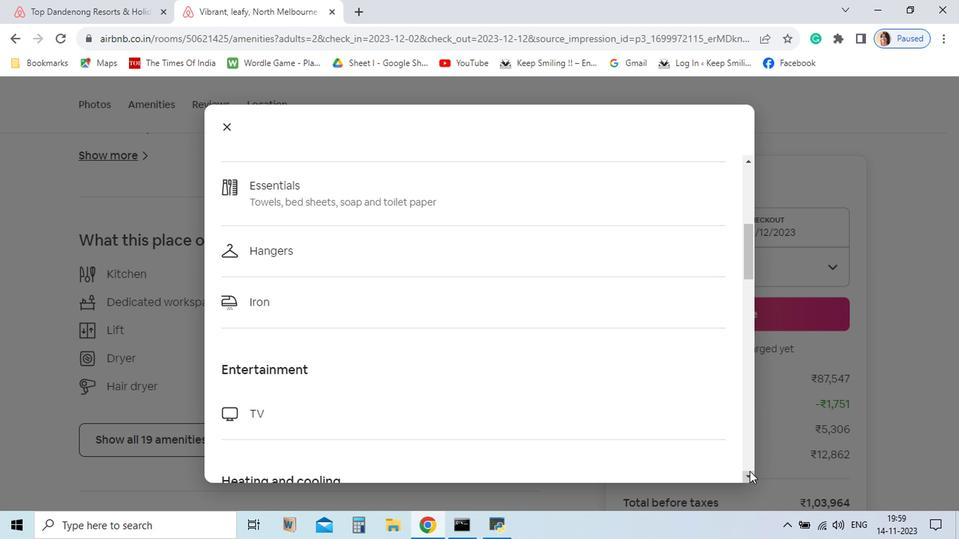 
Action: Mouse pressed left at (668, 472)
Screenshot: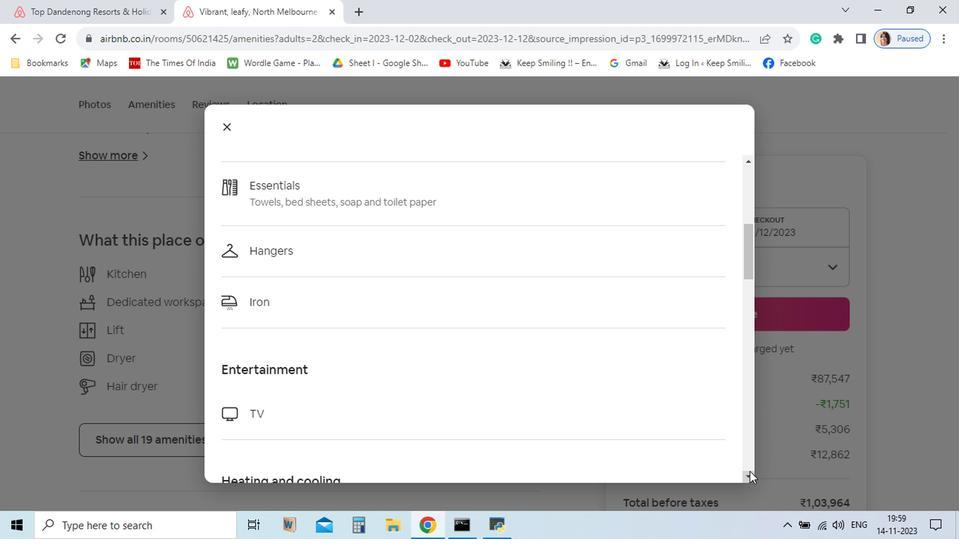 
Action: Mouse pressed left at (668, 472)
Screenshot: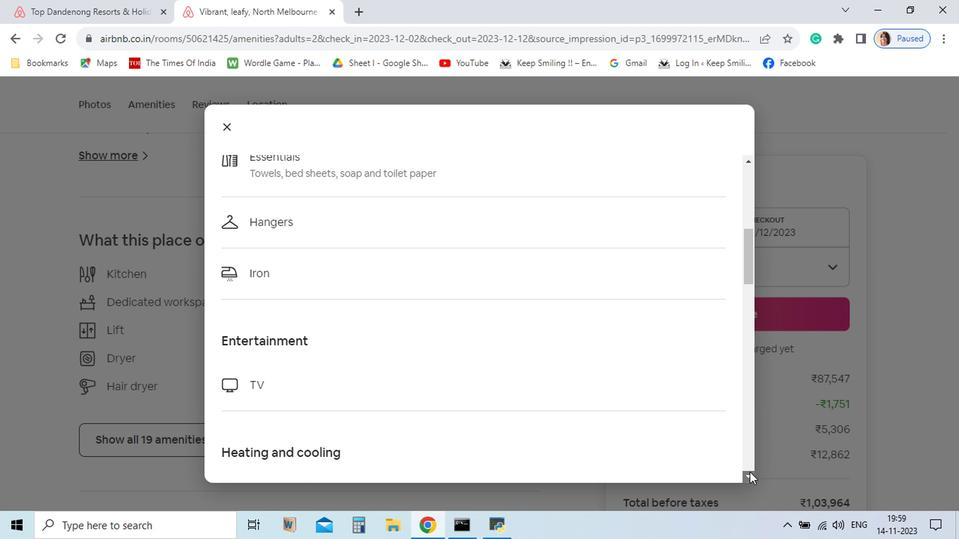 
Action: Mouse pressed left at (668, 472)
Screenshot: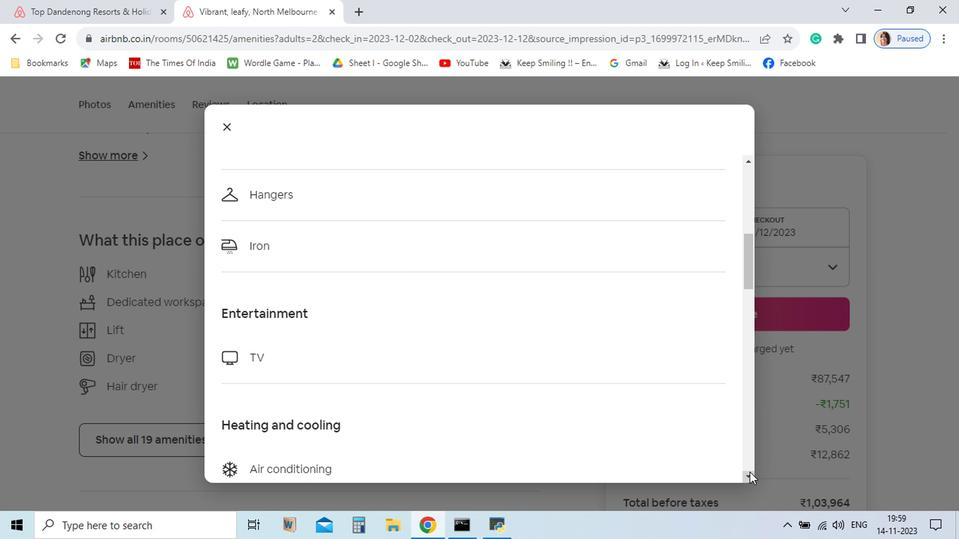 
Action: Mouse pressed left at (668, 472)
Screenshot: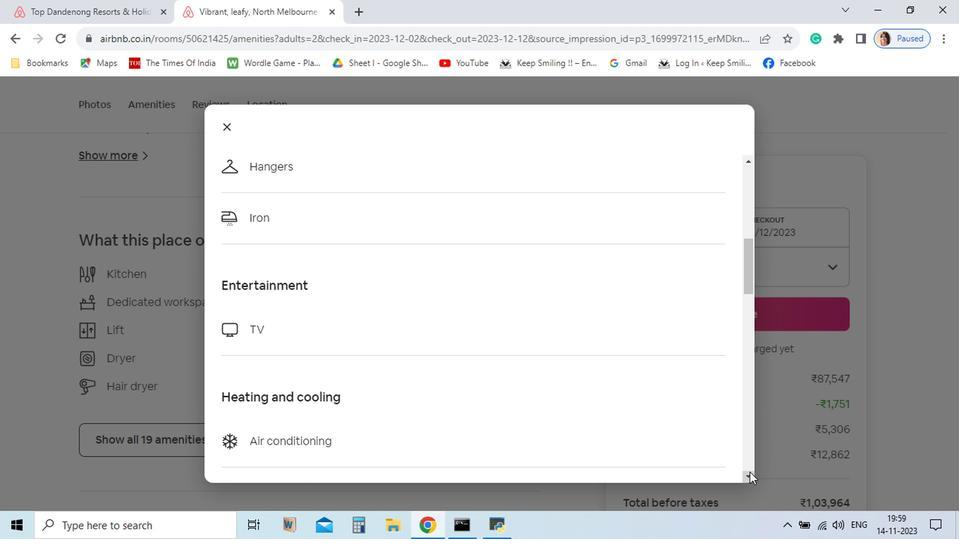 
Action: Mouse moved to (668, 473)
Screenshot: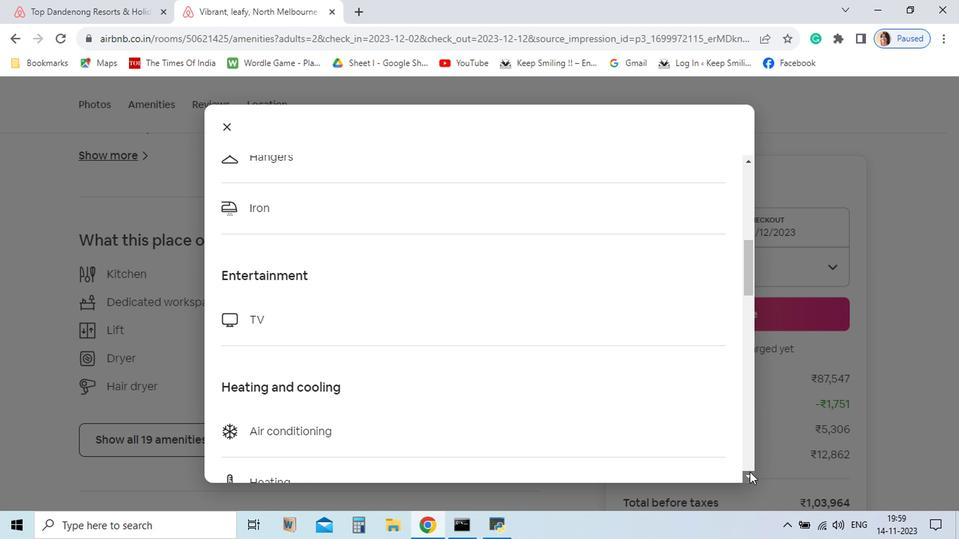 
Action: Mouse pressed left at (668, 473)
Screenshot: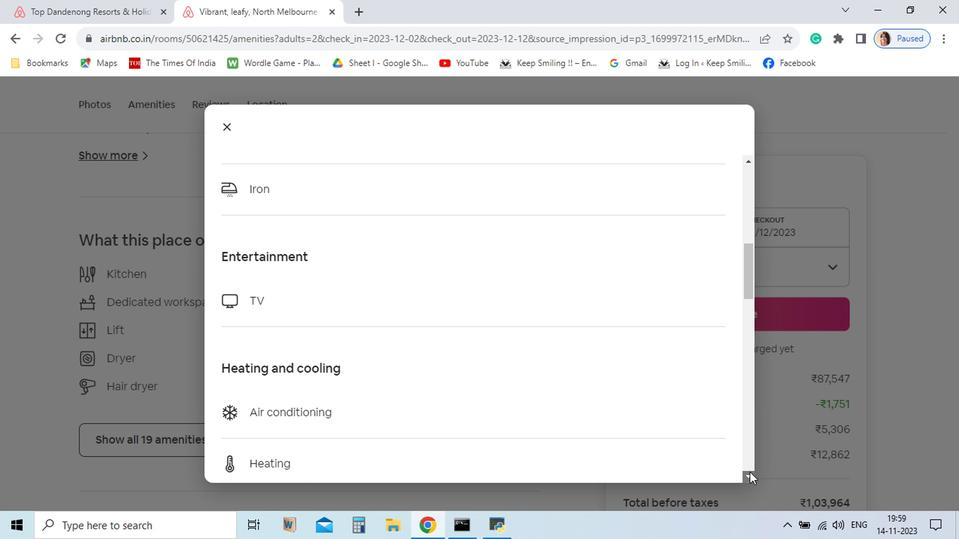 
Action: Mouse pressed left at (668, 473)
Screenshot: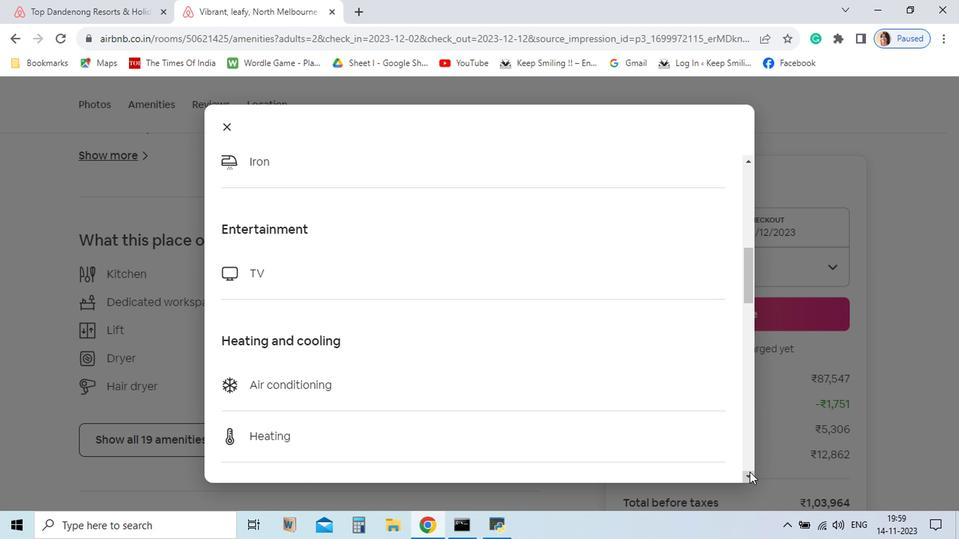 
Action: Mouse pressed left at (668, 473)
Screenshot: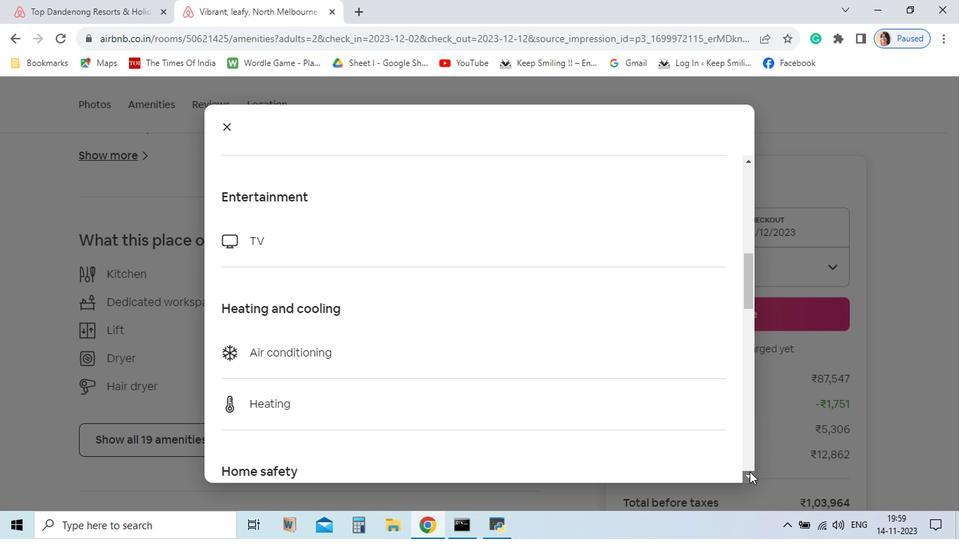 
Action: Mouse pressed left at (668, 473)
Screenshot: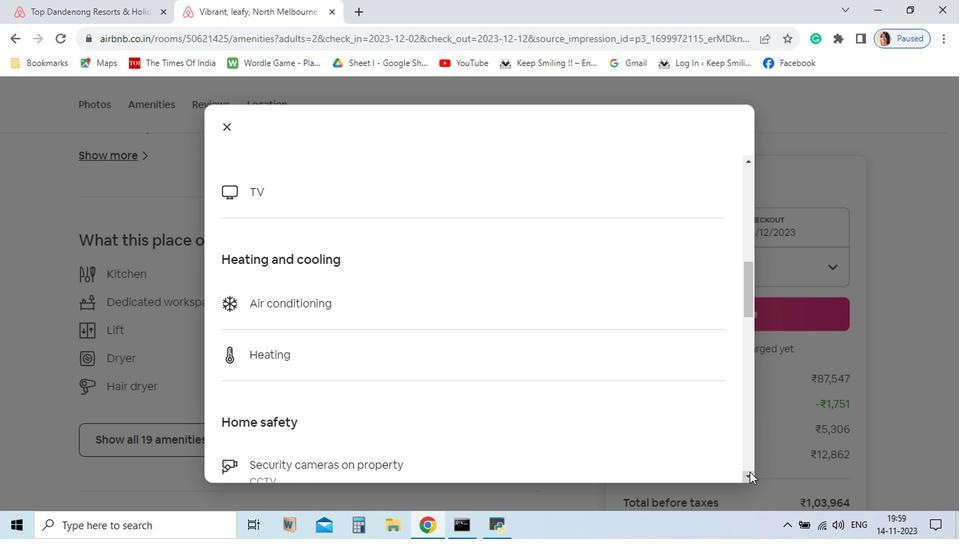 
Action: Mouse pressed left at (668, 473)
Screenshot: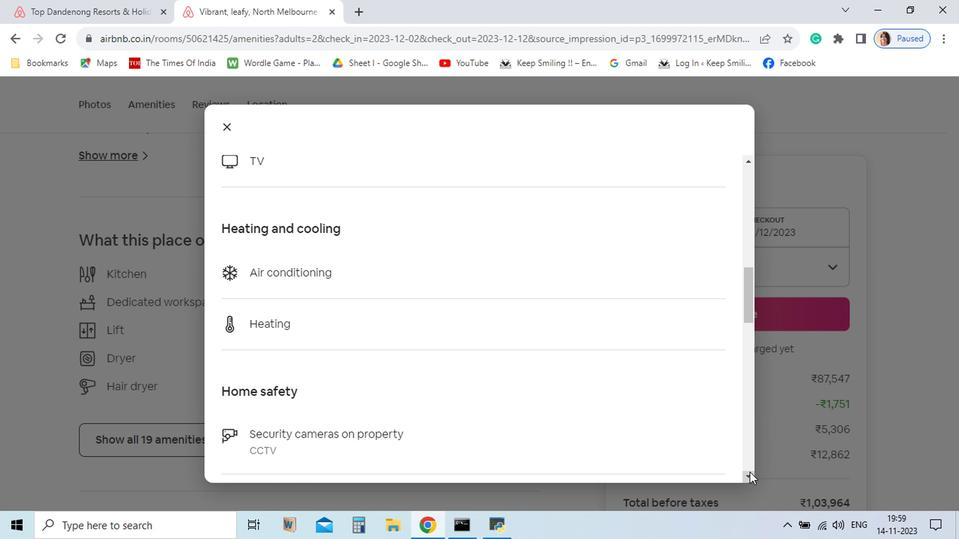 
Action: Mouse pressed left at (668, 473)
Screenshot: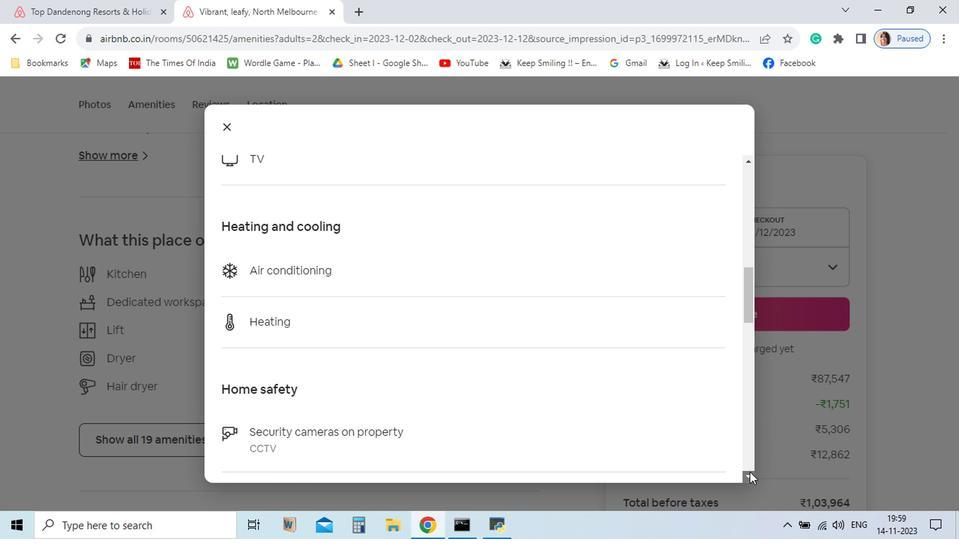
Action: Mouse pressed left at (668, 473)
Screenshot: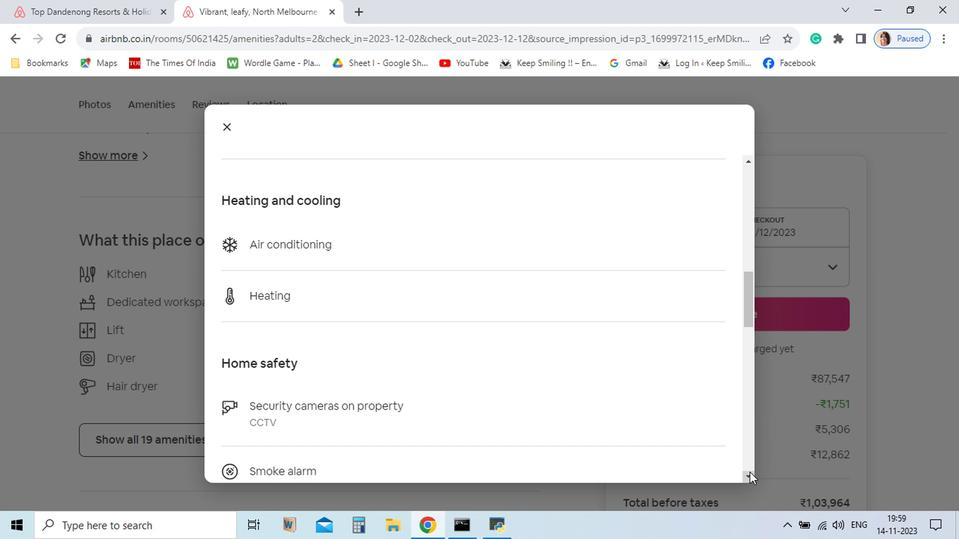 
Action: Mouse pressed left at (668, 473)
Screenshot: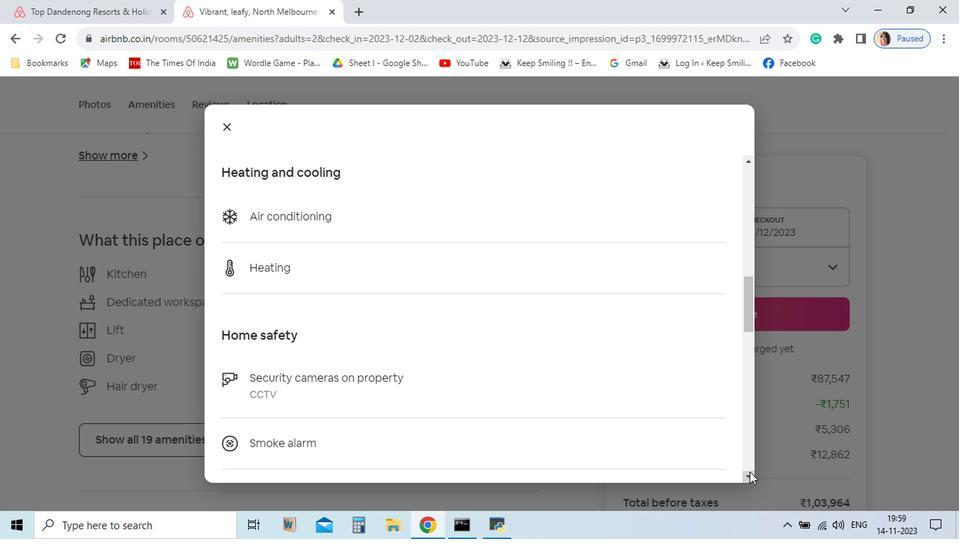 
Action: Mouse pressed left at (668, 473)
Screenshot: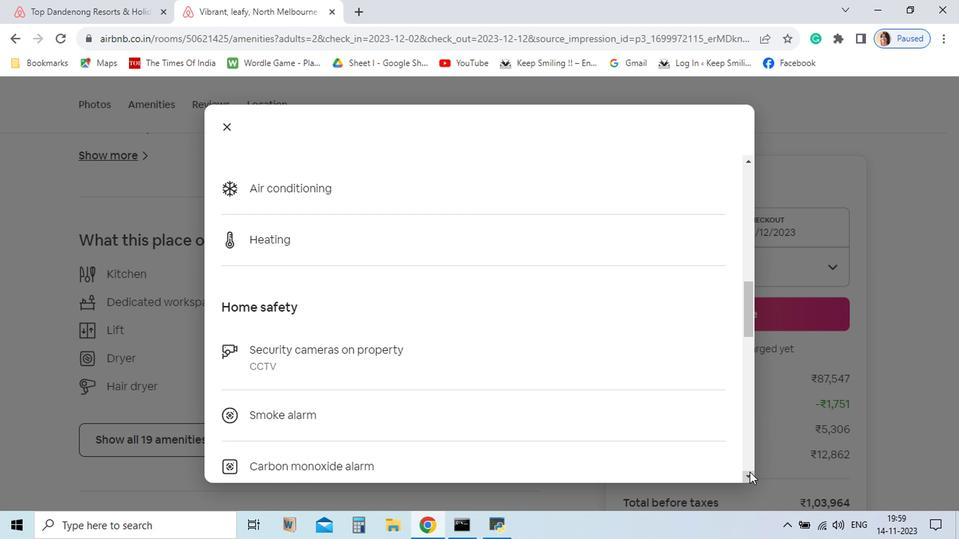 
Action: Mouse pressed left at (668, 473)
Screenshot: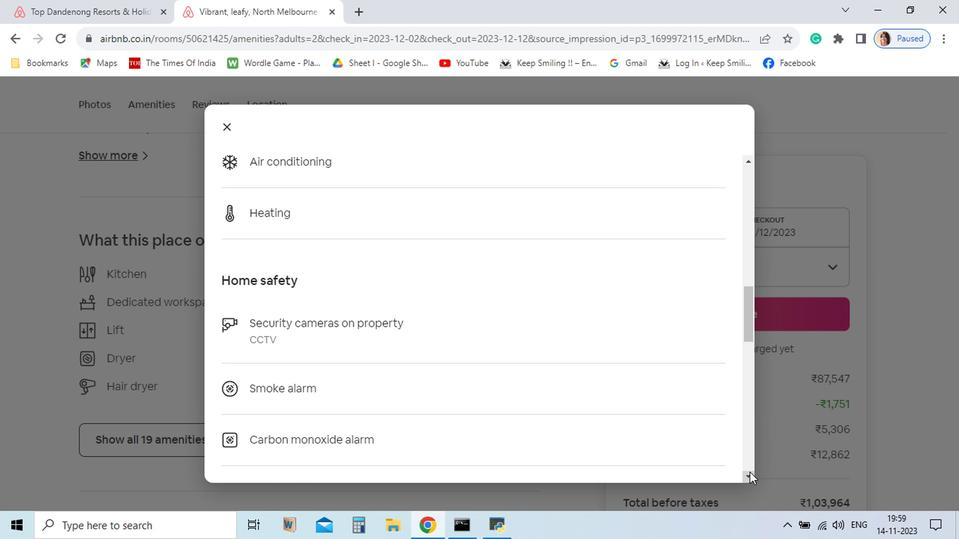 
Action: Mouse pressed left at (668, 473)
Screenshot: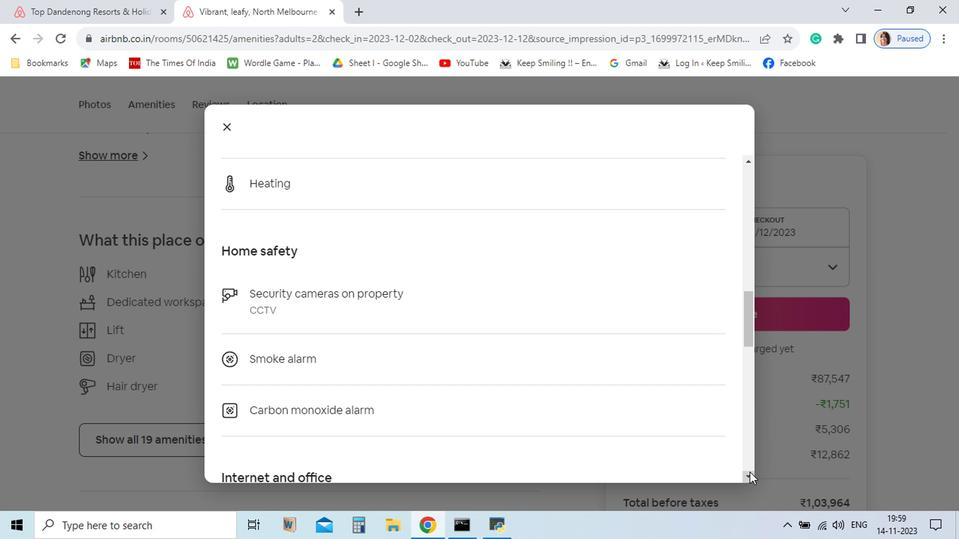 
Action: Mouse pressed left at (668, 473)
Screenshot: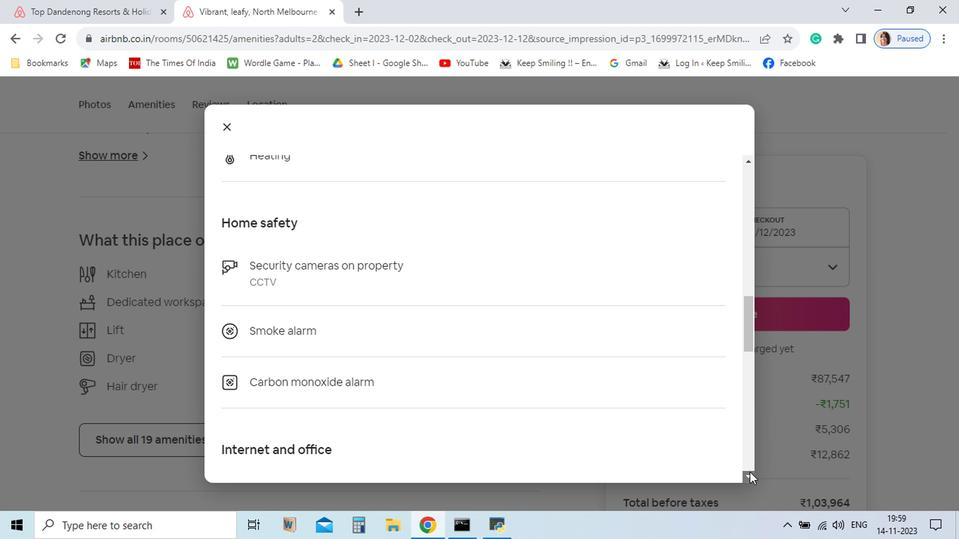 
Action: Mouse pressed left at (668, 473)
Screenshot: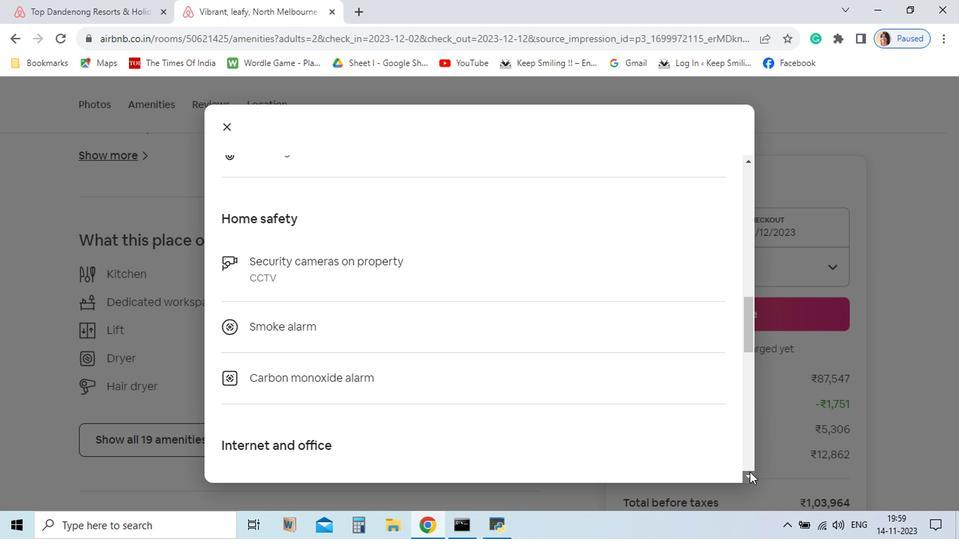 
Action: Mouse pressed left at (668, 473)
Screenshot: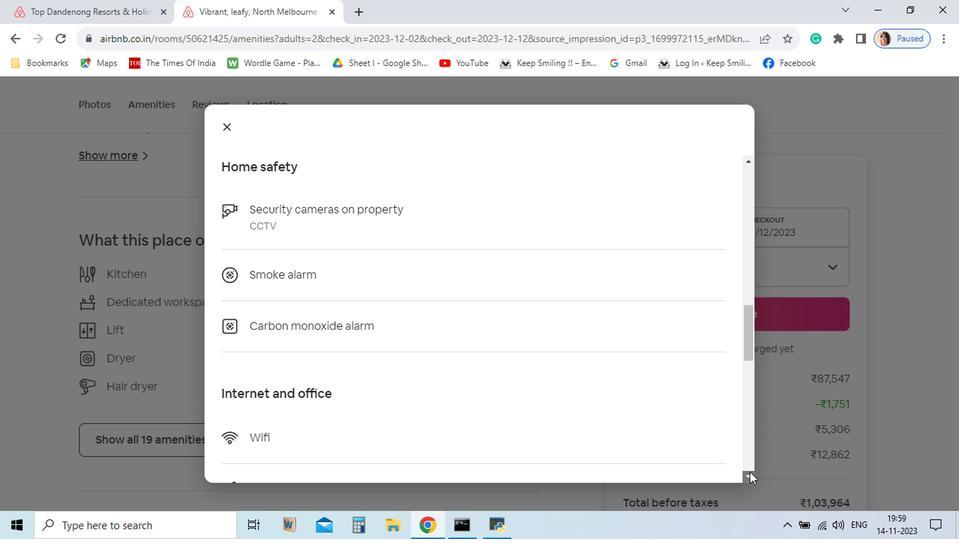 
Action: Mouse pressed left at (668, 473)
Screenshot: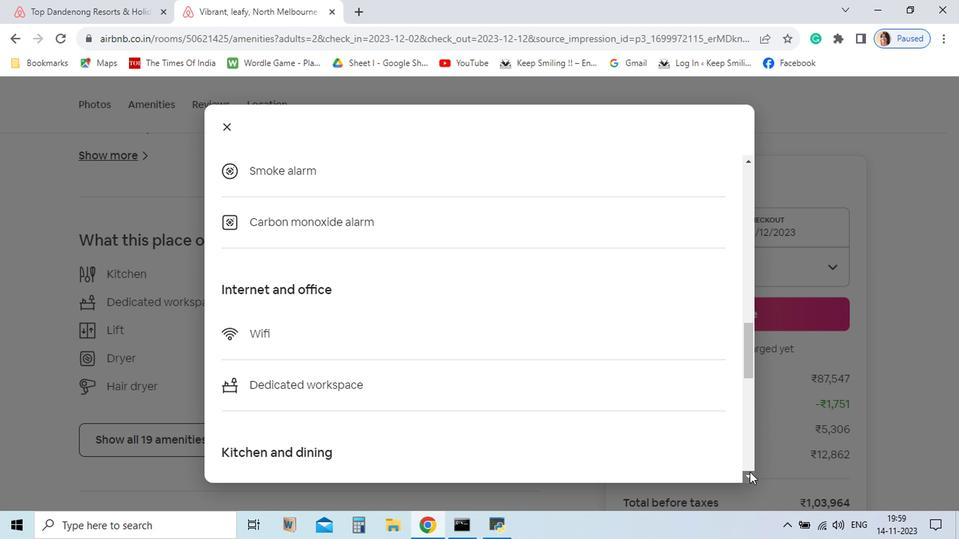 
Action: Mouse pressed left at (668, 473)
Screenshot: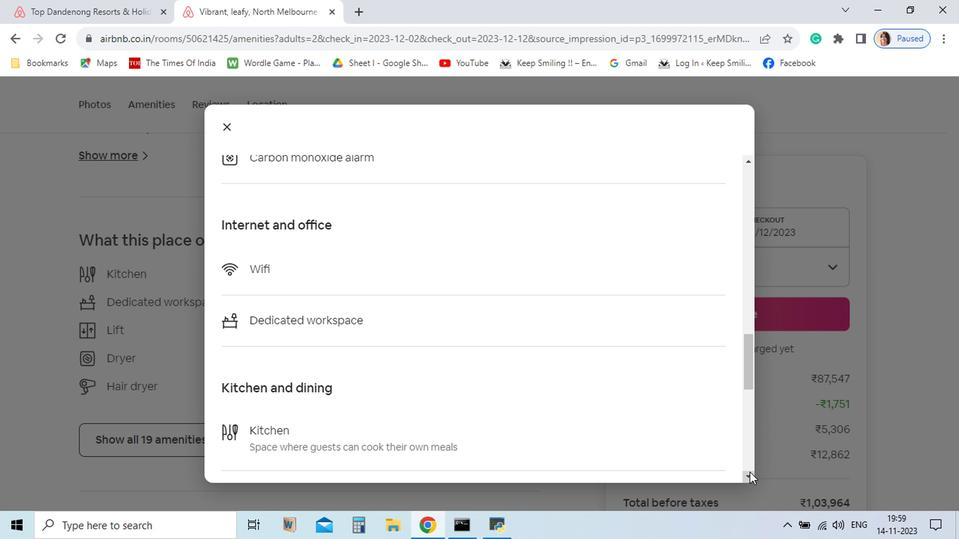 
Action: Mouse pressed left at (668, 473)
Screenshot: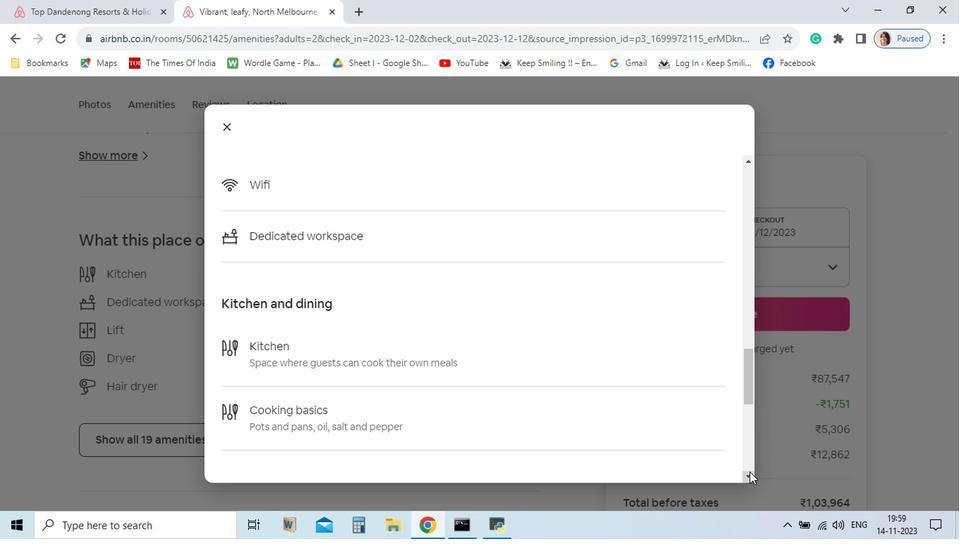 
Action: Mouse pressed left at (668, 473)
Screenshot: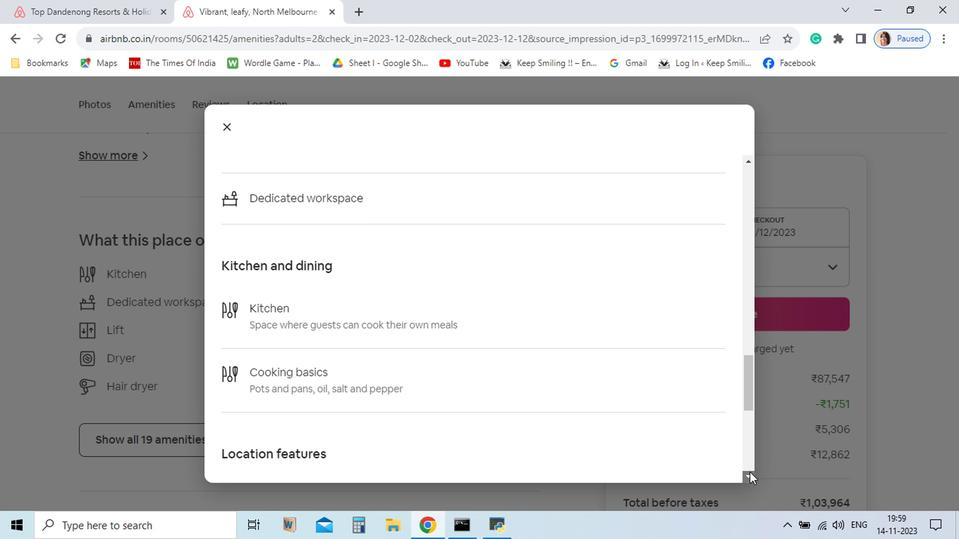 
Action: Mouse pressed left at (668, 473)
Screenshot: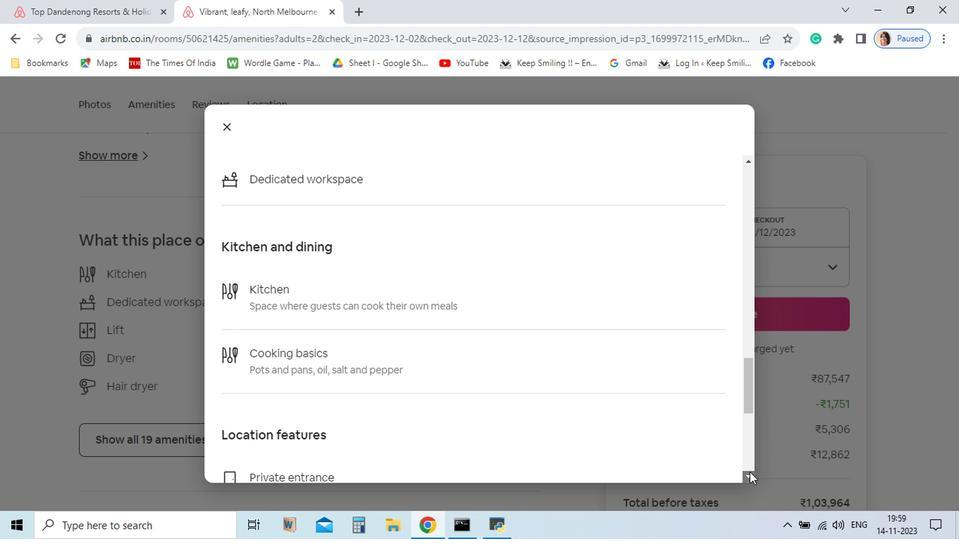
Action: Mouse pressed left at (668, 473)
Screenshot: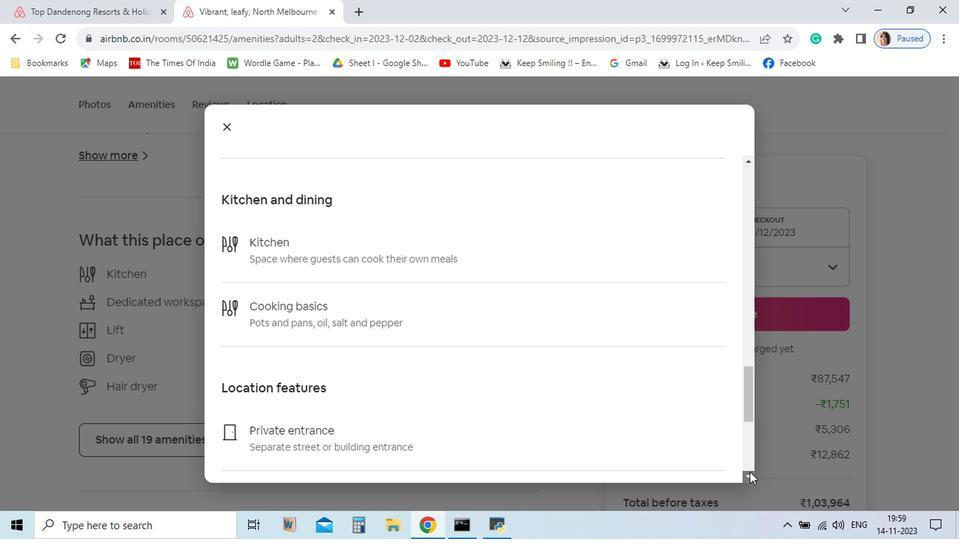 
Action: Mouse pressed left at (668, 473)
Screenshot: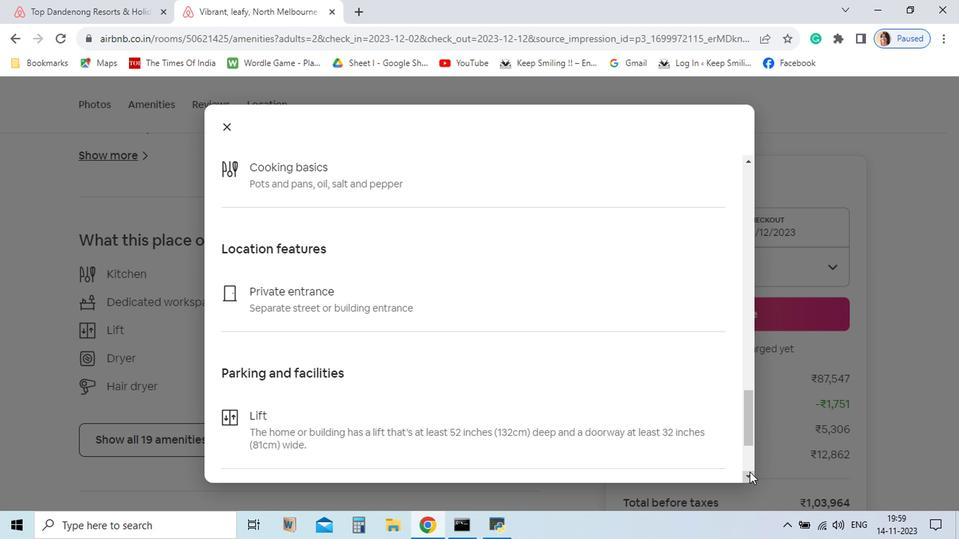 
Action: Mouse pressed left at (668, 473)
Screenshot: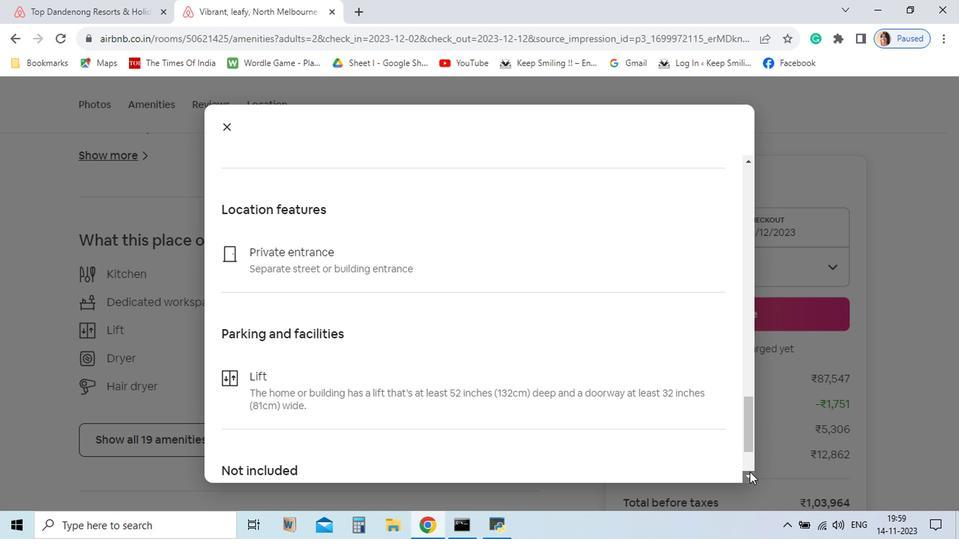 
Action: Mouse pressed left at (668, 473)
Screenshot: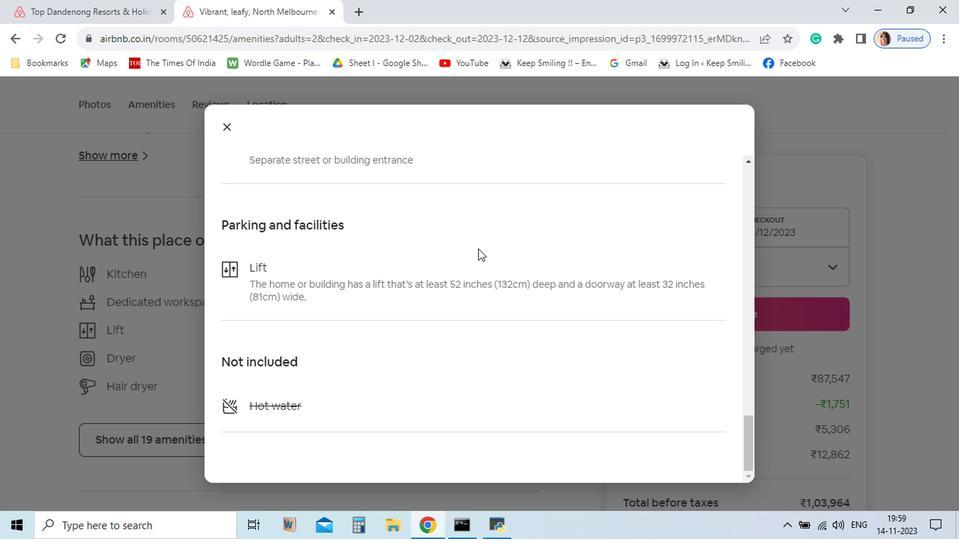 
Action: Mouse moved to (294, 227)
Screenshot: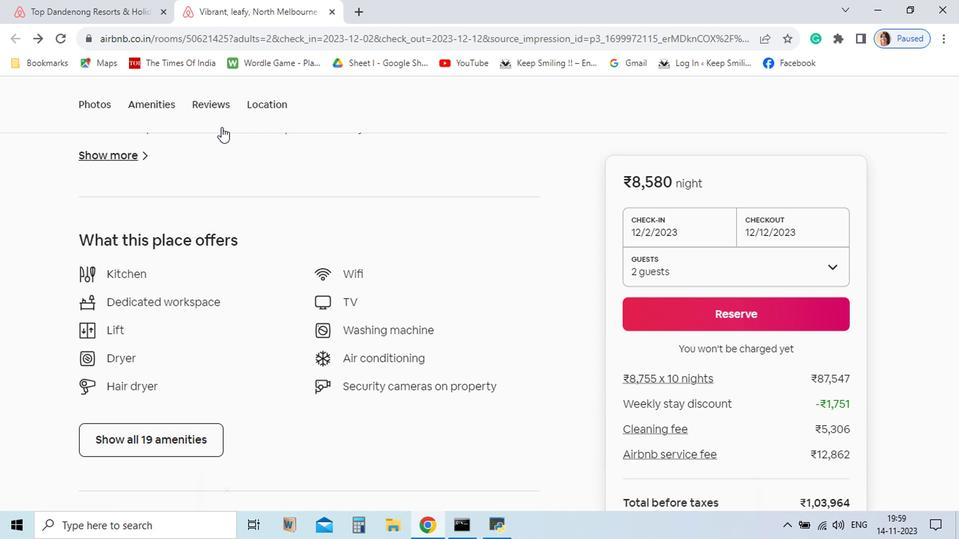 
Action: Mouse pressed left at (294, 227)
Screenshot: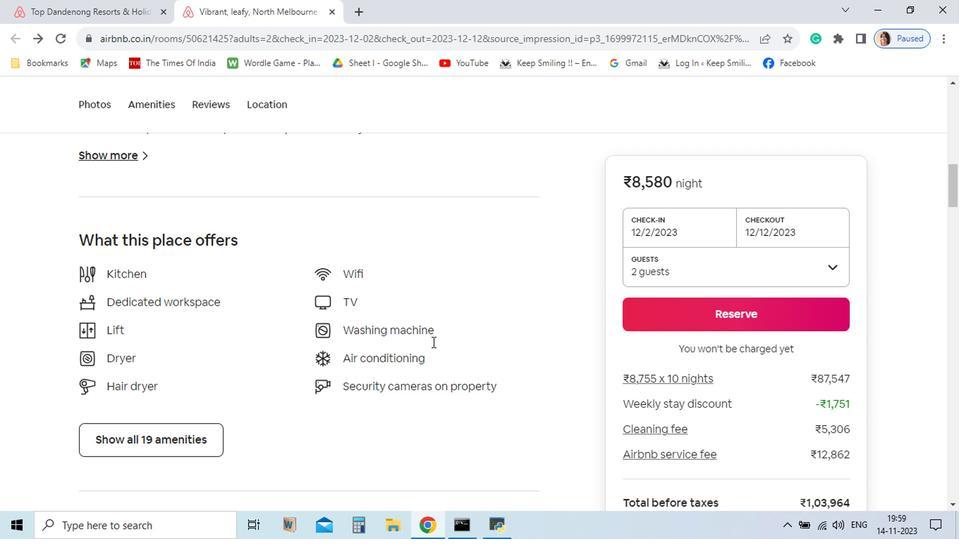
Action: Mouse moved to (456, 407)
Screenshot: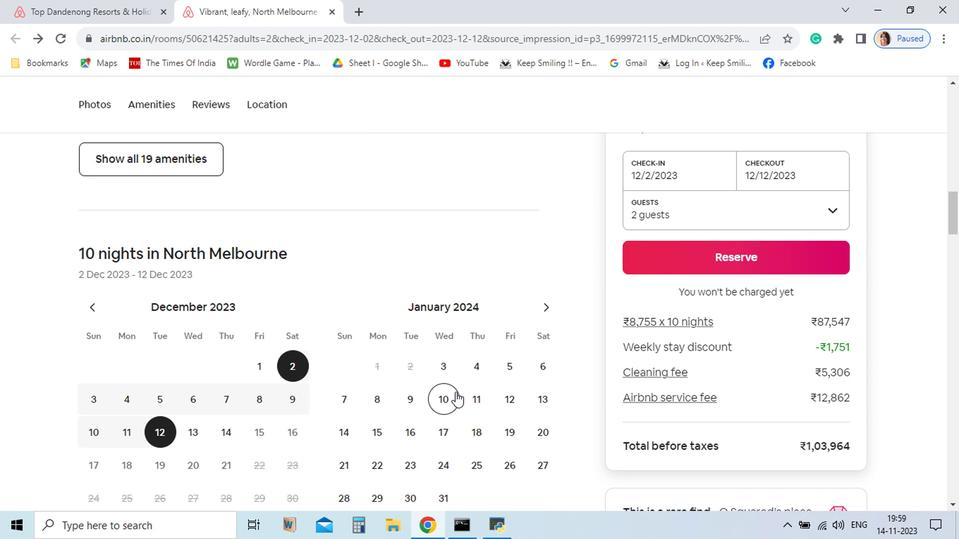 
Action: Mouse scrolled (456, 406) with delta (0, 0)
Screenshot: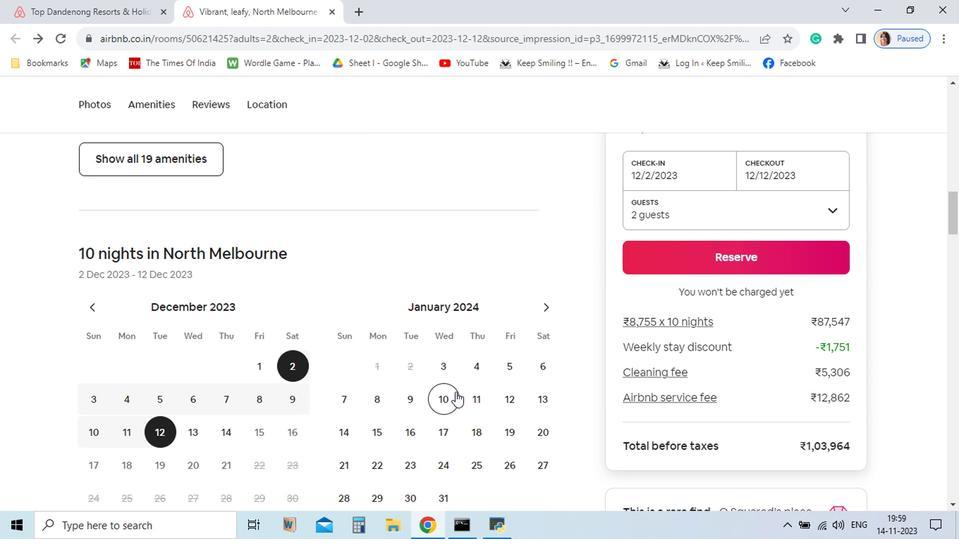 
Action: Mouse scrolled (456, 406) with delta (0, 0)
Screenshot: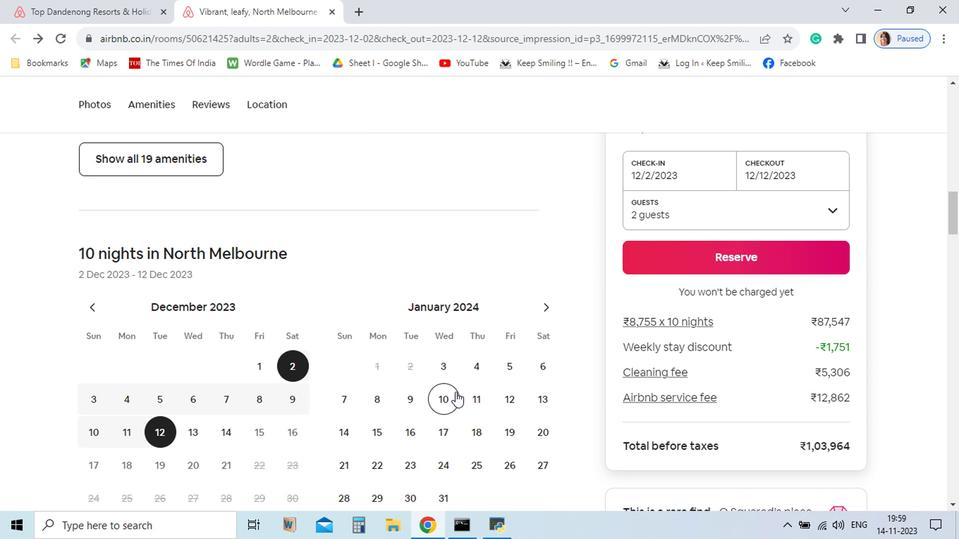 
Action: Mouse scrolled (456, 406) with delta (0, 0)
Screenshot: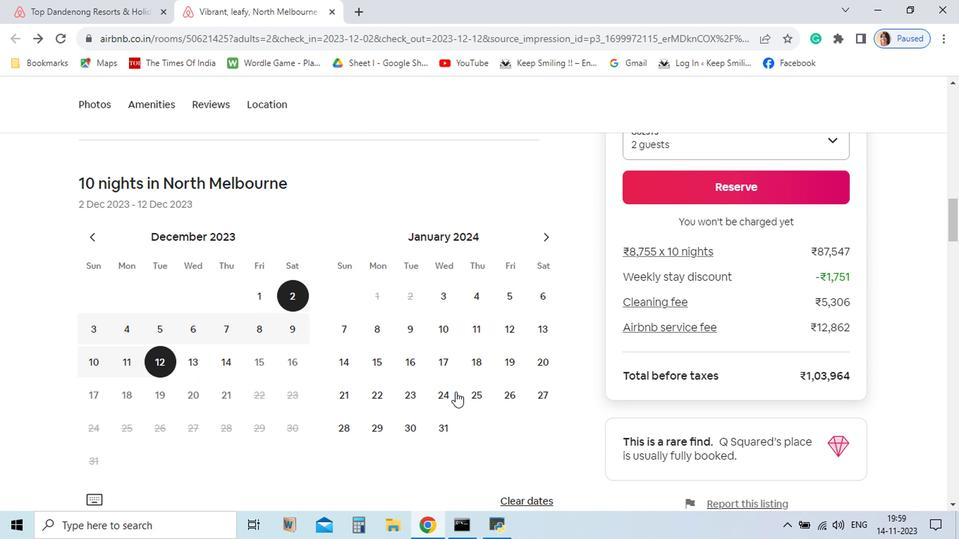 
Action: Mouse moved to (459, 415)
Screenshot: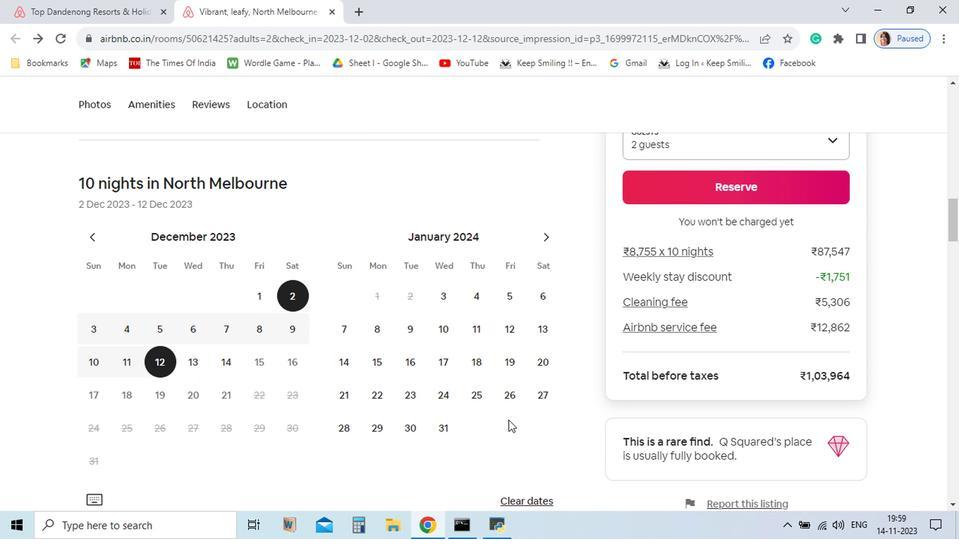 
Action: Mouse scrolled (459, 415) with delta (0, 0)
Screenshot: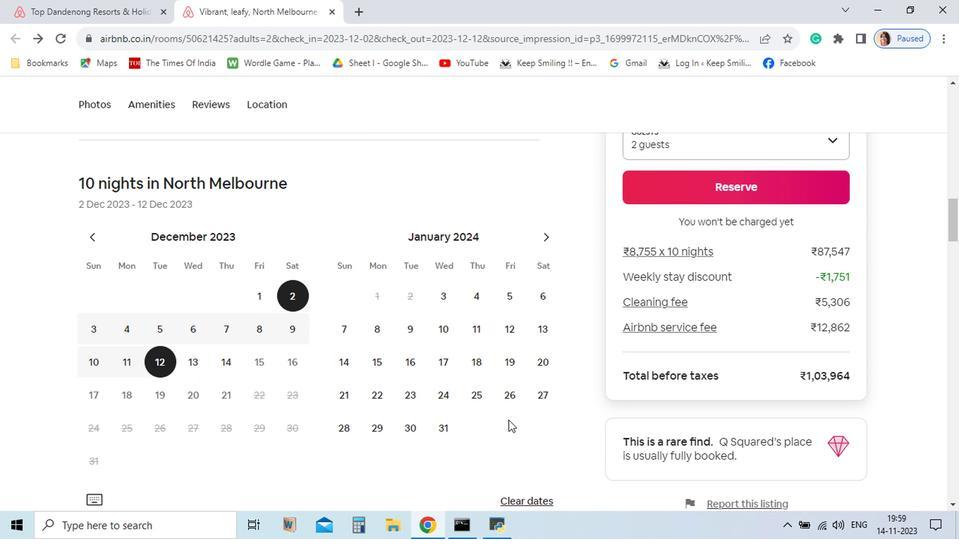 
Action: Mouse moved to (460, 416)
Screenshot: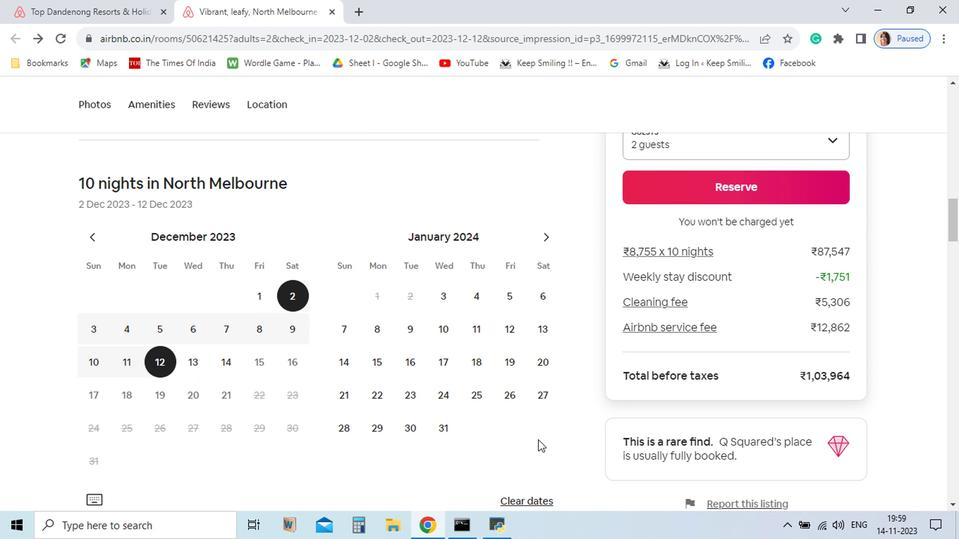 
Action: Mouse scrolled (460, 415) with delta (0, 0)
Screenshot: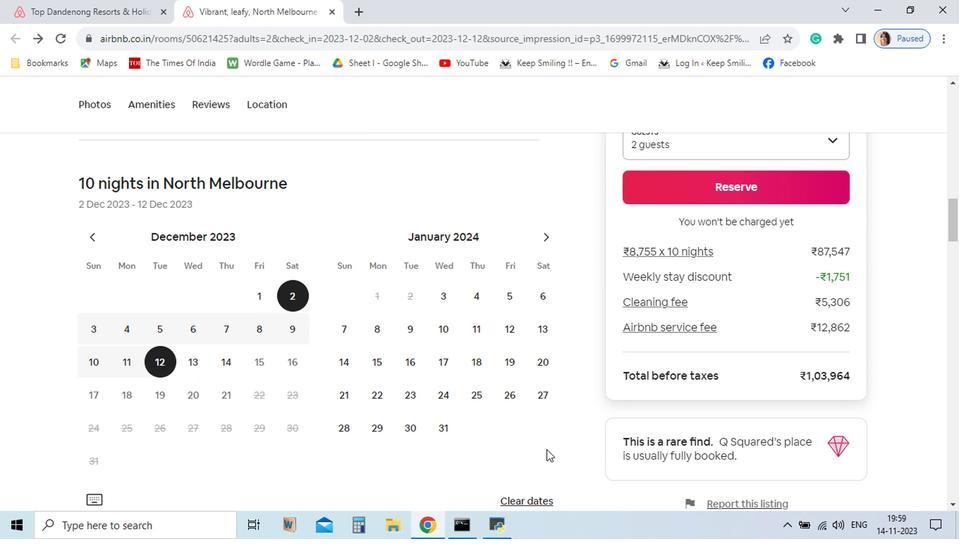 
Action: Mouse moved to (524, 457)
Screenshot: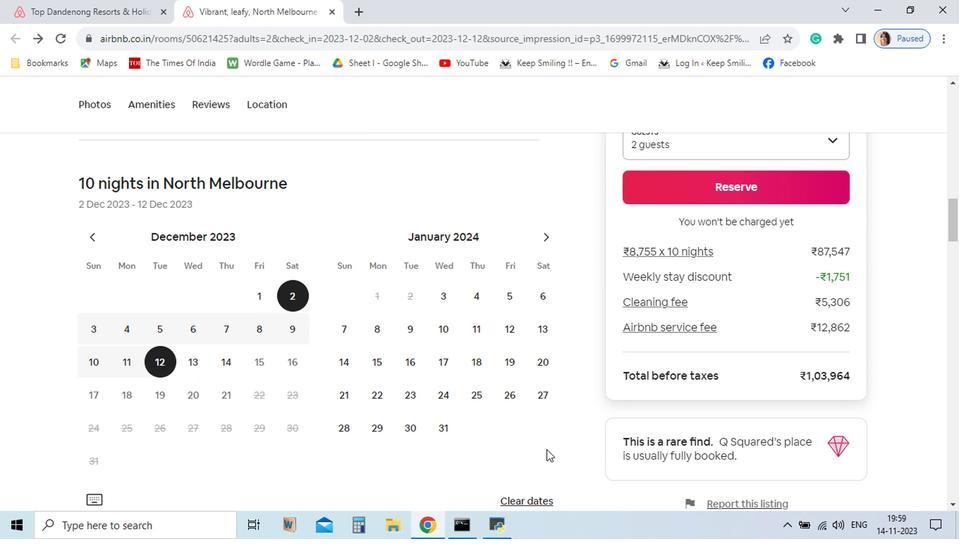 
Action: Mouse scrolled (524, 456) with delta (0, 0)
Screenshot: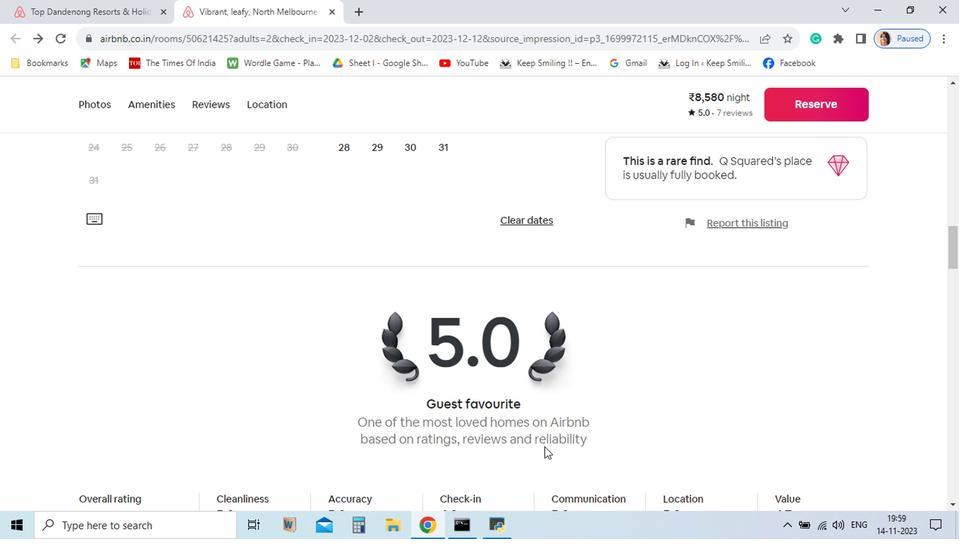 
Action: Mouse scrolled (524, 456) with delta (0, 0)
Screenshot: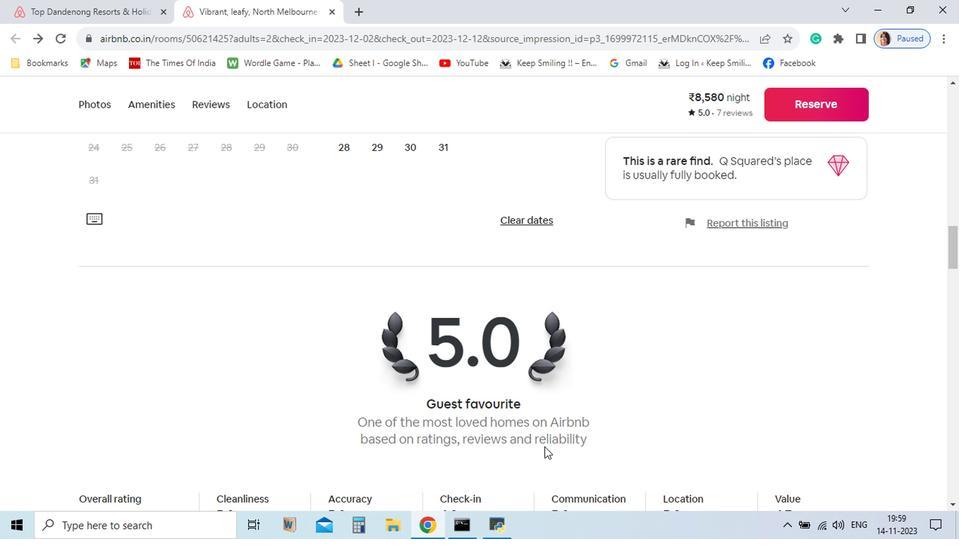 
Action: Mouse moved to (525, 457)
Screenshot: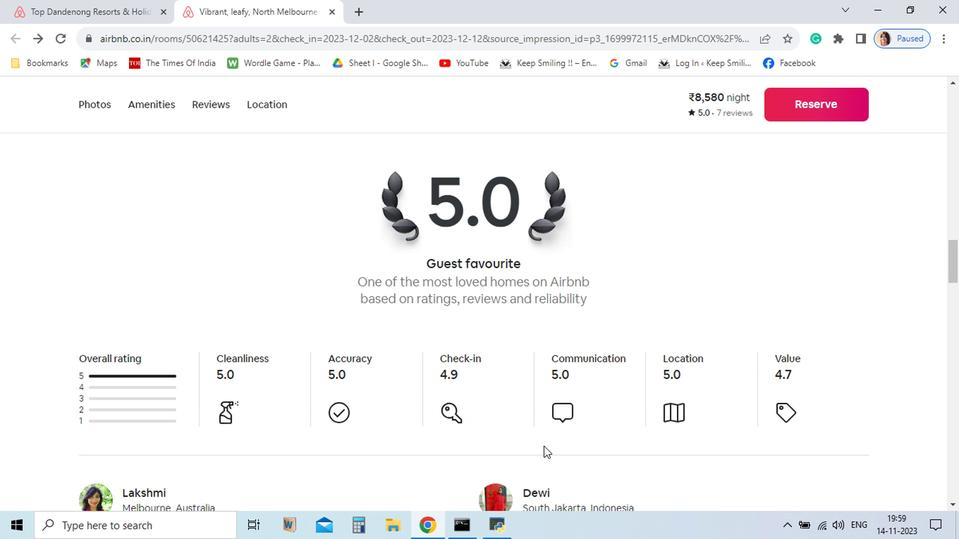 
Action: Mouse scrolled (525, 456) with delta (0, 0)
Screenshot: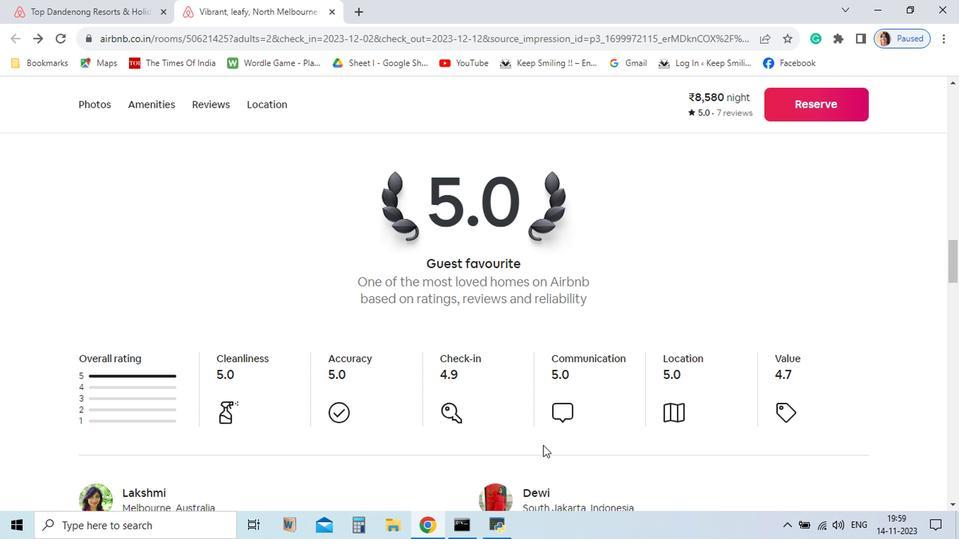 
Action: Mouse scrolled (525, 456) with delta (0, 0)
Screenshot: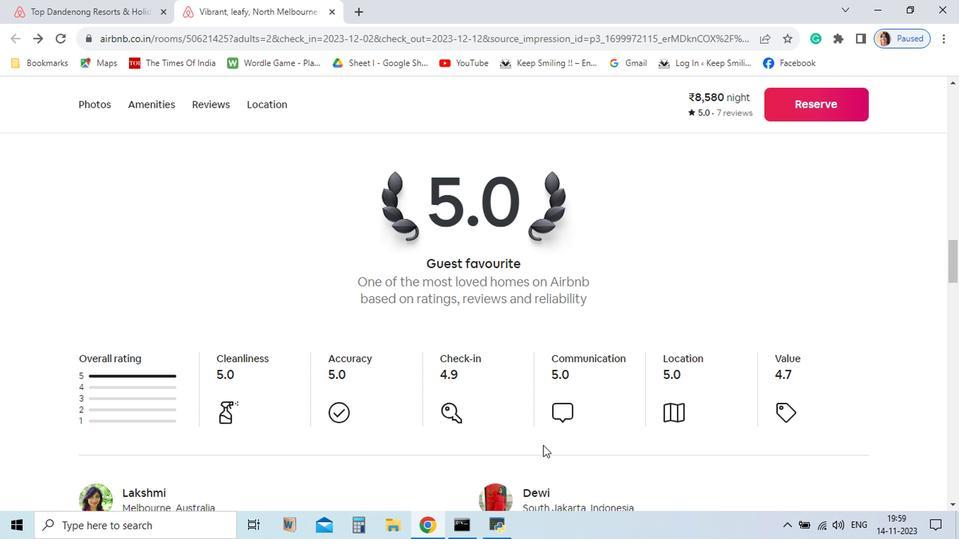 
Action: Mouse moved to (523, 455)
Screenshot: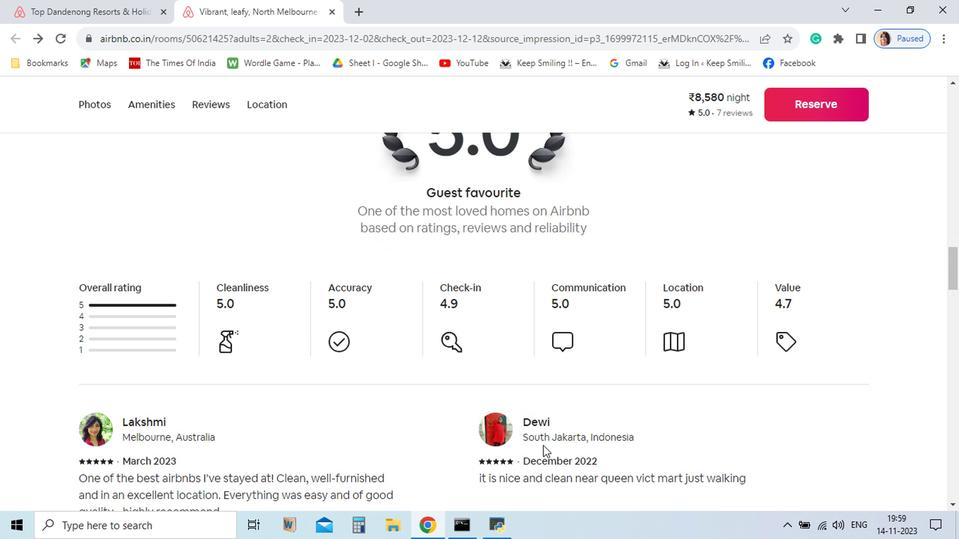 
Action: Mouse scrolled (523, 454) with delta (0, 0)
Screenshot: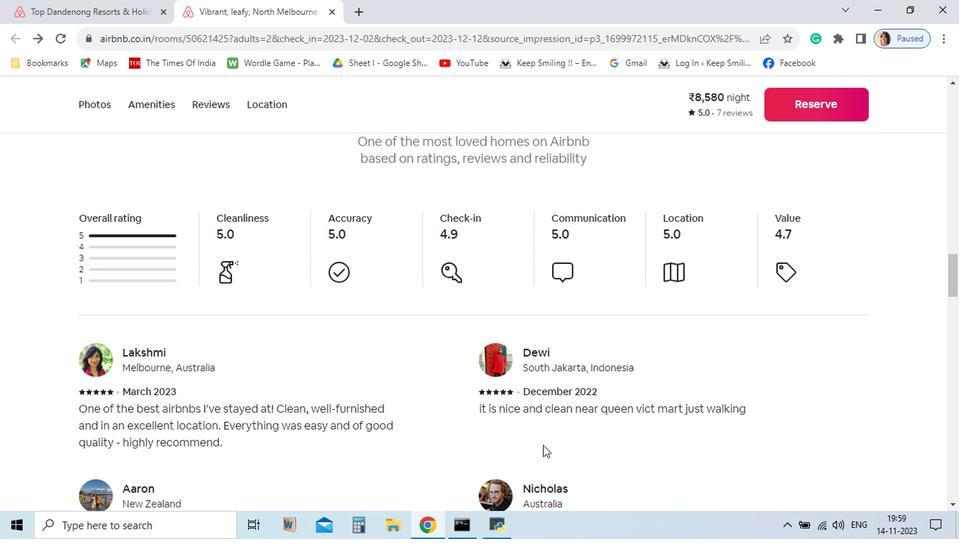 
Action: Mouse scrolled (523, 454) with delta (0, 0)
Screenshot: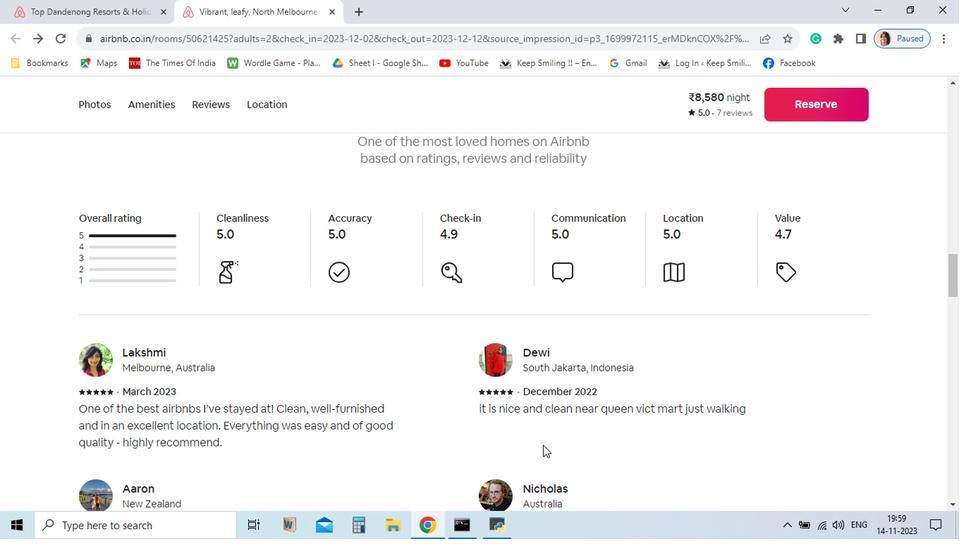 
Action: Mouse moved to (522, 454)
Screenshot: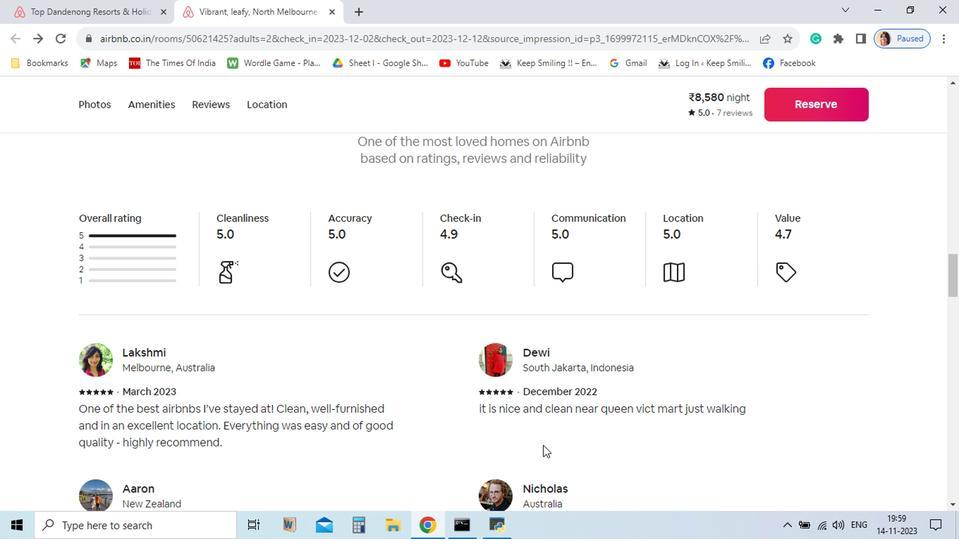 
Action: Mouse scrolled (522, 453) with delta (0, 0)
Screenshot: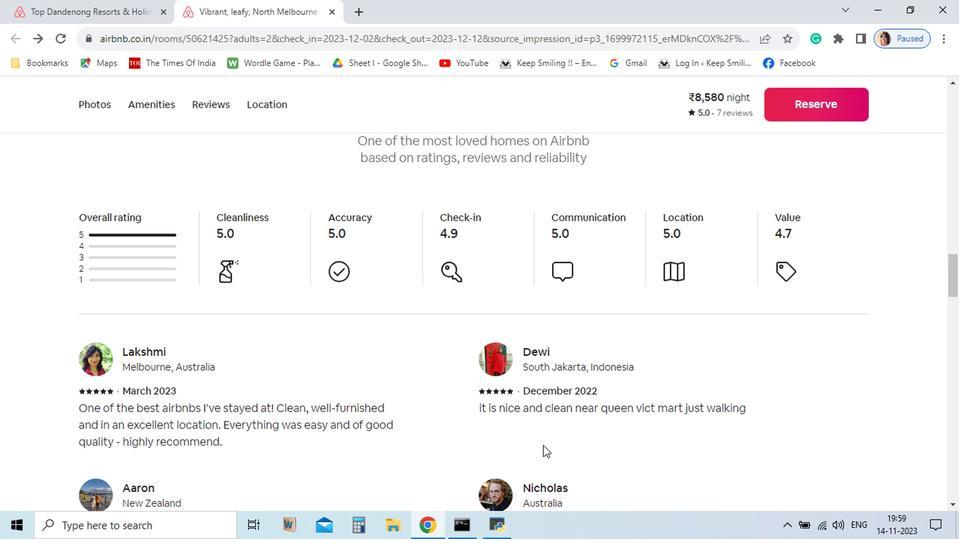
Action: Mouse scrolled (522, 453) with delta (0, 0)
Screenshot: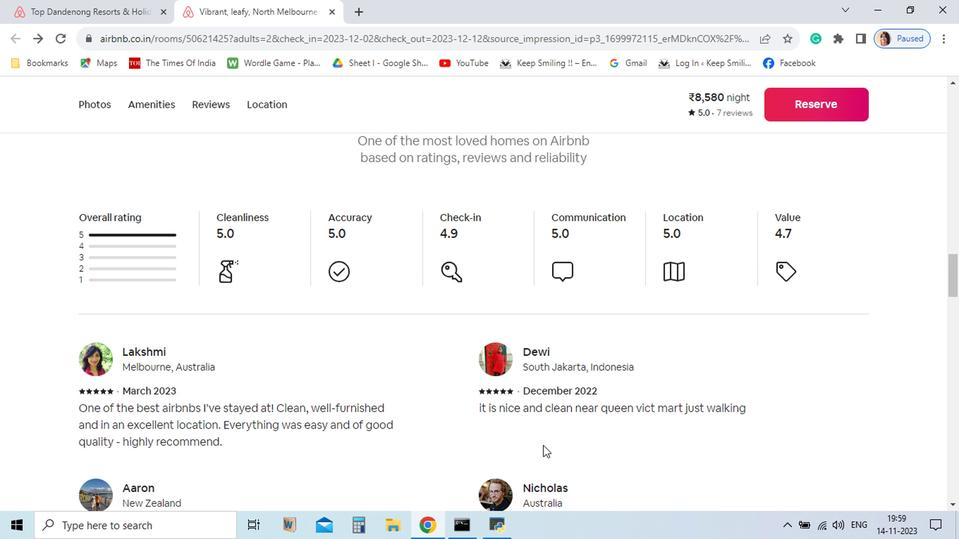 
Action: Mouse moved to (522, 454)
Screenshot: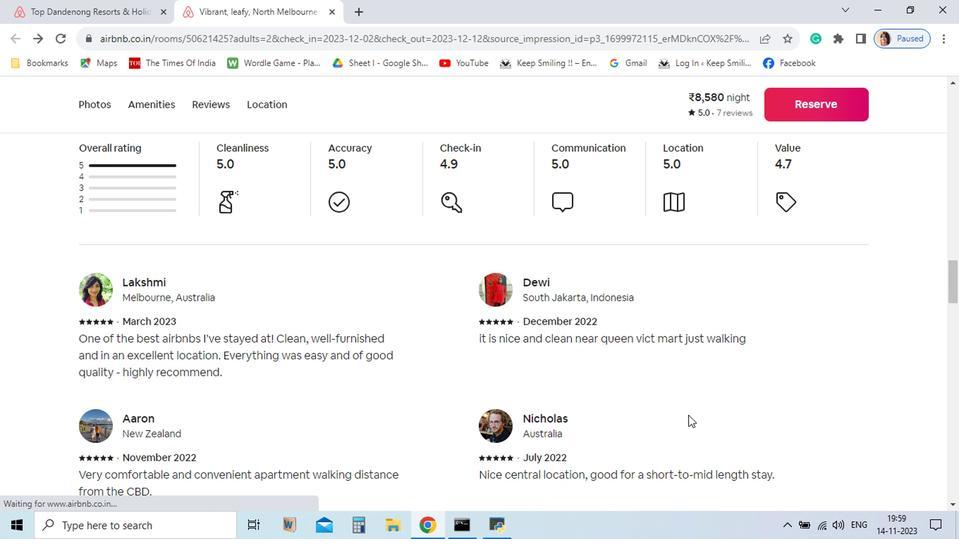 
Action: Mouse scrolled (522, 453) with delta (0, 0)
Screenshot: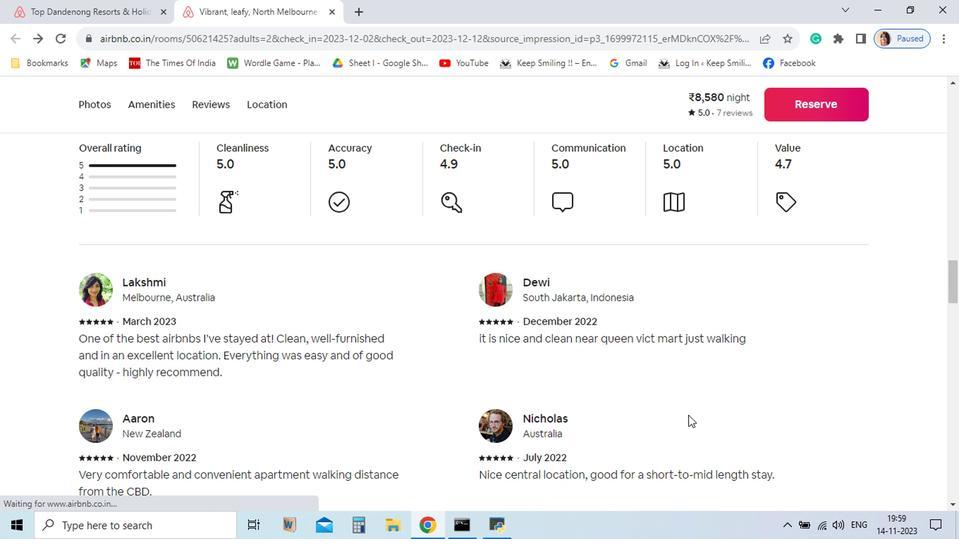 
Action: Mouse moved to (625, 432)
Screenshot: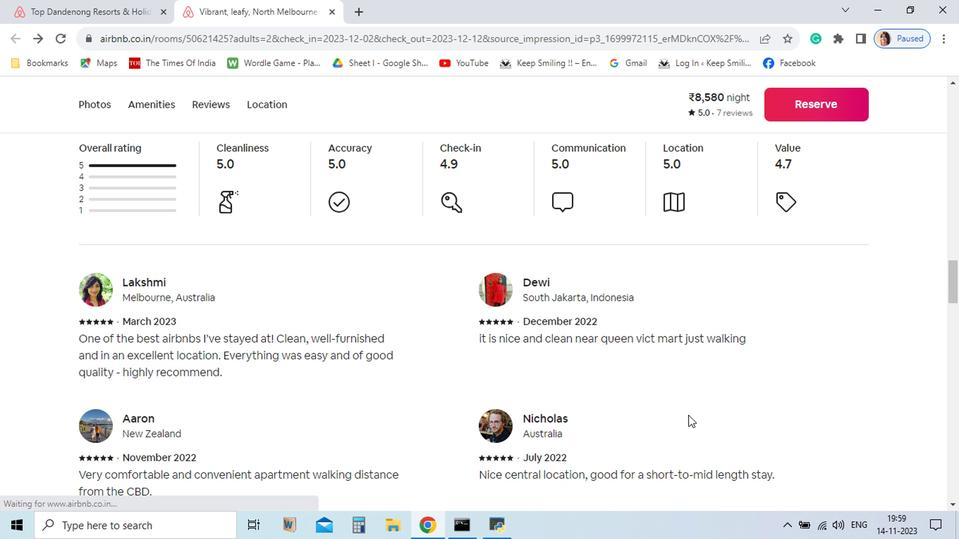 
Action: Mouse scrolled (625, 432) with delta (0, 0)
Screenshot: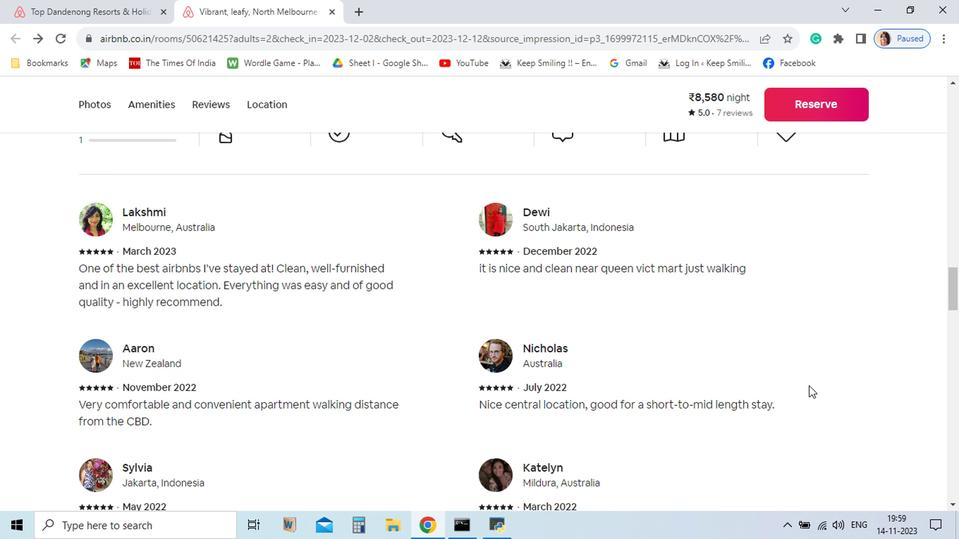 
Action: Mouse moved to (709, 398)
Screenshot: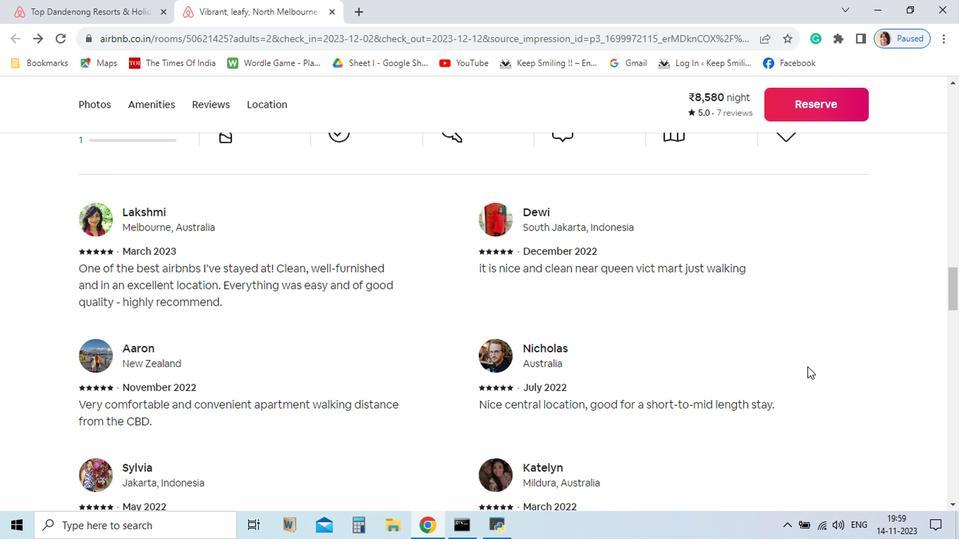 
Action: Mouse scrolled (709, 397) with delta (0, 0)
Screenshot: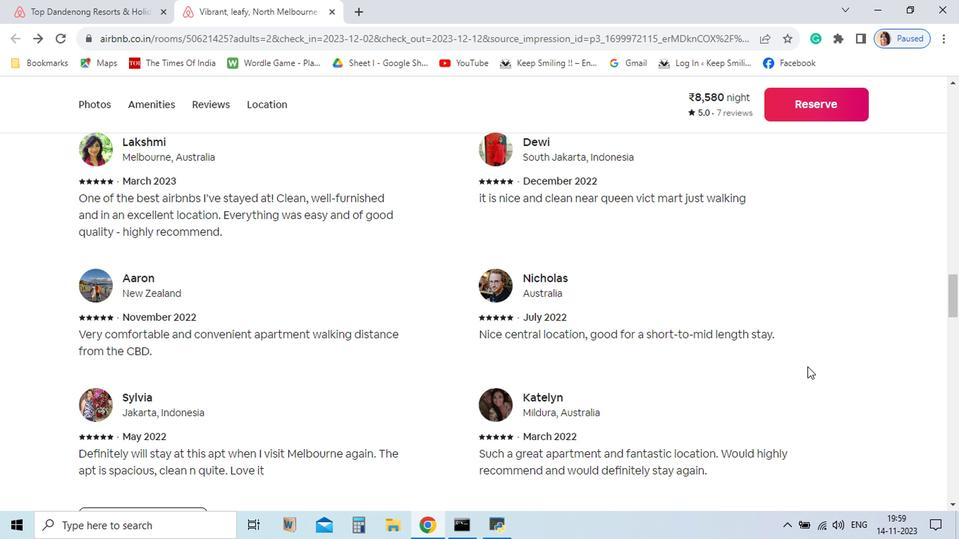 
Action: Mouse scrolled (709, 397) with delta (0, 0)
Screenshot: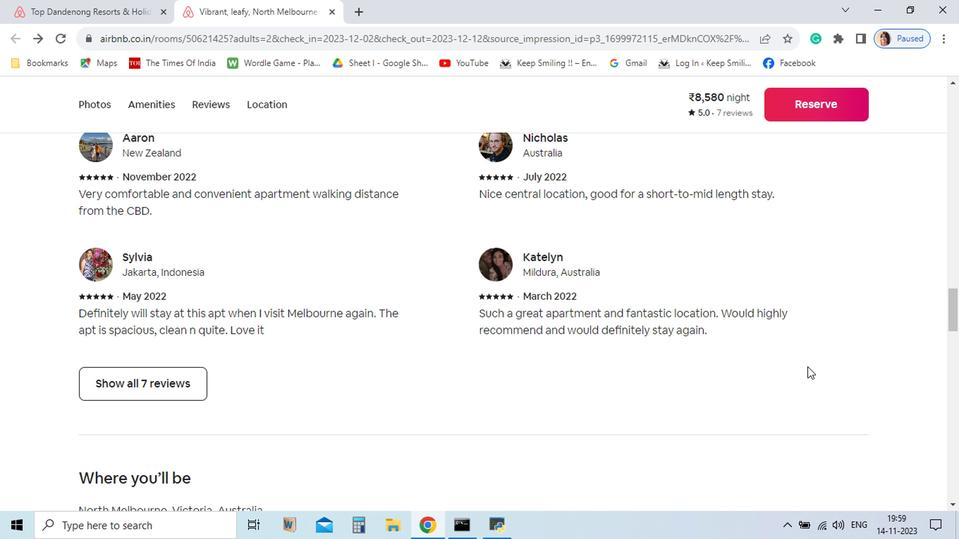
Action: Mouse scrolled (709, 397) with delta (0, 0)
Screenshot: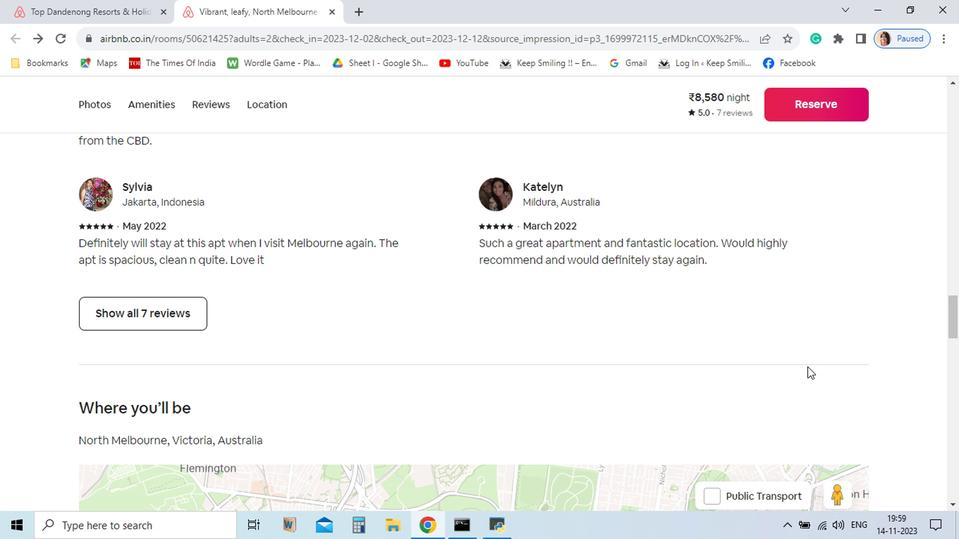 
Action: Mouse scrolled (709, 397) with delta (0, 0)
Screenshot: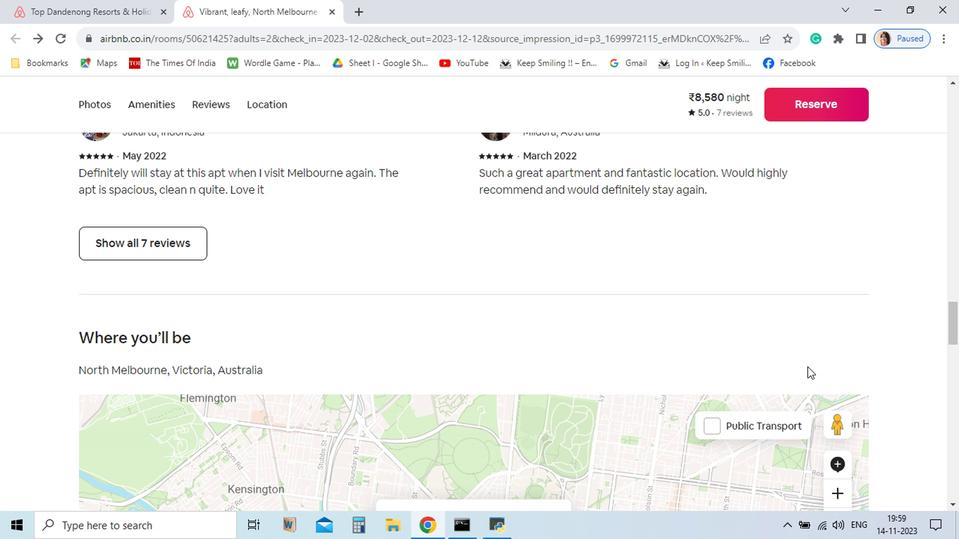 
Action: Mouse scrolled (709, 397) with delta (0, 0)
Screenshot: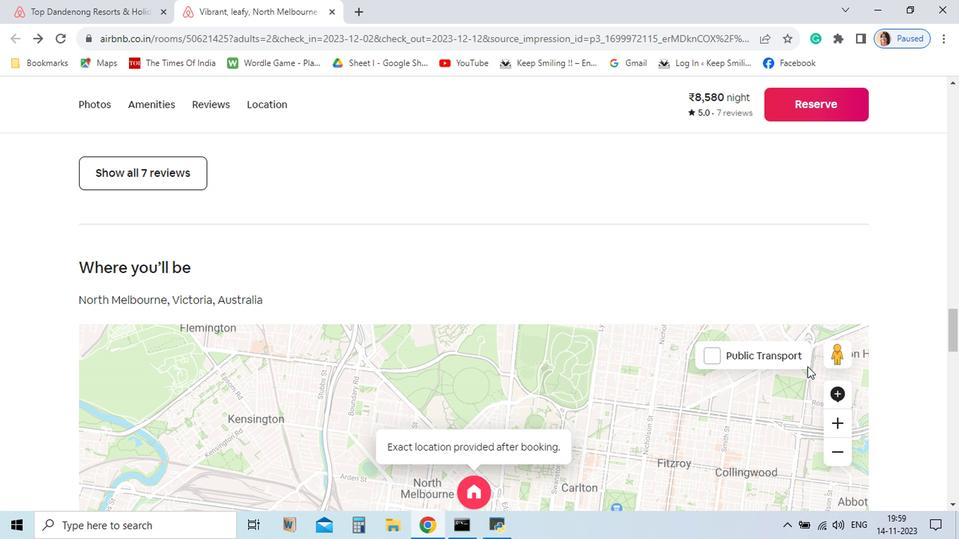 
Action: Mouse scrolled (709, 397) with delta (0, 0)
Screenshot: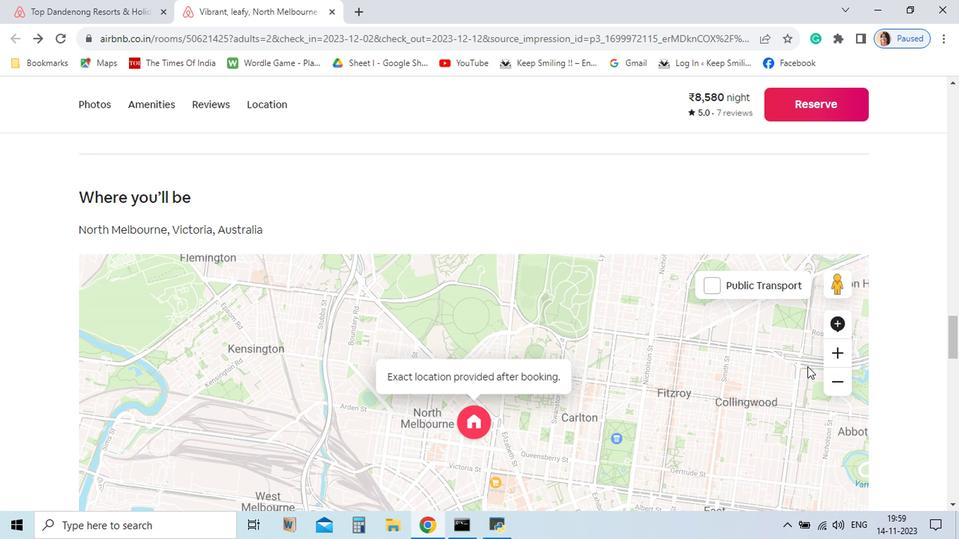 
Action: Mouse scrolled (709, 397) with delta (0, 0)
Screenshot: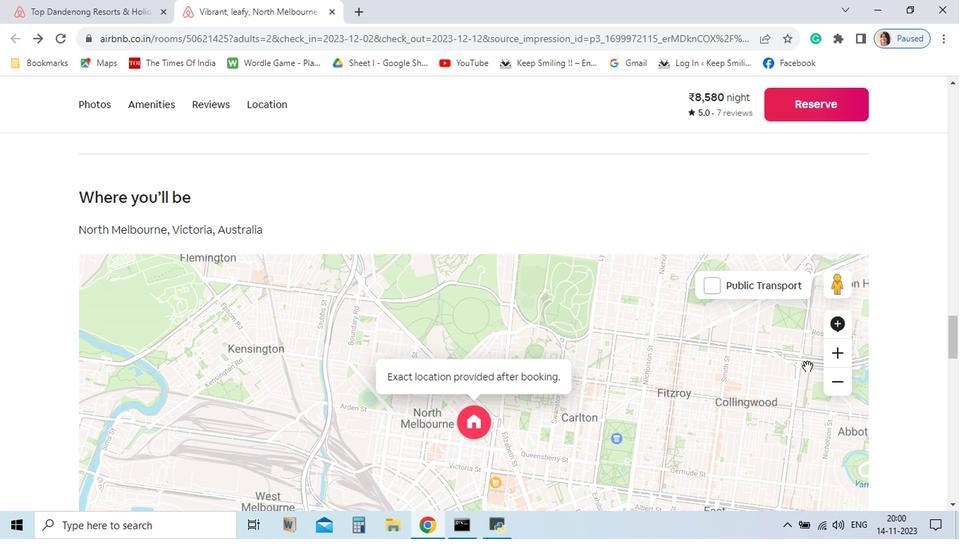 
Action: Mouse scrolled (709, 397) with delta (0, 0)
Screenshot: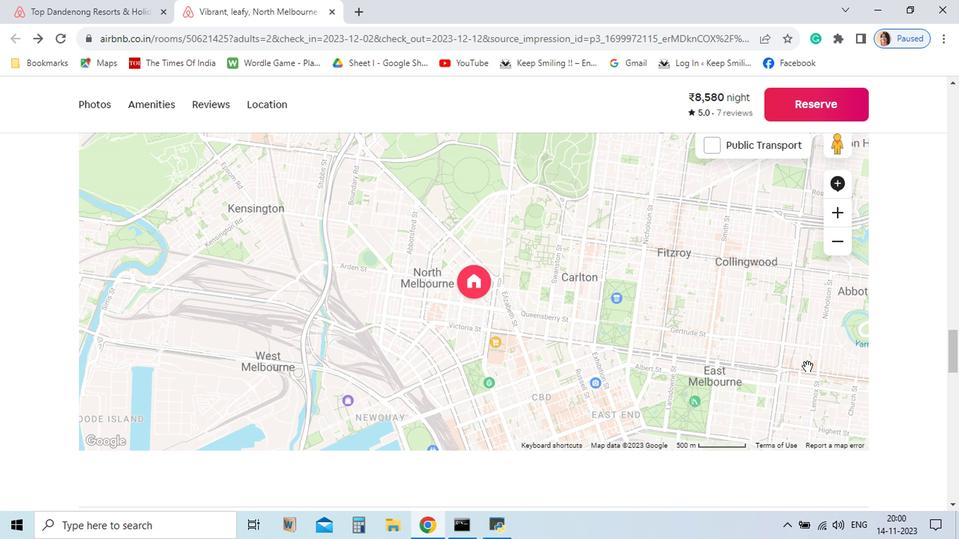 
Action: Mouse scrolled (709, 397) with delta (0, 0)
Screenshot: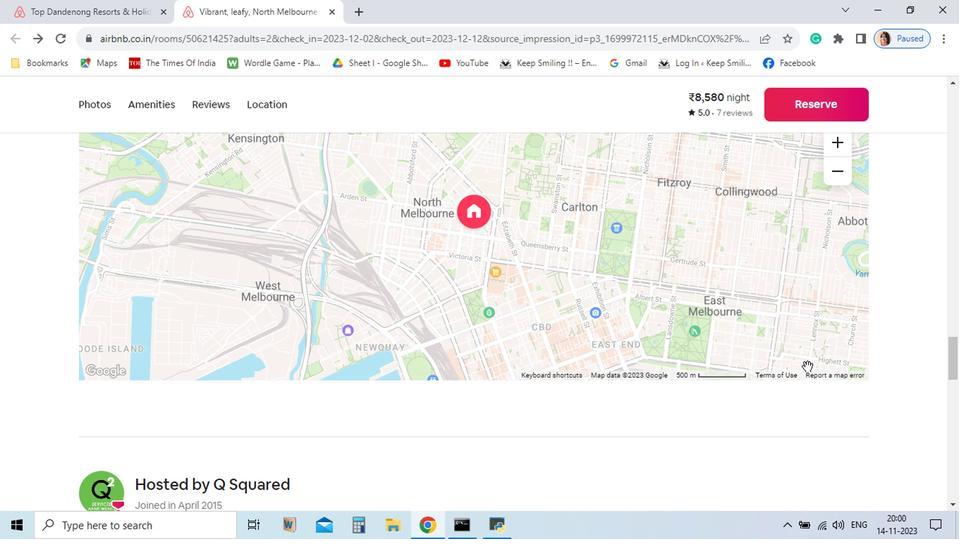 
Action: Mouse scrolled (709, 397) with delta (0, 0)
Screenshot: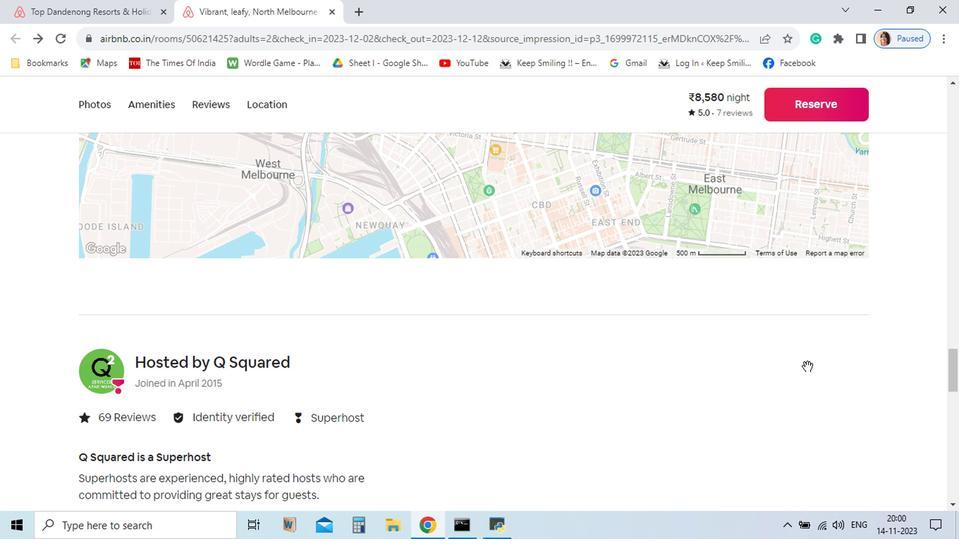 
Action: Mouse scrolled (709, 397) with delta (0, 0)
Screenshot: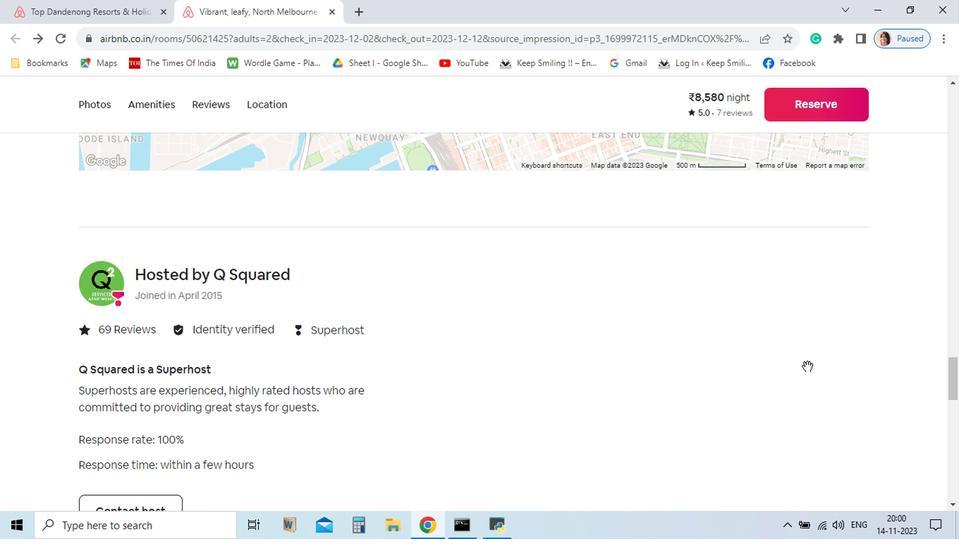 
Action: Mouse scrolled (709, 397) with delta (0, 0)
Screenshot: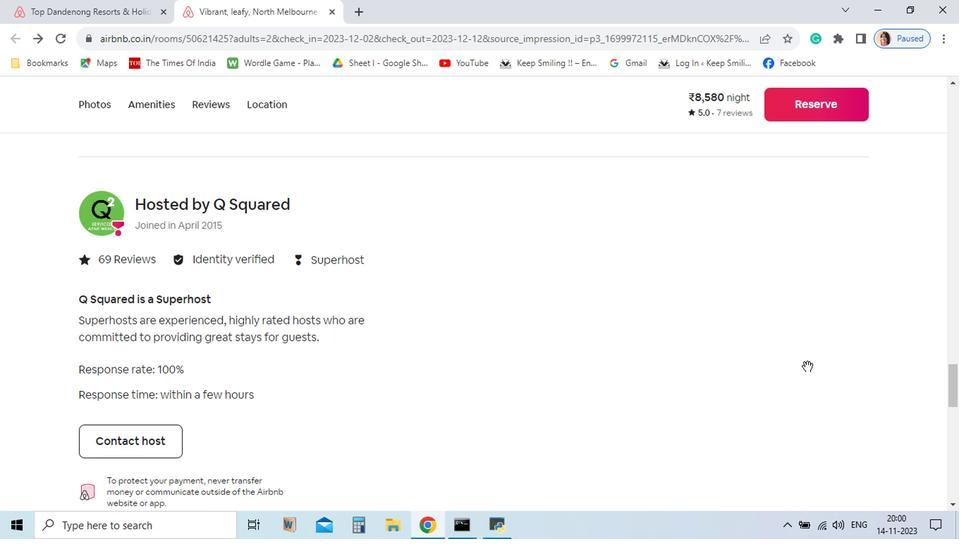 
Action: Mouse scrolled (709, 397) with delta (0, 0)
Screenshot: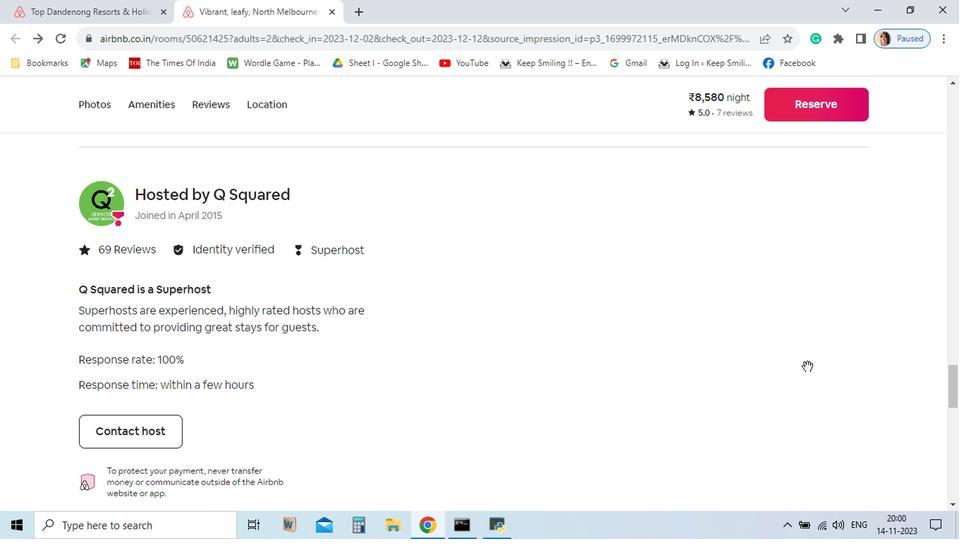 
Action: Mouse scrolled (709, 397) with delta (0, 0)
Screenshot: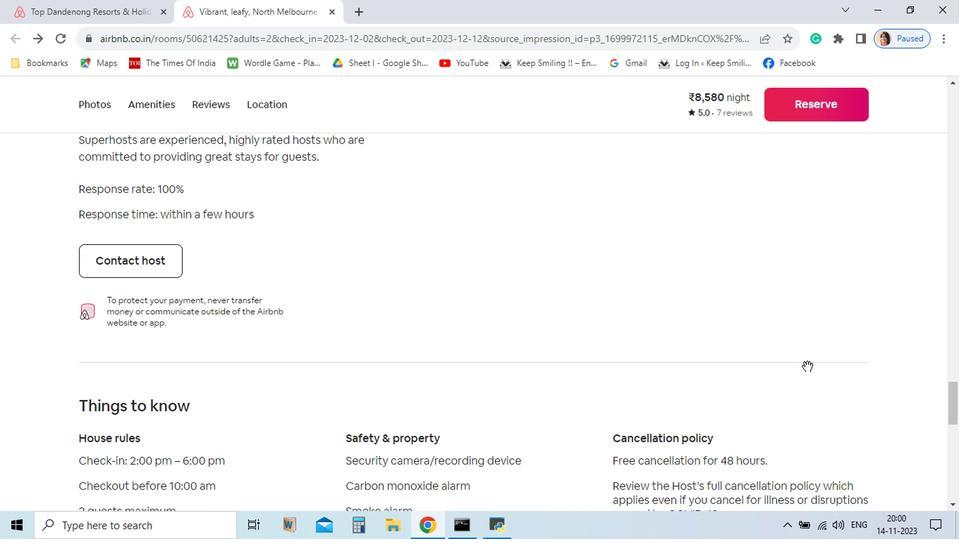
Action: Mouse scrolled (709, 397) with delta (0, 0)
Screenshot: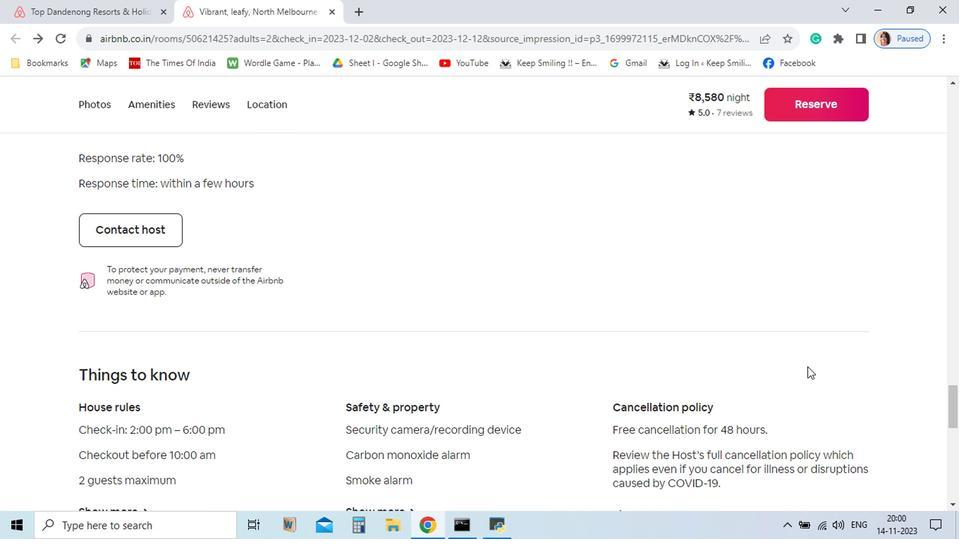 
Action: Mouse scrolled (709, 397) with delta (0, 0)
Screenshot: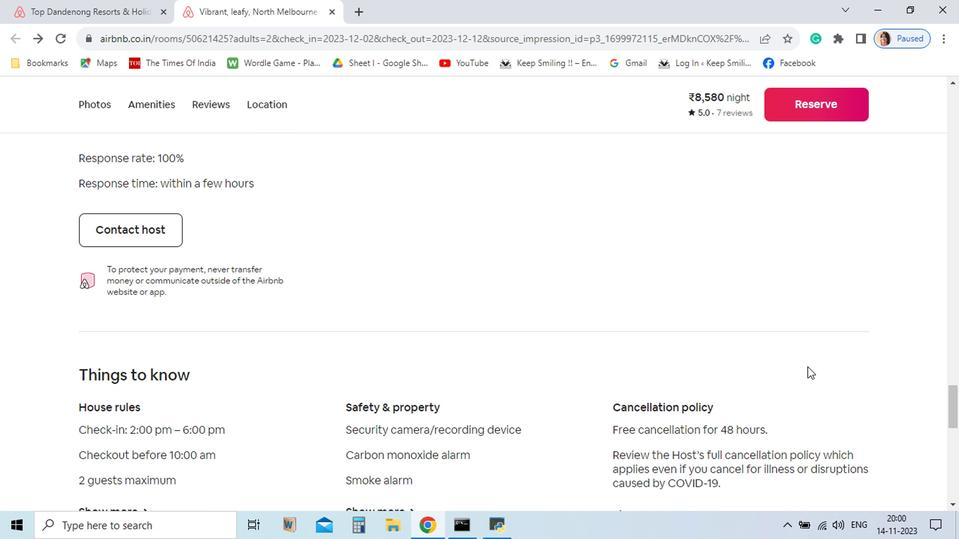 
Action: Mouse scrolled (709, 397) with delta (0, 0)
Screenshot: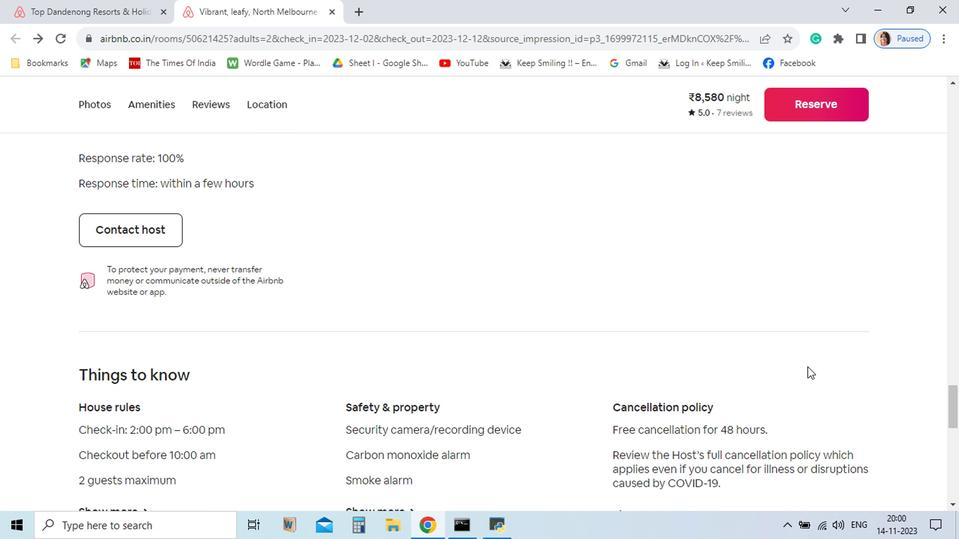 
Action: Mouse scrolled (709, 397) with delta (0, 0)
Screenshot: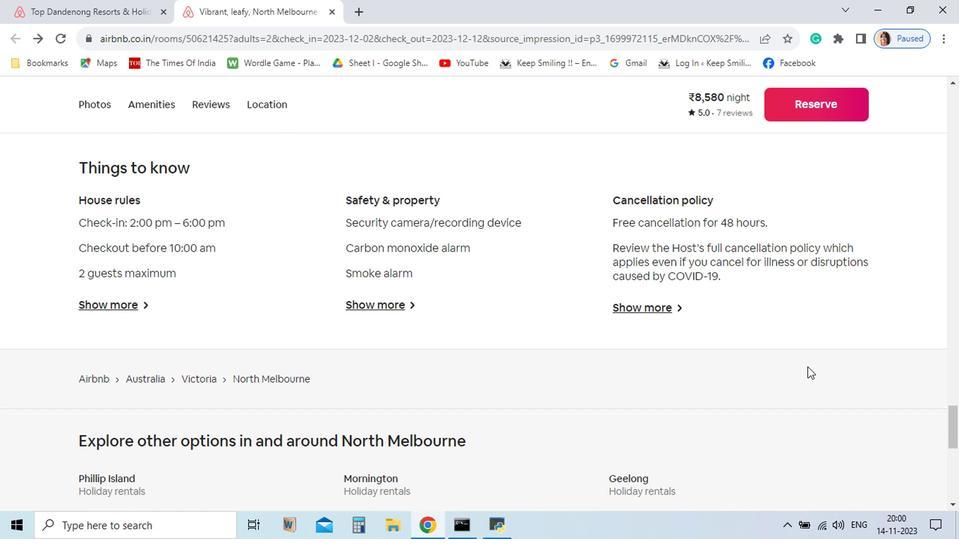 
Action: Mouse scrolled (709, 397) with delta (0, 0)
Screenshot: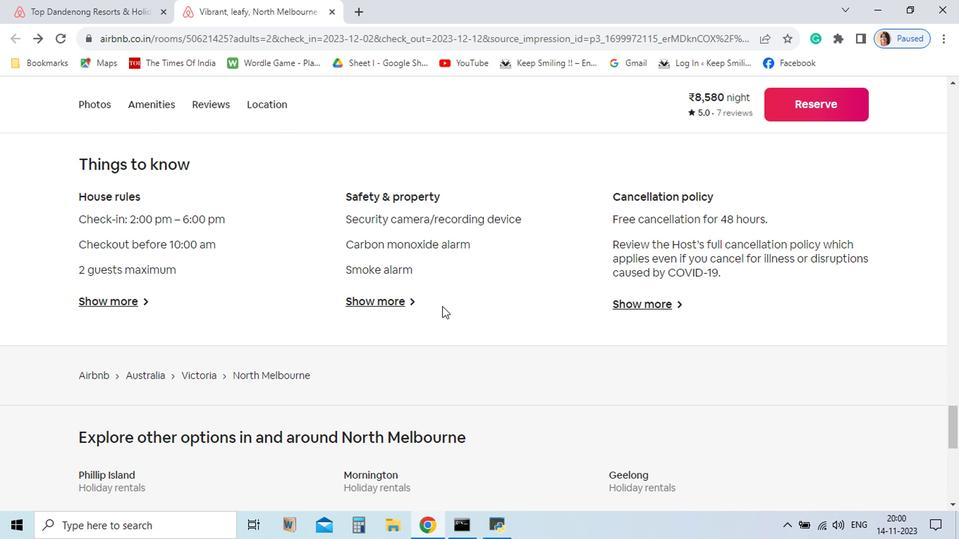 
Action: Mouse scrolled (709, 397) with delta (0, 0)
Screenshot: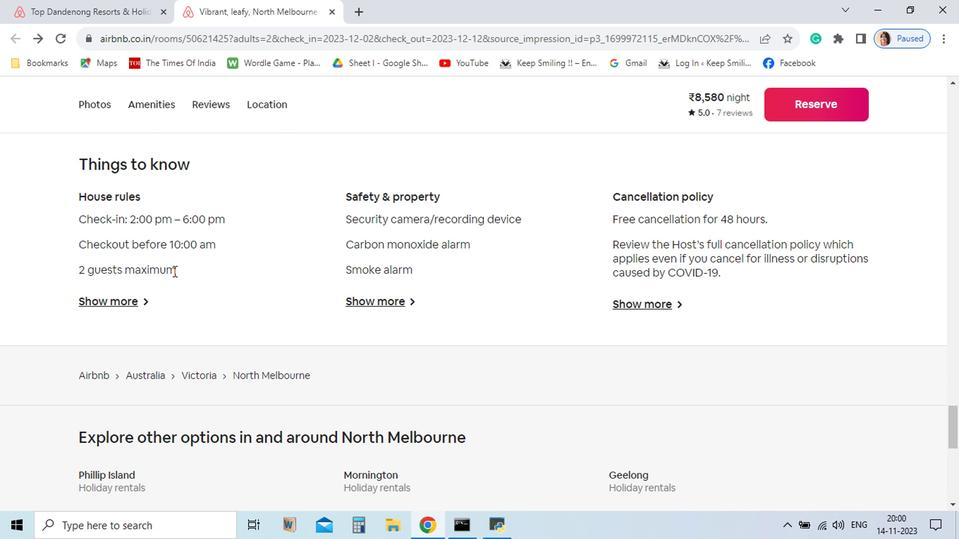 
Action: Mouse moved to (223, 347)
Screenshot: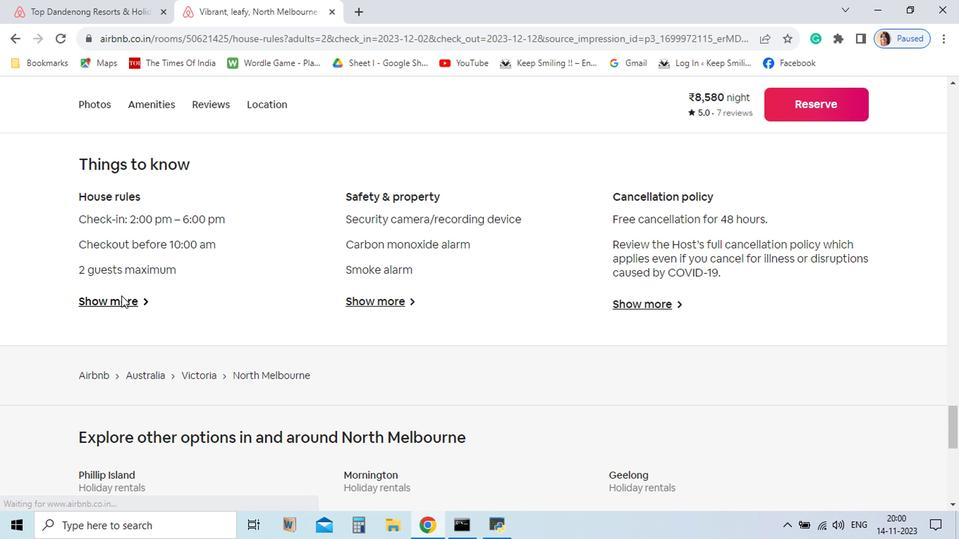 
Action: Mouse pressed left at (223, 347)
Screenshot: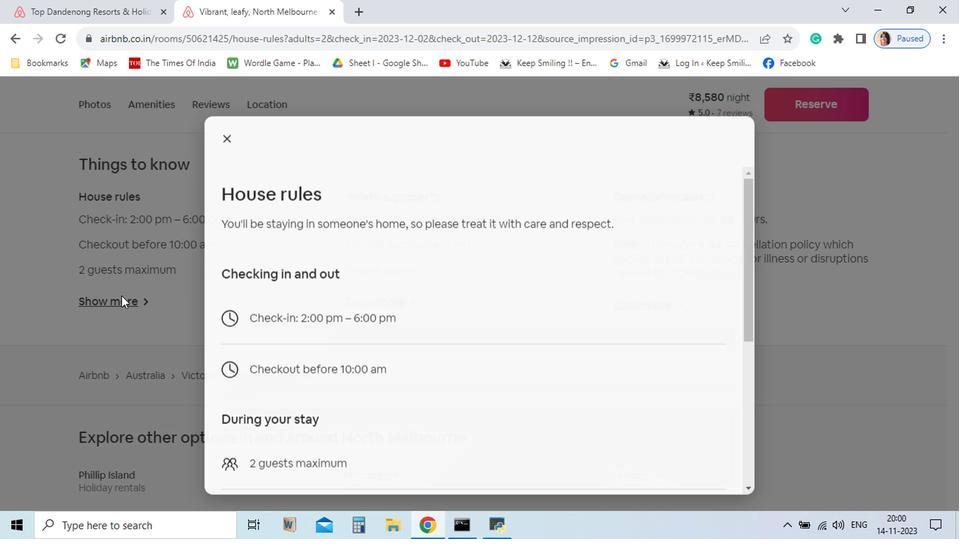 
Action: Mouse moved to (664, 474)
Screenshot: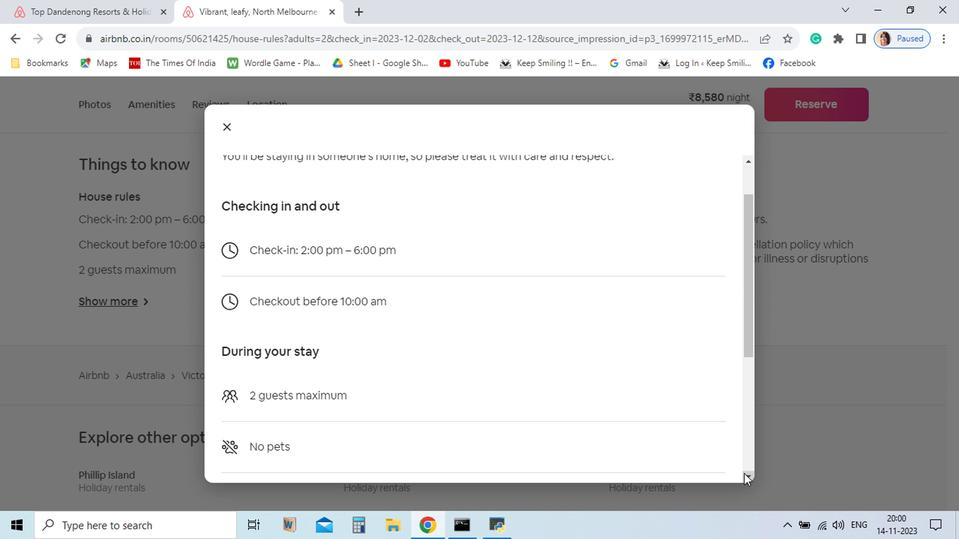 
Action: Mouse pressed left at (664, 474)
Screenshot: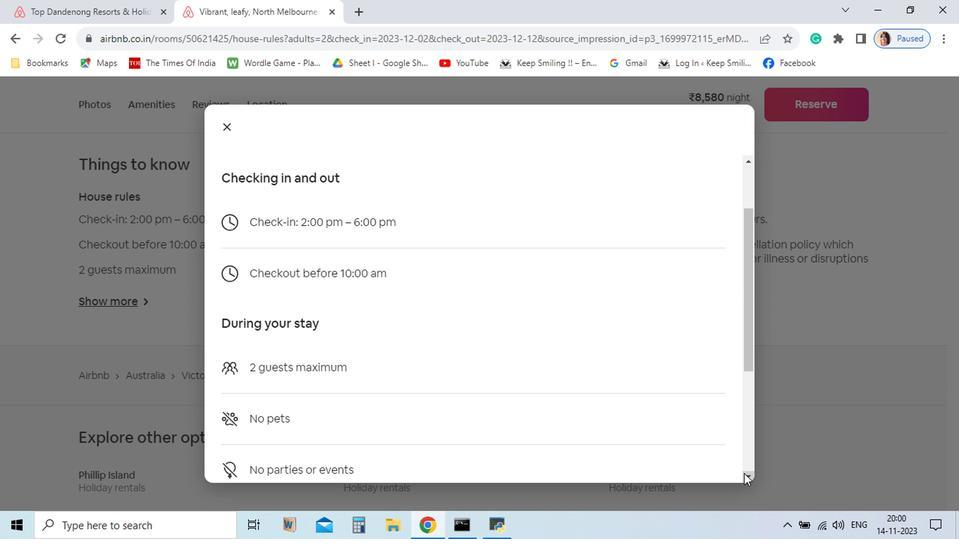 
Action: Mouse pressed left at (664, 474)
Screenshot: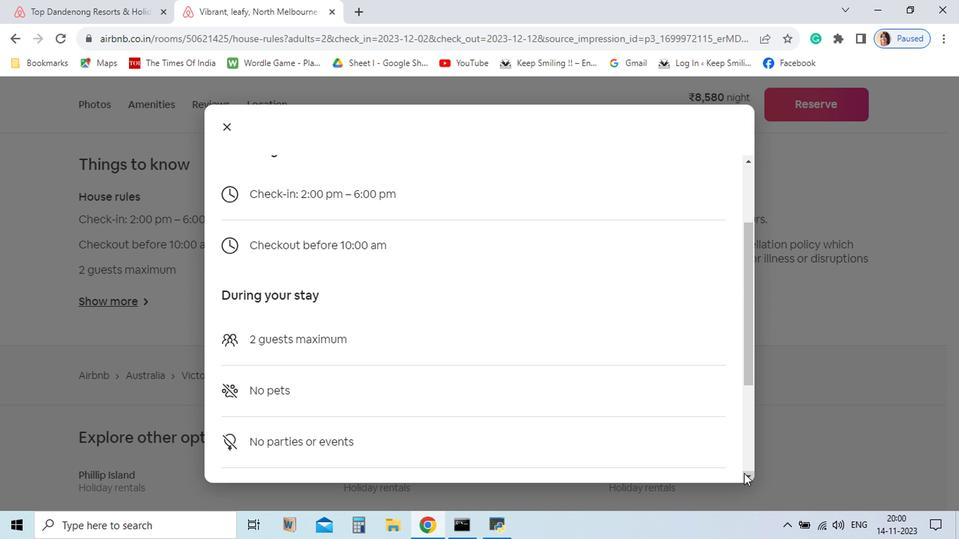 
Action: Mouse pressed left at (664, 474)
Screenshot: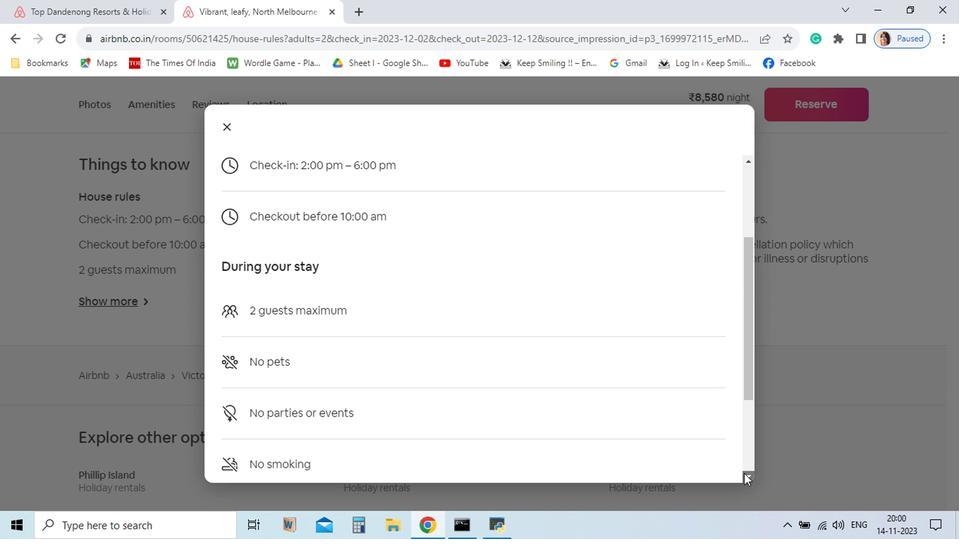 
Action: Mouse pressed left at (664, 474)
Screenshot: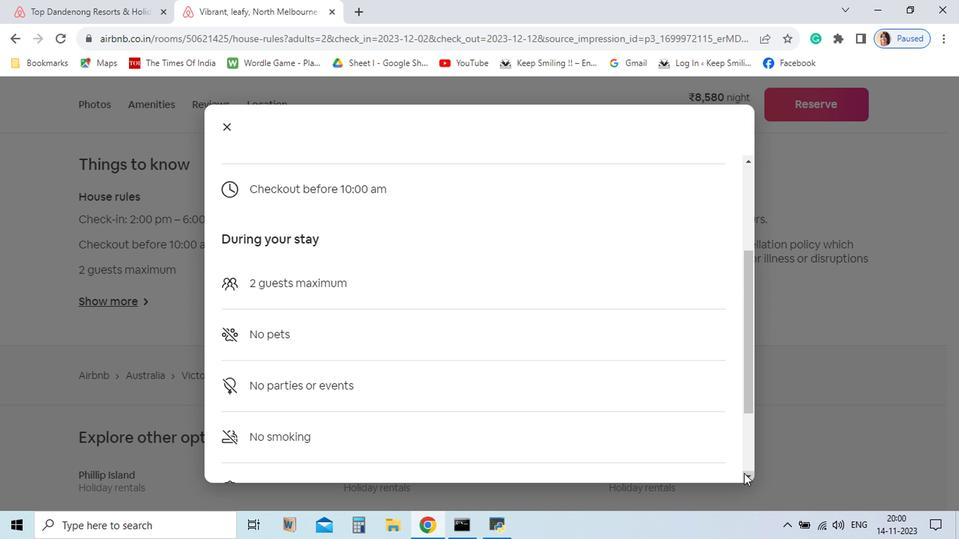 
Action: Mouse pressed left at (664, 474)
Screenshot: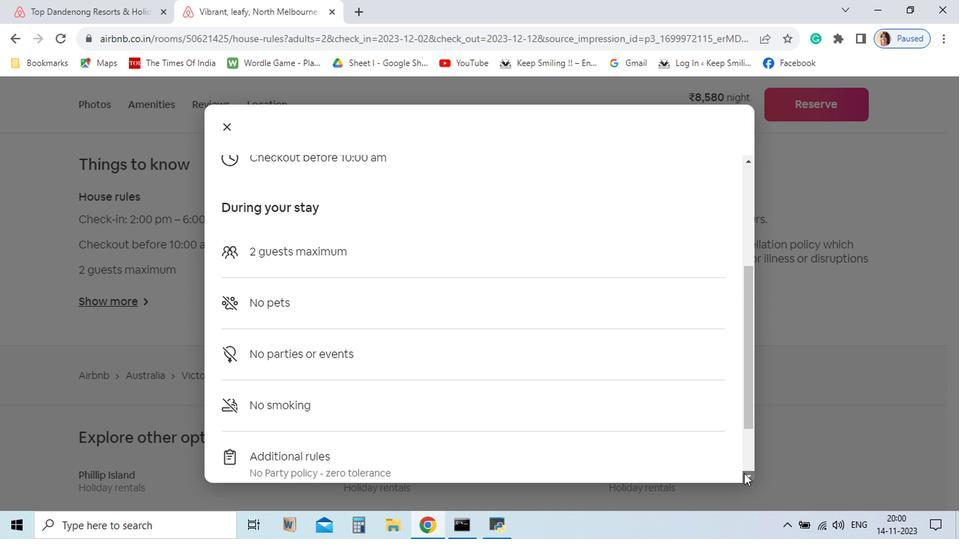 
Action: Mouse pressed left at (664, 474)
Screenshot: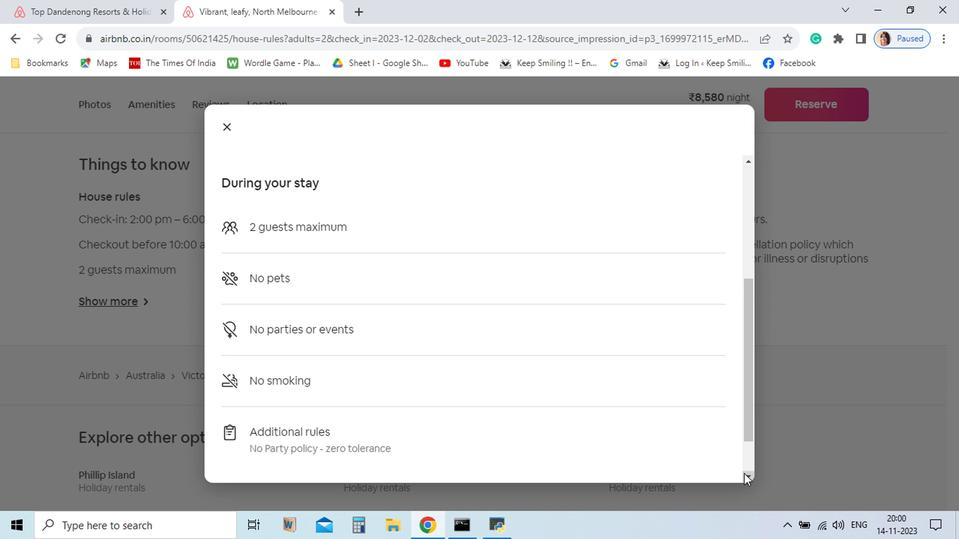 
Action: Mouse pressed left at (664, 474)
Screenshot: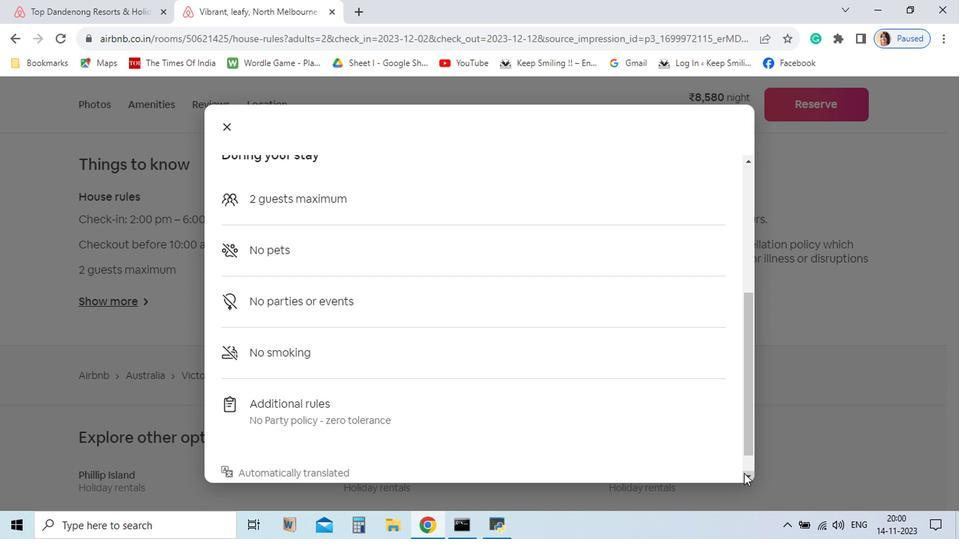 
Action: Mouse pressed left at (664, 474)
Screenshot: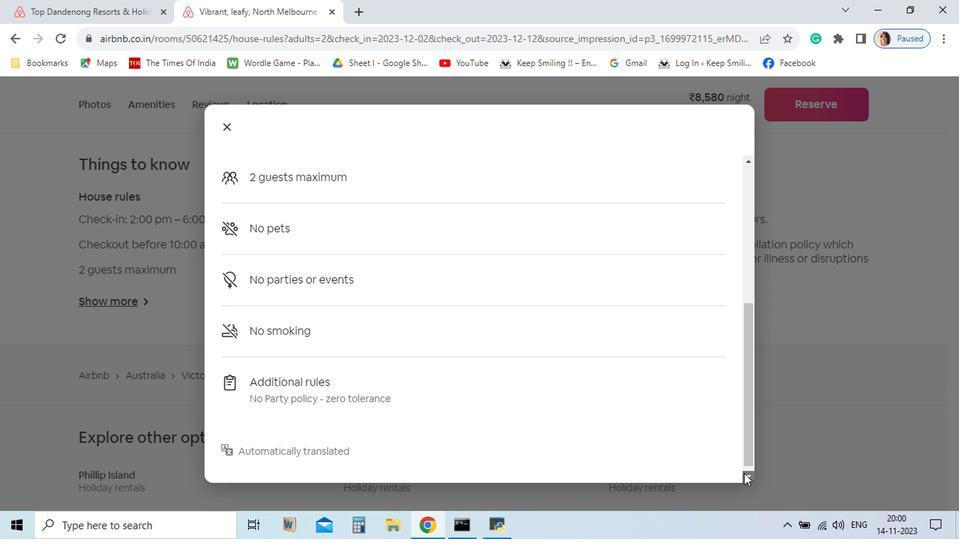
Action: Mouse pressed left at (664, 474)
Screenshot: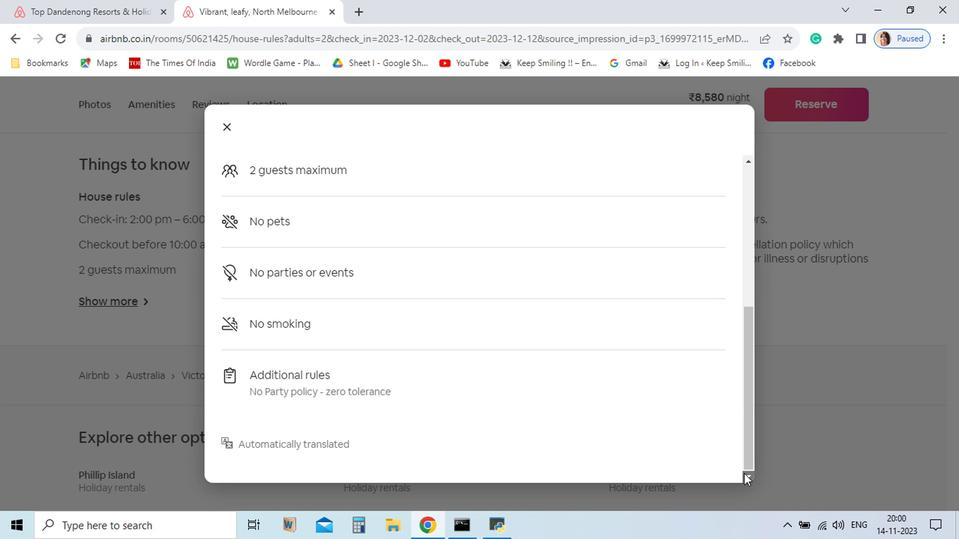 
Action: Mouse pressed left at (664, 474)
Screenshot: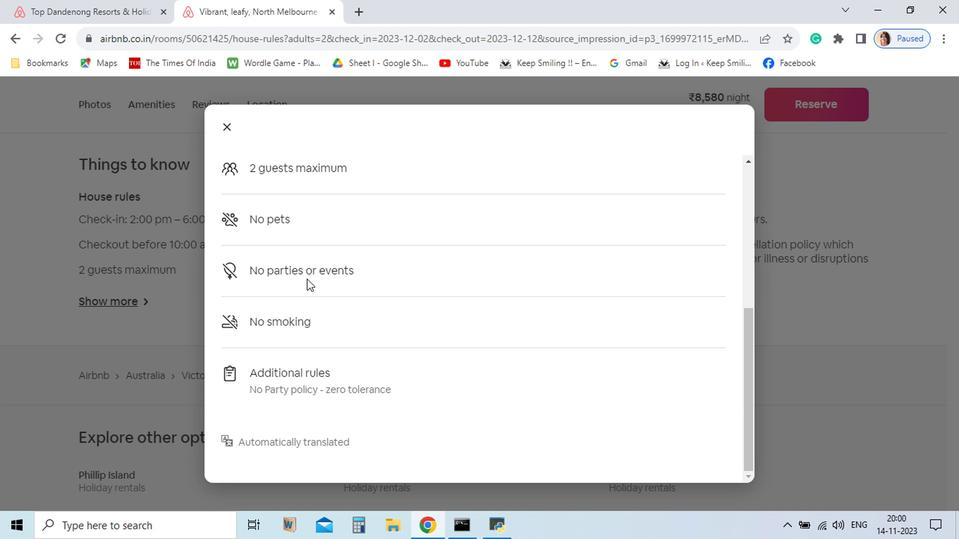 
Action: Mouse pressed left at (664, 474)
Screenshot: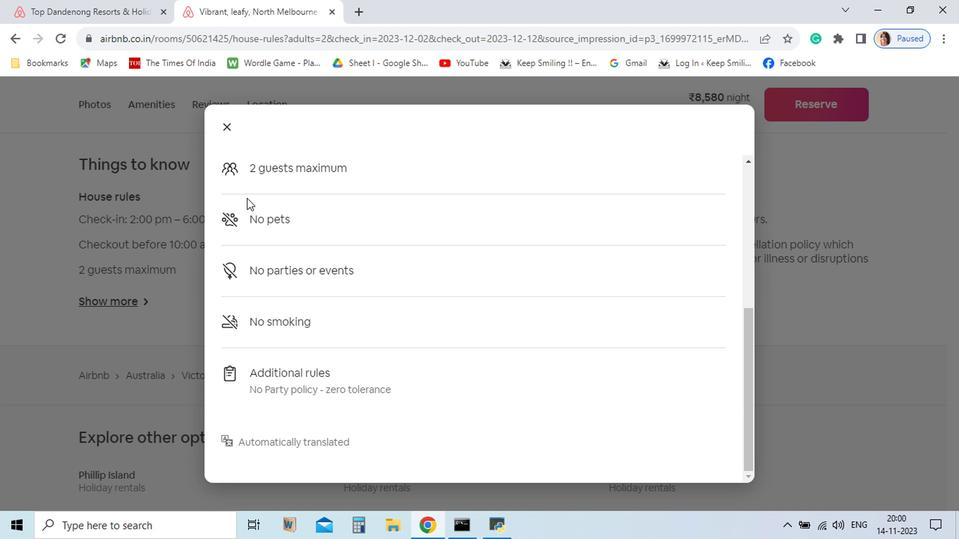 
Action: Mouse moved to (296, 228)
Screenshot: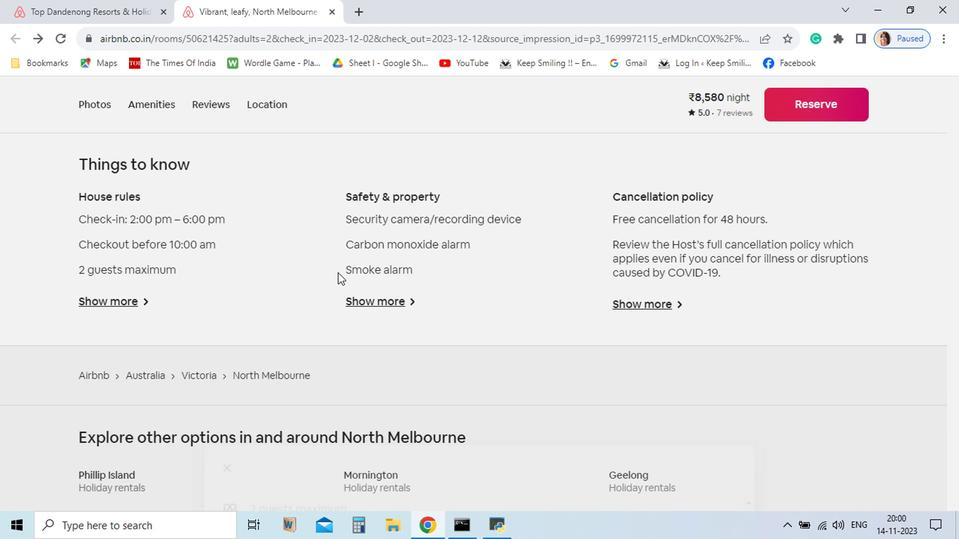 
Action: Mouse pressed left at (296, 228)
Screenshot: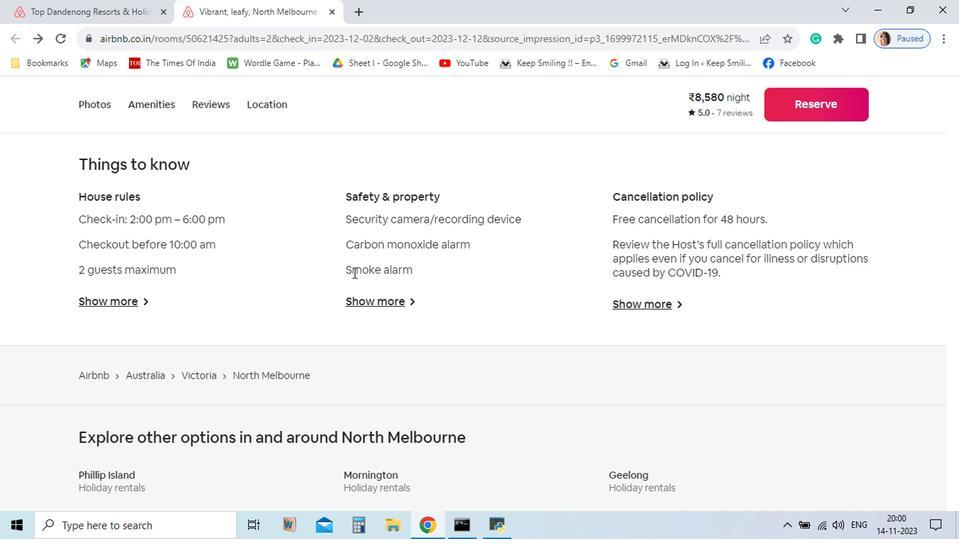 
Action: Mouse moved to (408, 349)
Screenshot: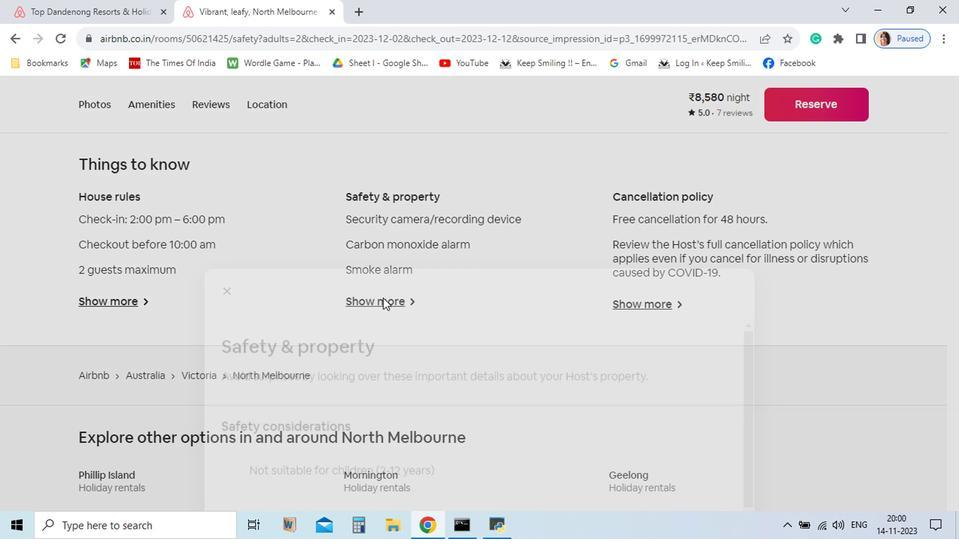 
Action: Mouse pressed left at (408, 349)
Screenshot: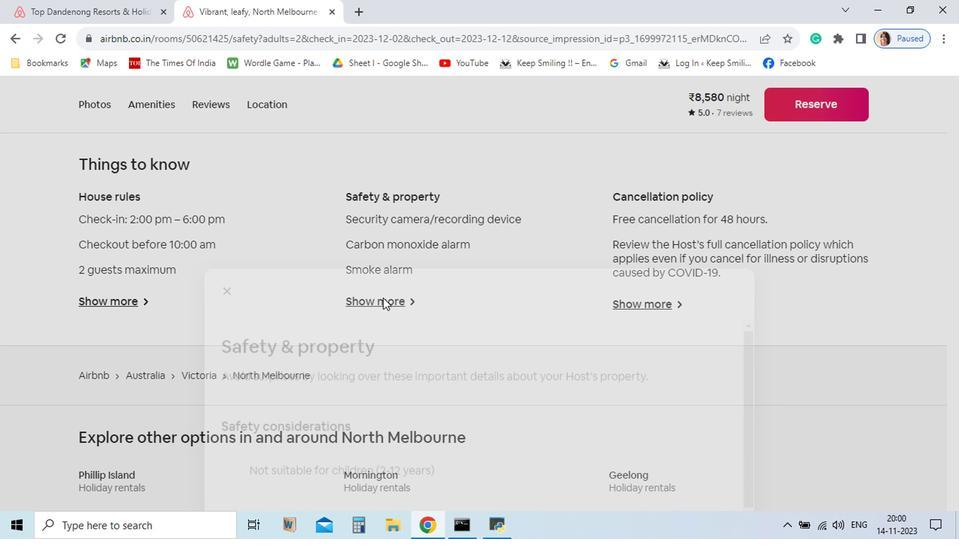 
Action: Mouse moved to (667, 476)
Screenshot: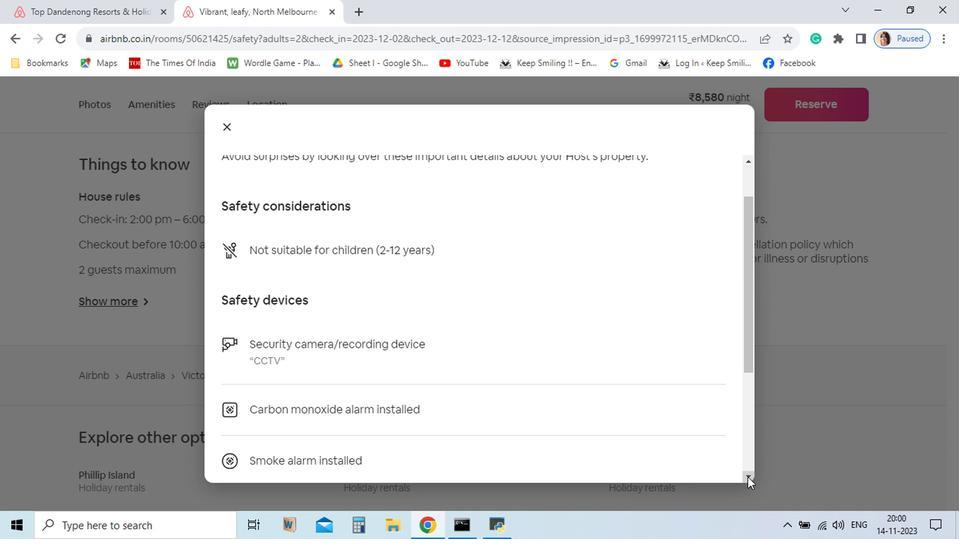
Action: Mouse pressed left at (667, 476)
Screenshot: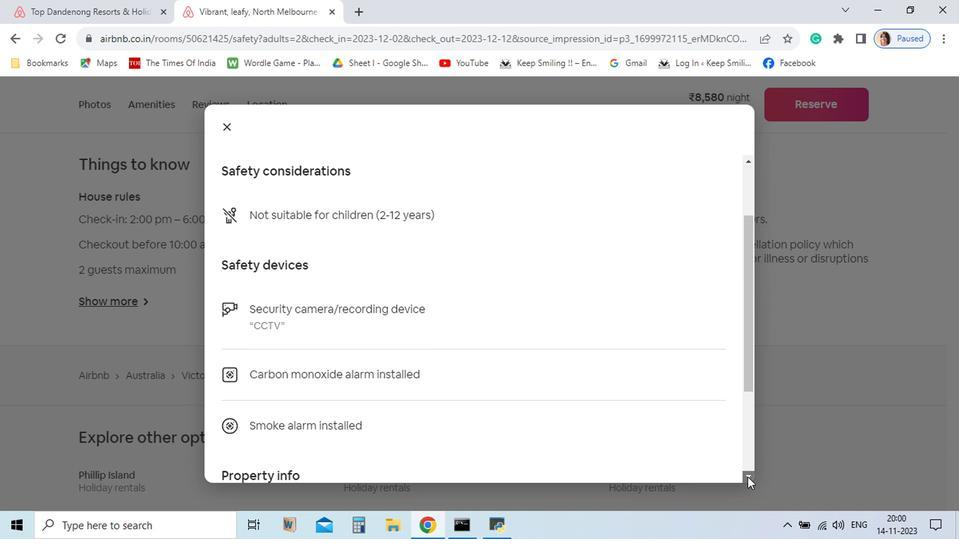 
Action: Mouse pressed left at (667, 476)
Screenshot: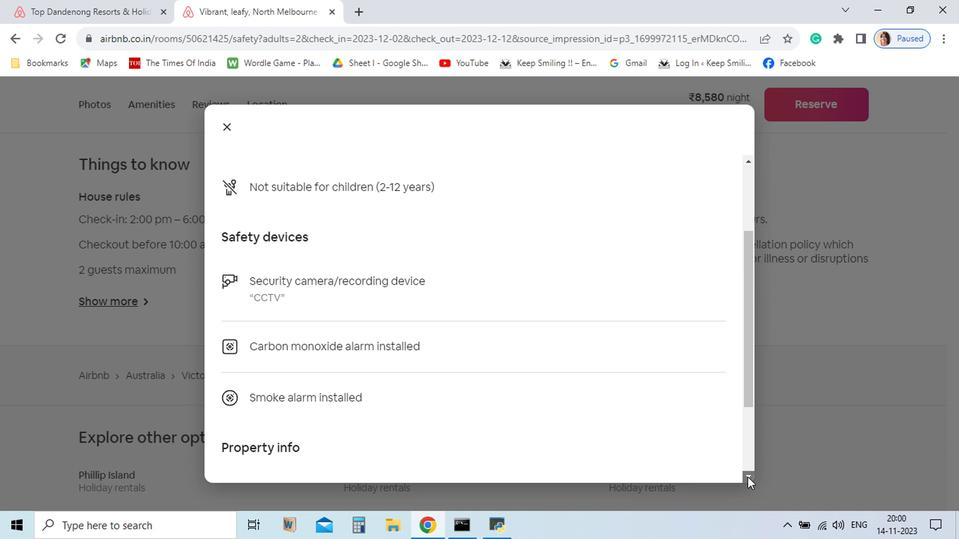 
Action: Mouse pressed left at (667, 476)
Screenshot: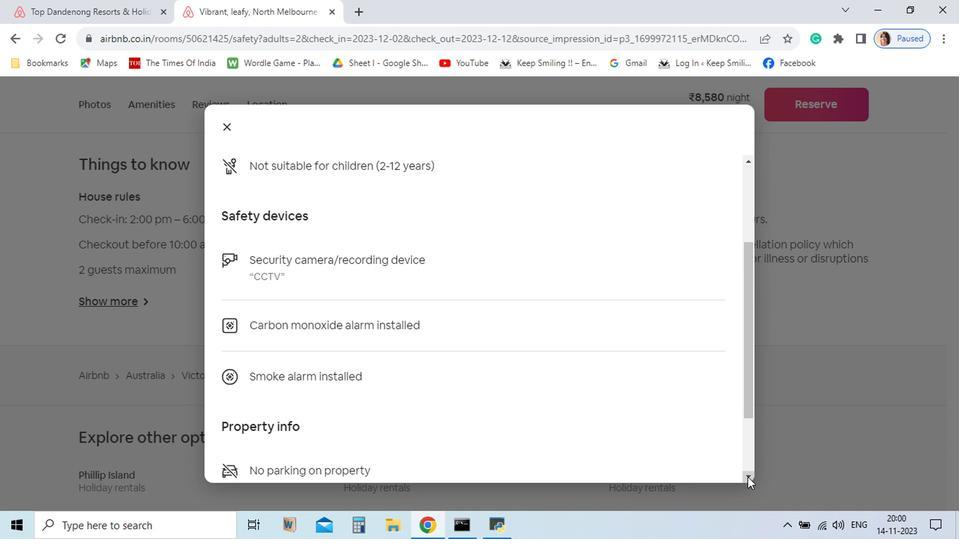 
Action: Mouse pressed left at (667, 476)
Screenshot: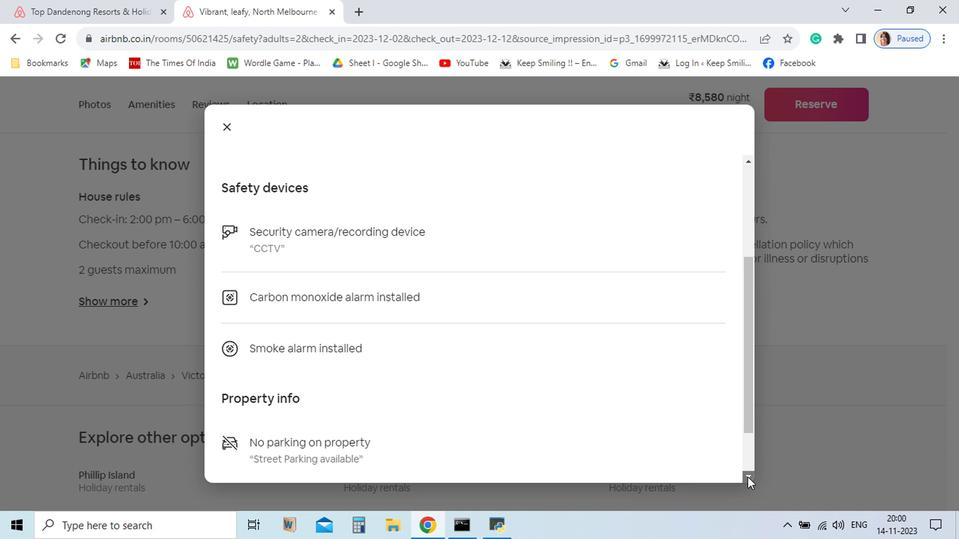 
Action: Mouse pressed left at (667, 476)
Screenshot: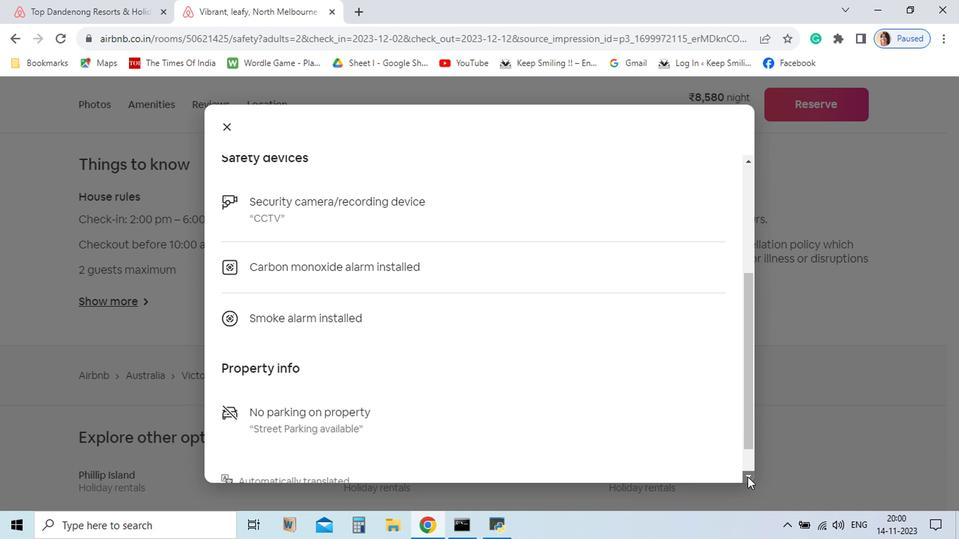 
Action: Mouse pressed left at (667, 476)
Screenshot: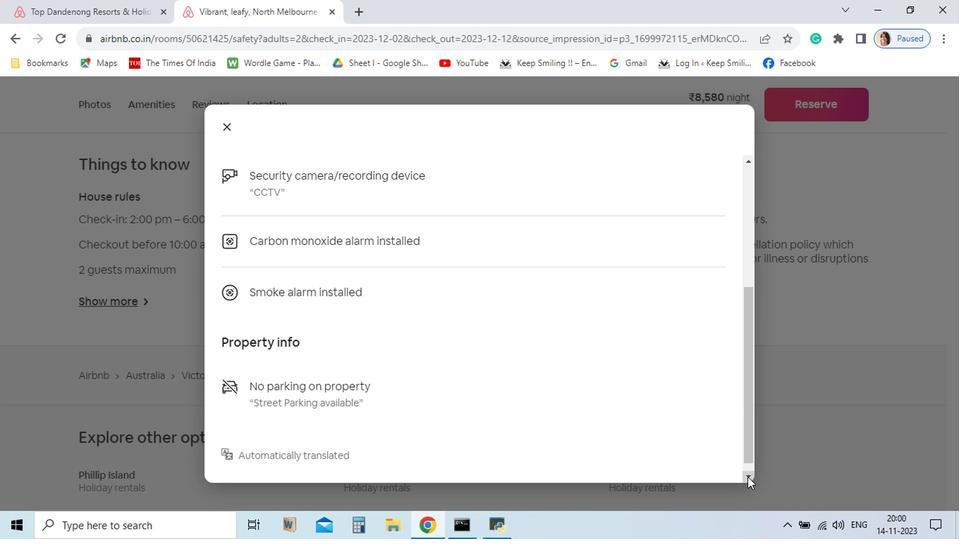 
Action: Mouse pressed left at (667, 476)
Screenshot: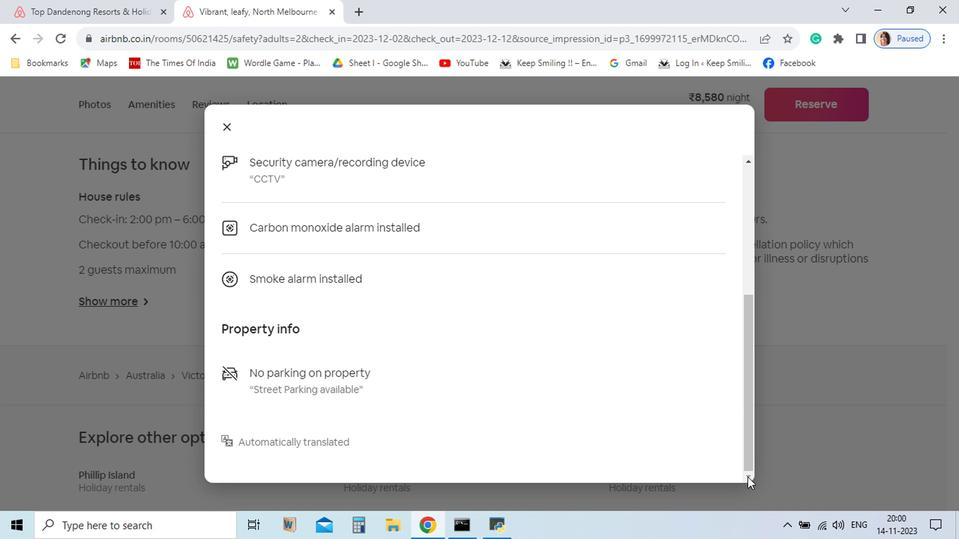 
Action: Mouse pressed left at (667, 476)
Screenshot: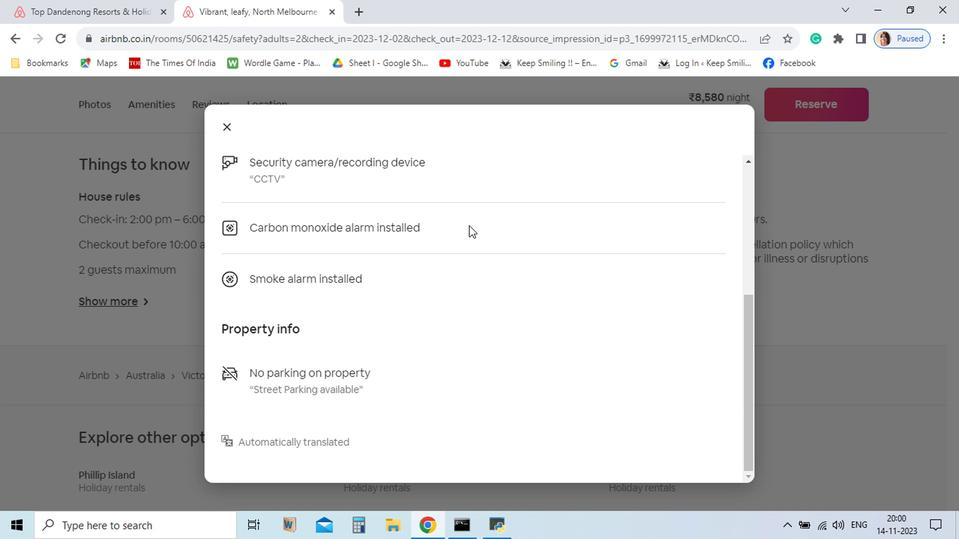 
Action: Mouse pressed left at (667, 476)
Screenshot: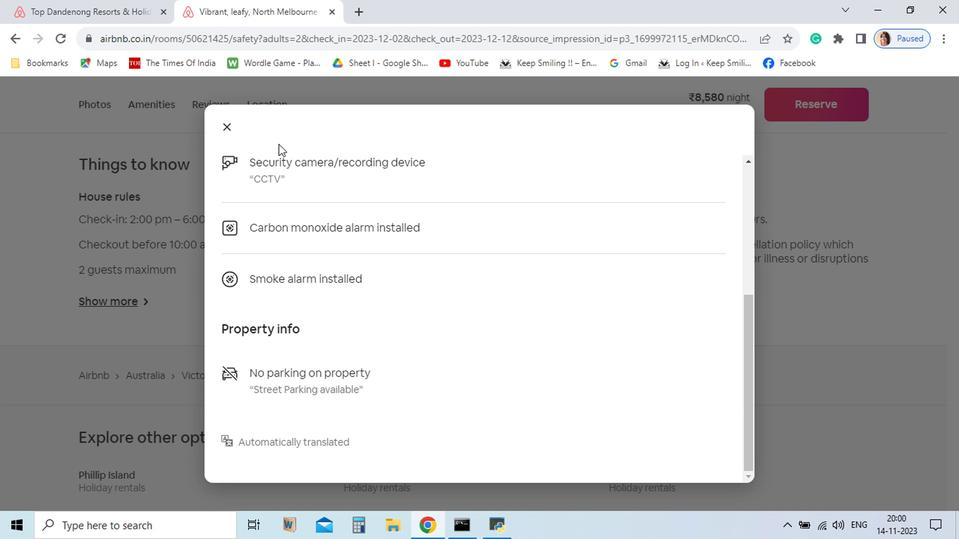 
Action: Mouse moved to (293, 228)
Screenshot: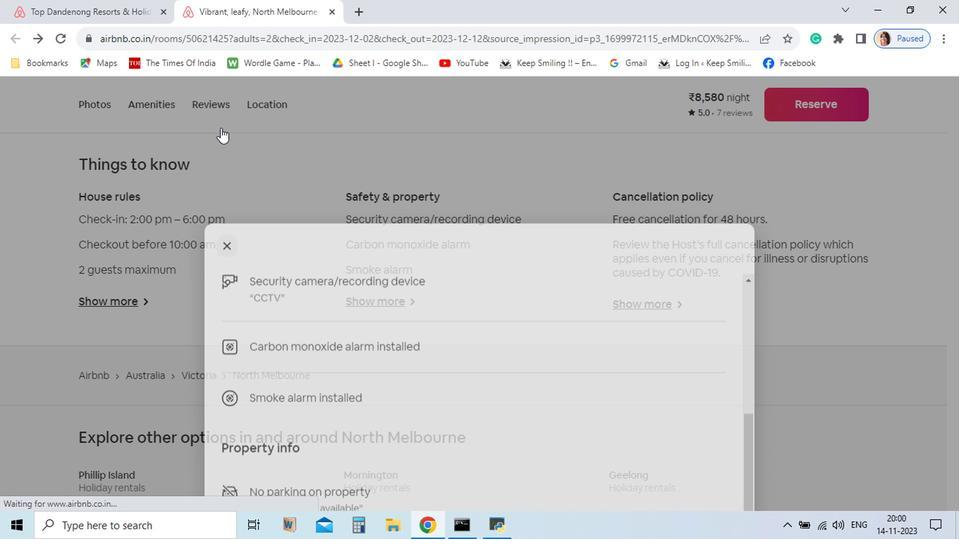 
Action: Mouse pressed left at (293, 228)
Screenshot: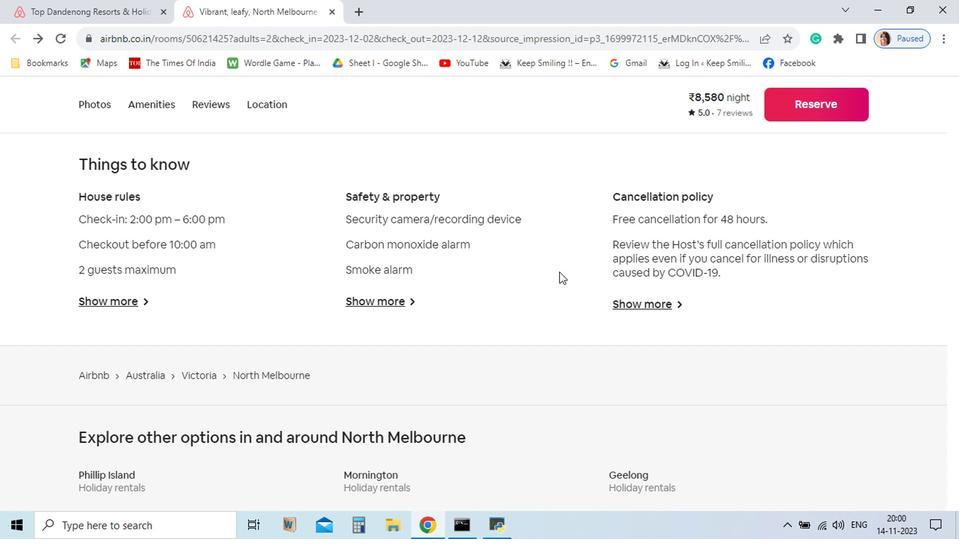 
Action: Mouse moved to (595, 354)
Screenshot: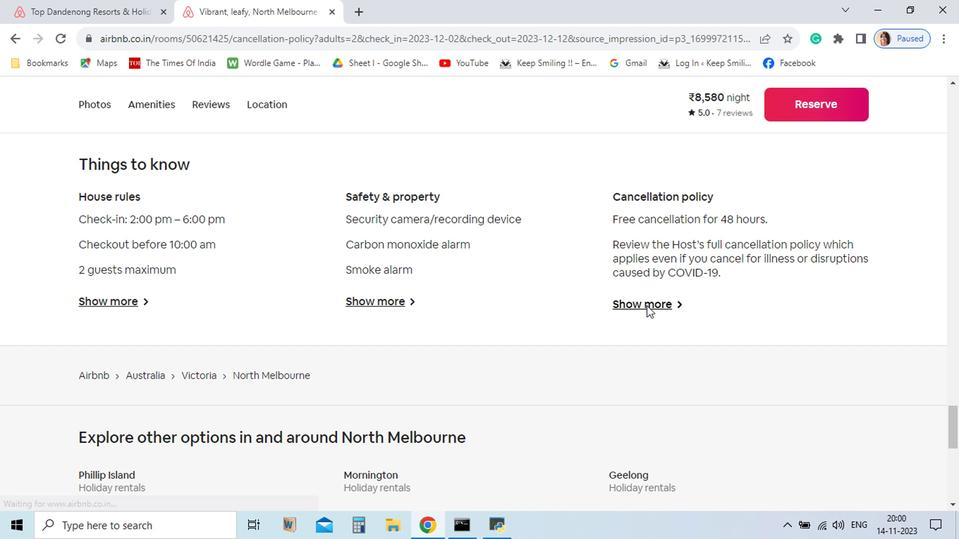 
Action: Mouse pressed left at (595, 354)
Screenshot: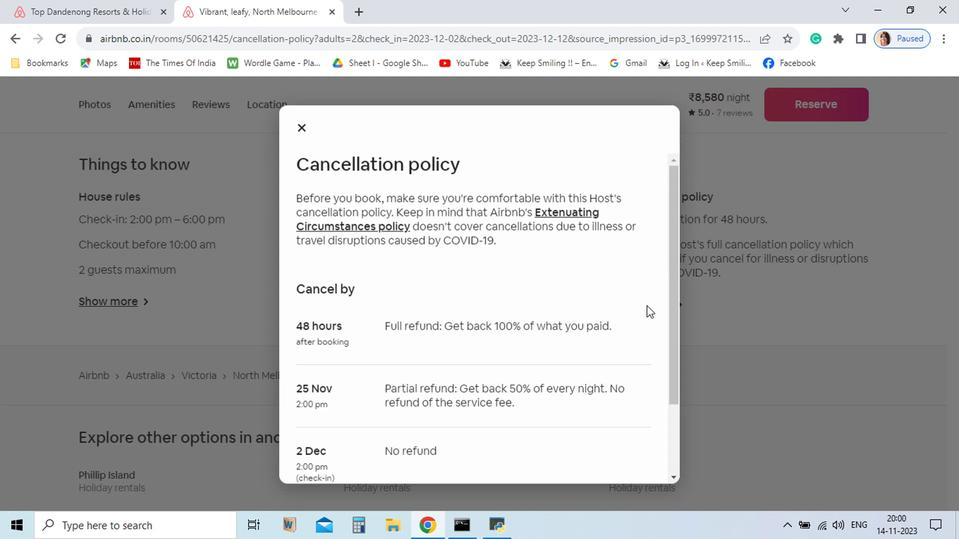 
Action: Mouse moved to (612, 390)
Screenshot: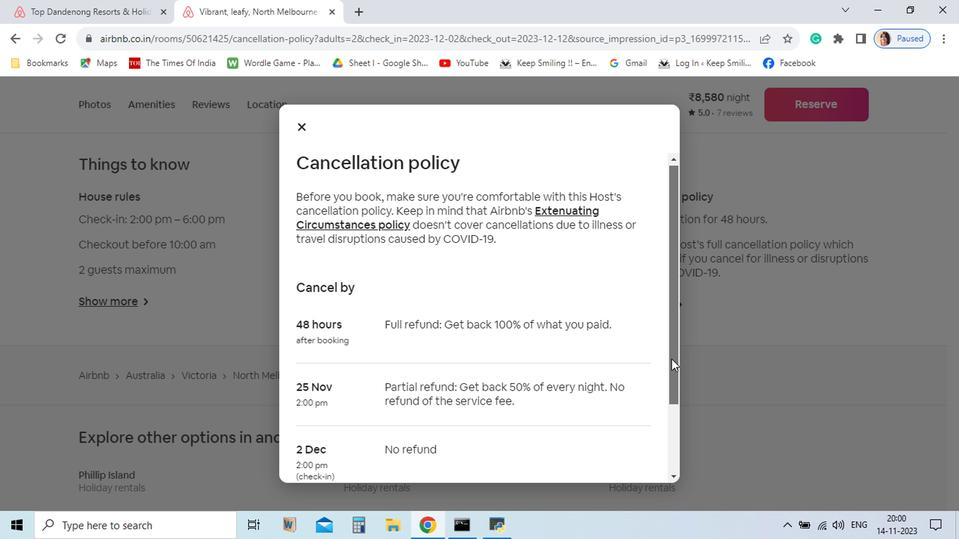 
Action: Mouse pressed left at (612, 390)
Screenshot: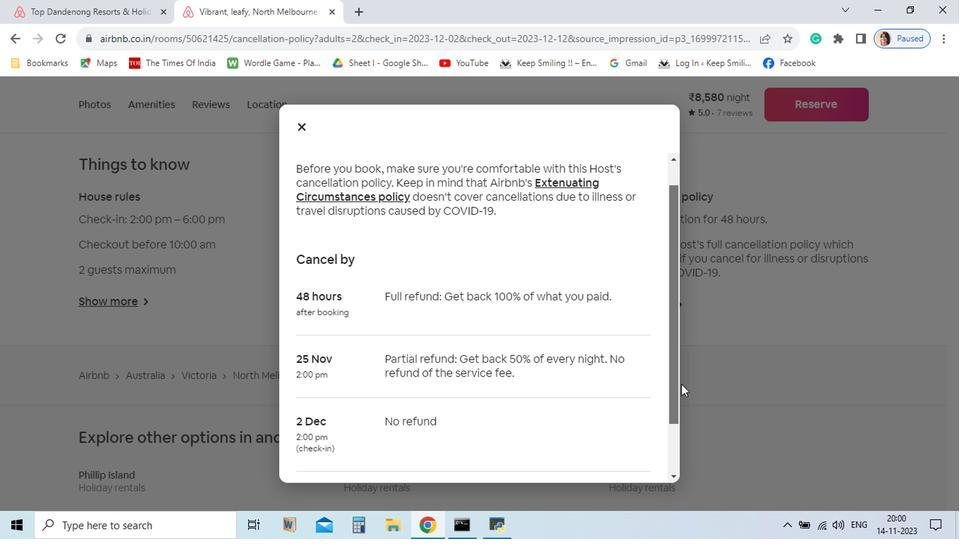 
Action: Mouse moved to (349, 230)
Screenshot: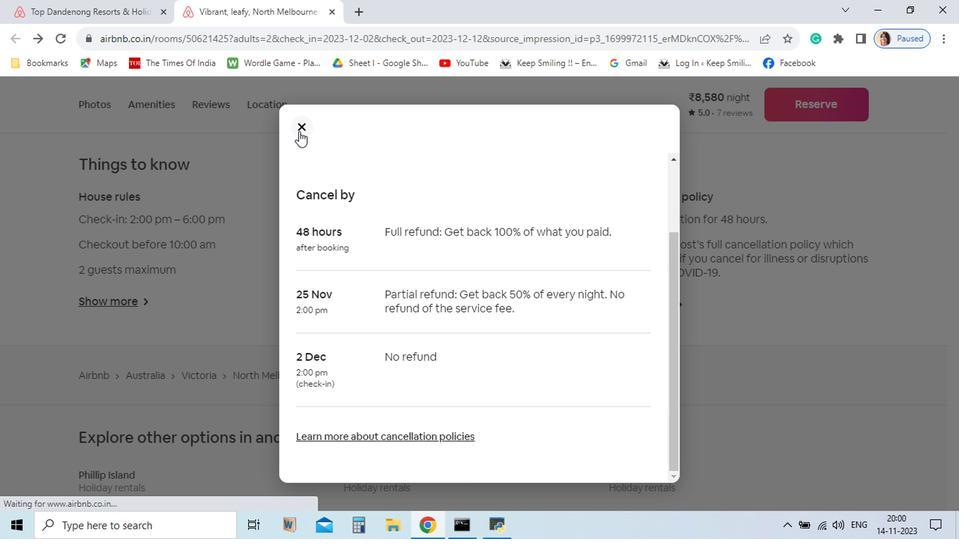 
Action: Mouse pressed left at (349, 230)
Screenshot: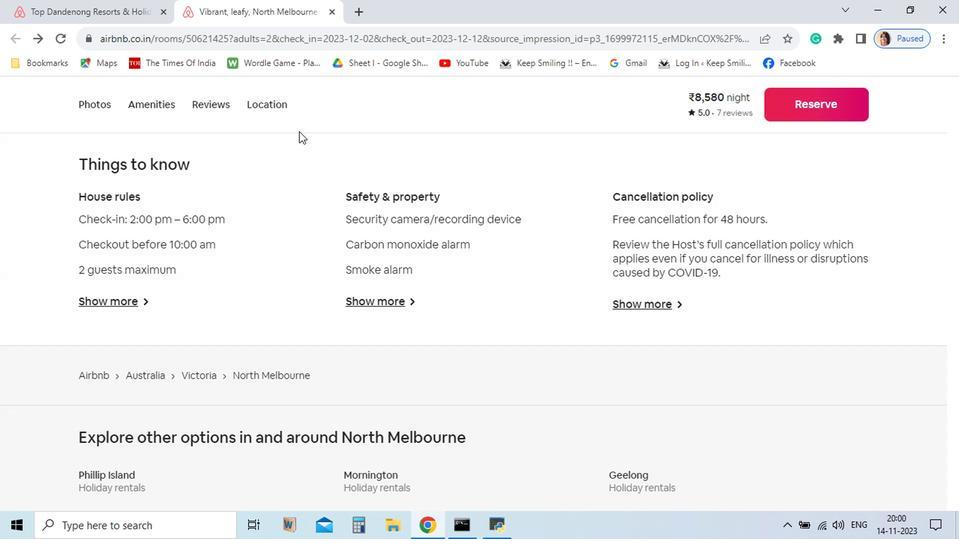 
Action: Mouse moved to (817, 137)
Screenshot: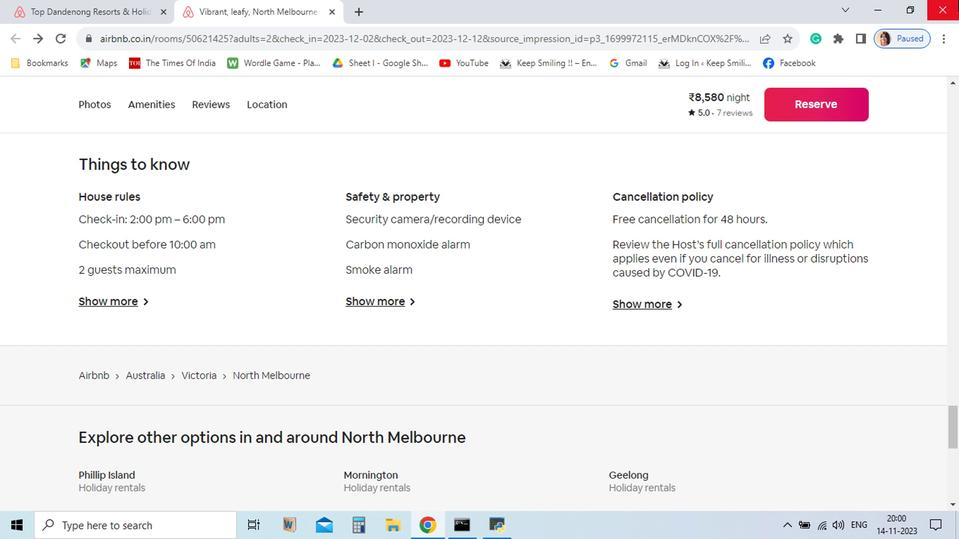 
